 Task: nan
Action: Mouse moved to (444, 119)
Screenshot: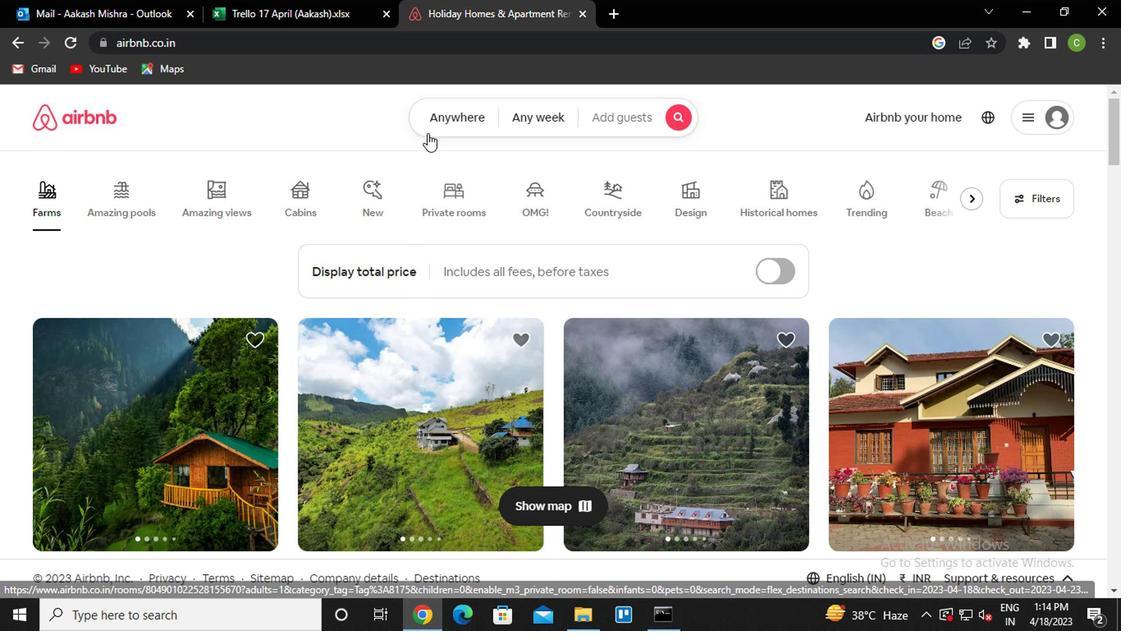 
Action: Mouse pressed left at (444, 119)
Screenshot: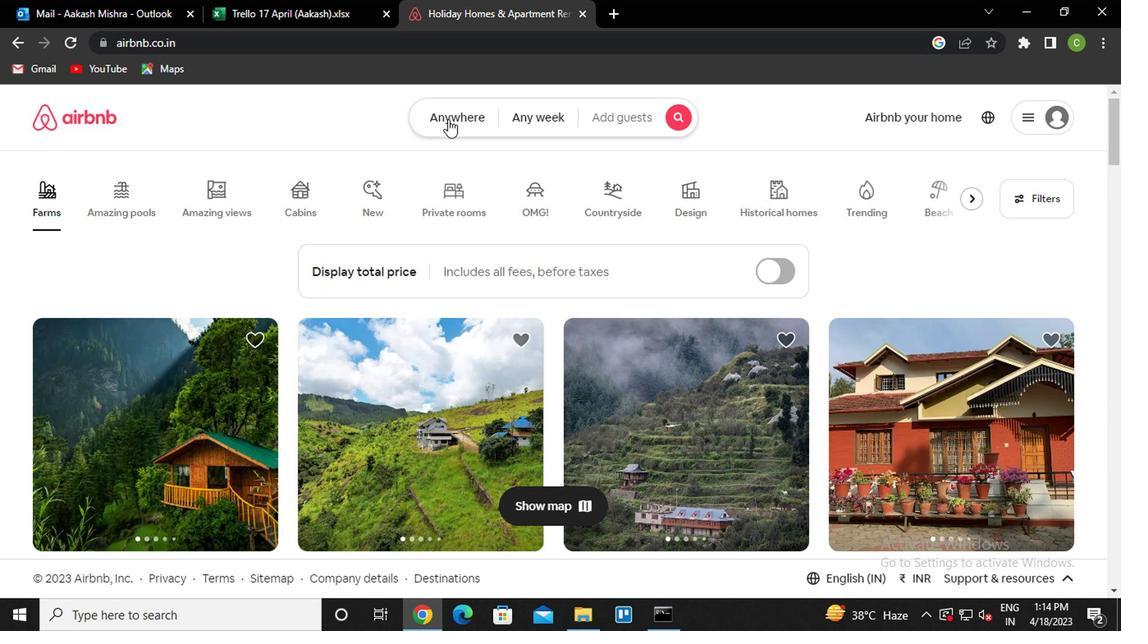 
Action: Mouse moved to (352, 186)
Screenshot: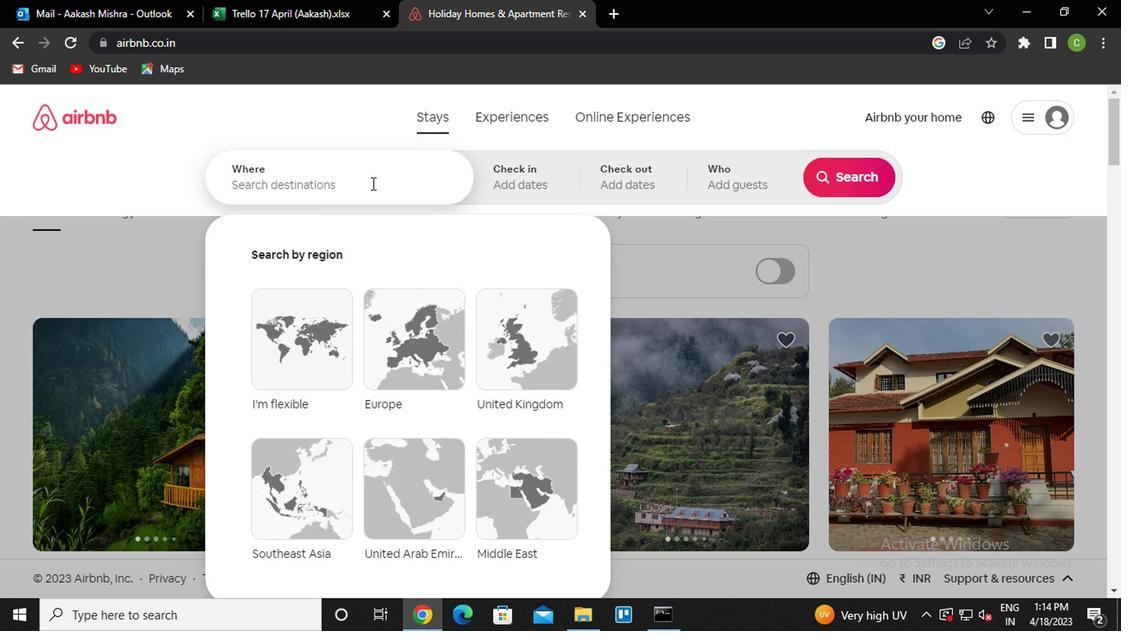 
Action: Mouse pressed left at (352, 186)
Screenshot: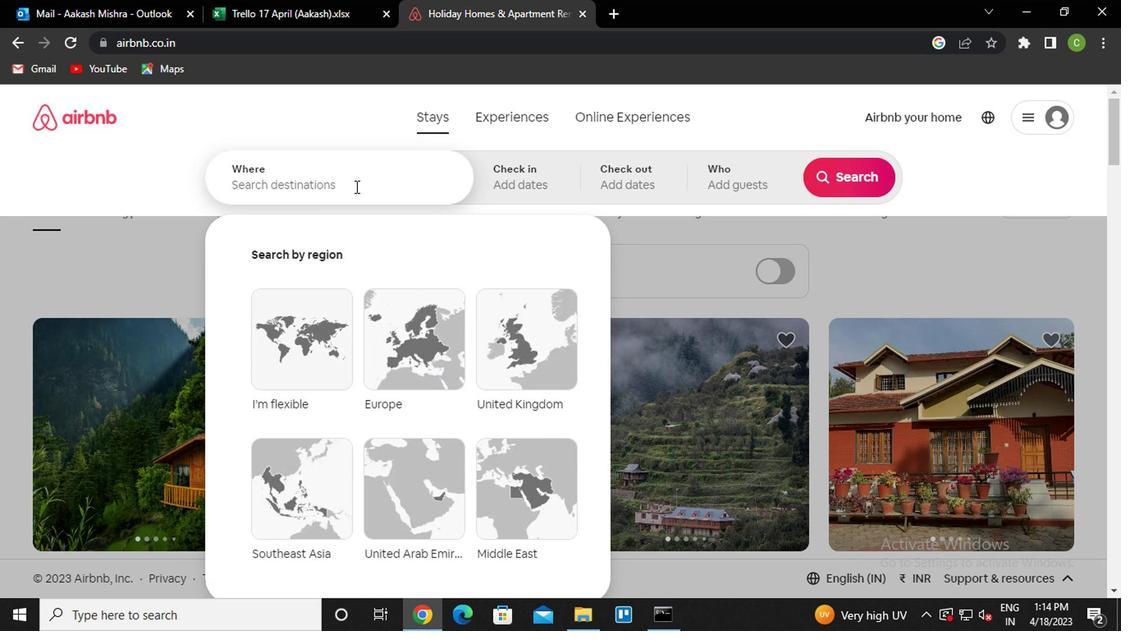 
Action: Key pressed <Key.caps_lock>o<Key.caps_lock>linda<Key.space>brazil
Screenshot: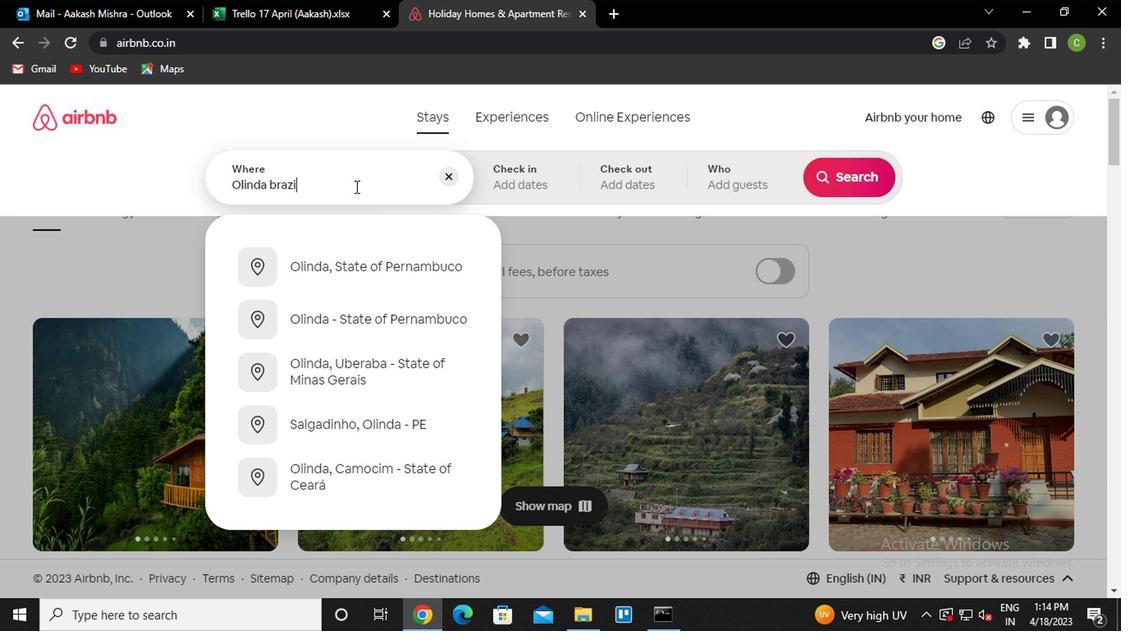 
Action: Mouse moved to (372, 277)
Screenshot: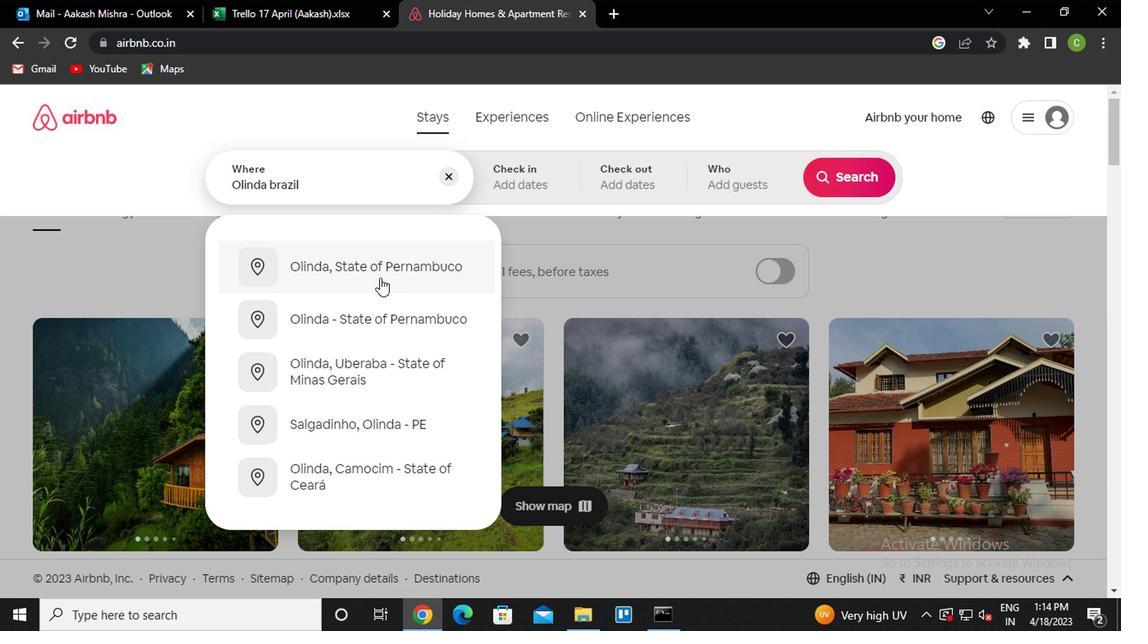 
Action: Mouse pressed left at (372, 277)
Screenshot: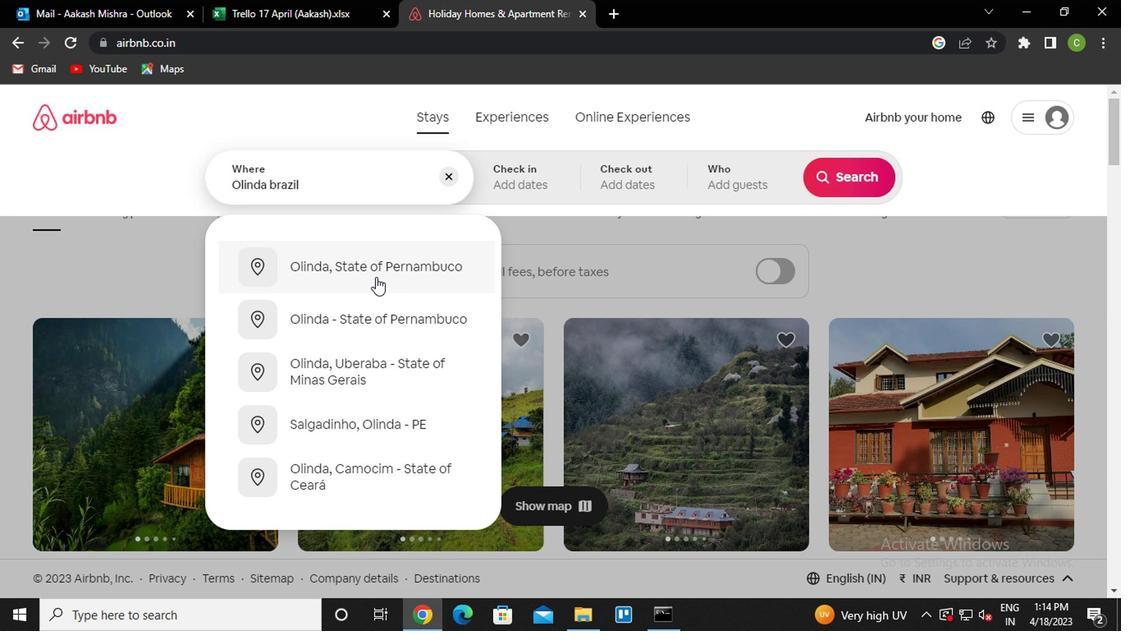 
Action: Mouse moved to (835, 309)
Screenshot: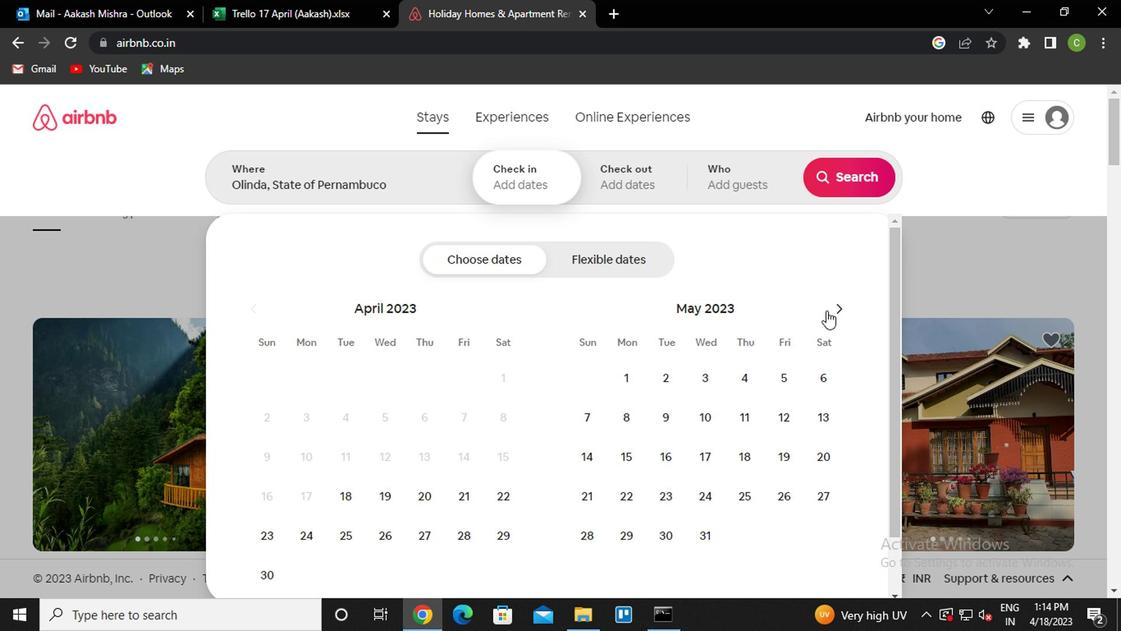 
Action: Mouse pressed left at (835, 309)
Screenshot: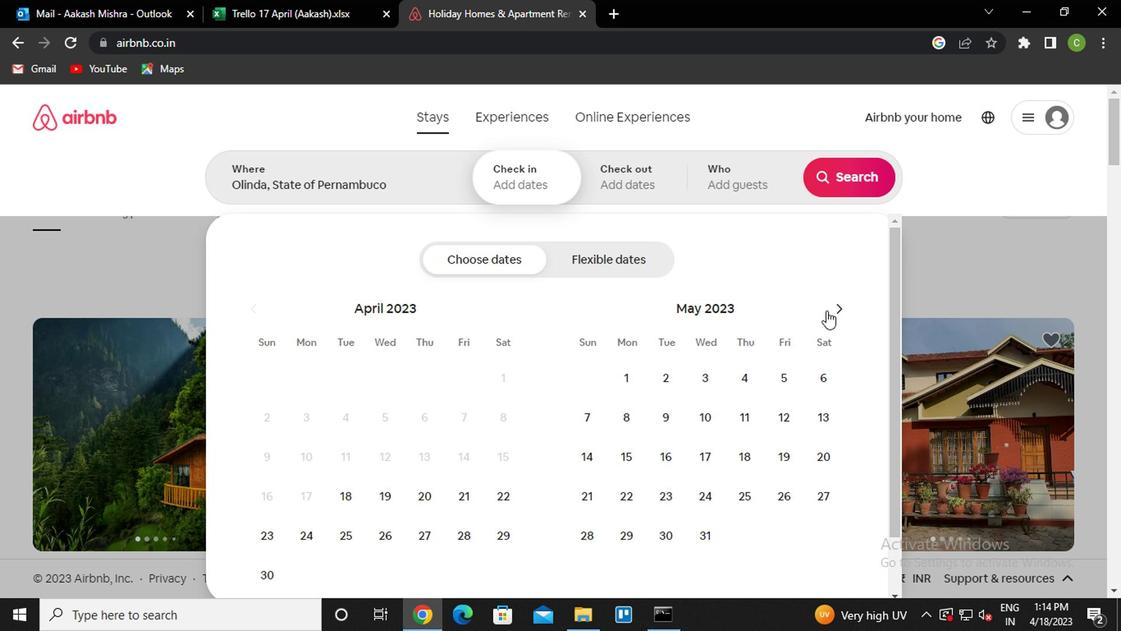 
Action: Mouse moved to (771, 463)
Screenshot: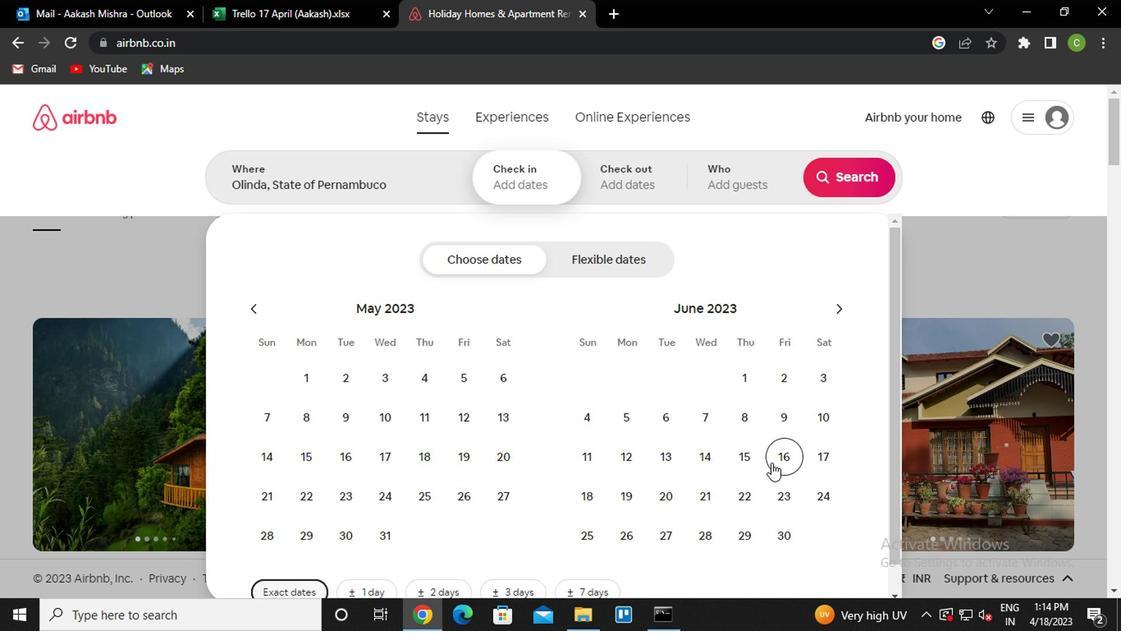 
Action: Mouse pressed left at (771, 463)
Screenshot: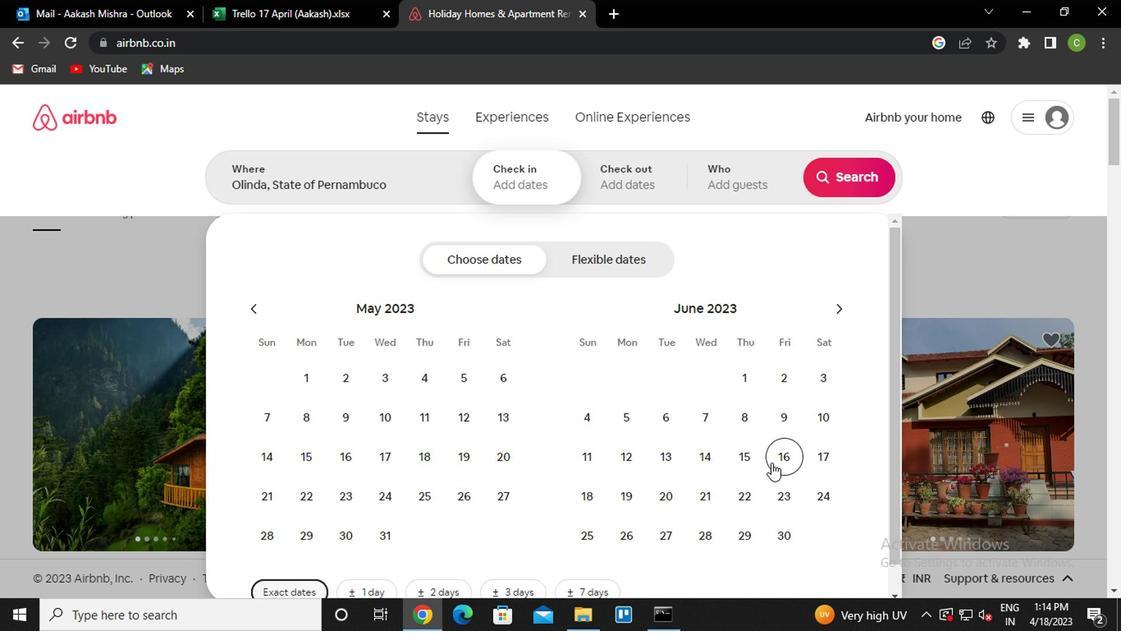 
Action: Mouse moved to (770, 462)
Screenshot: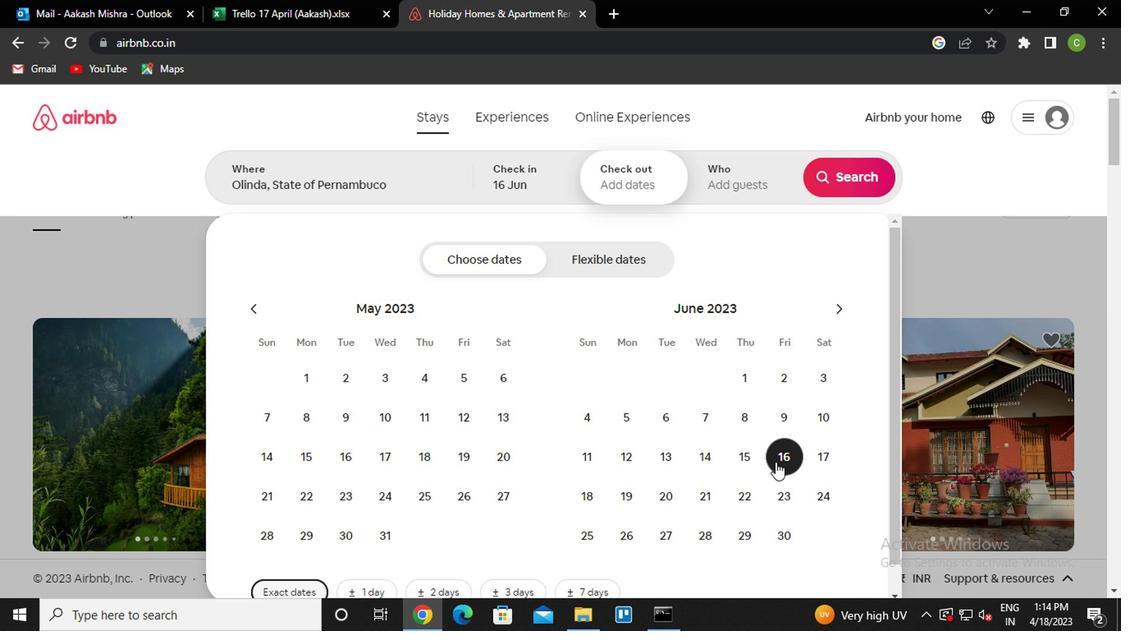 
Action: Mouse pressed left at (770, 462)
Screenshot: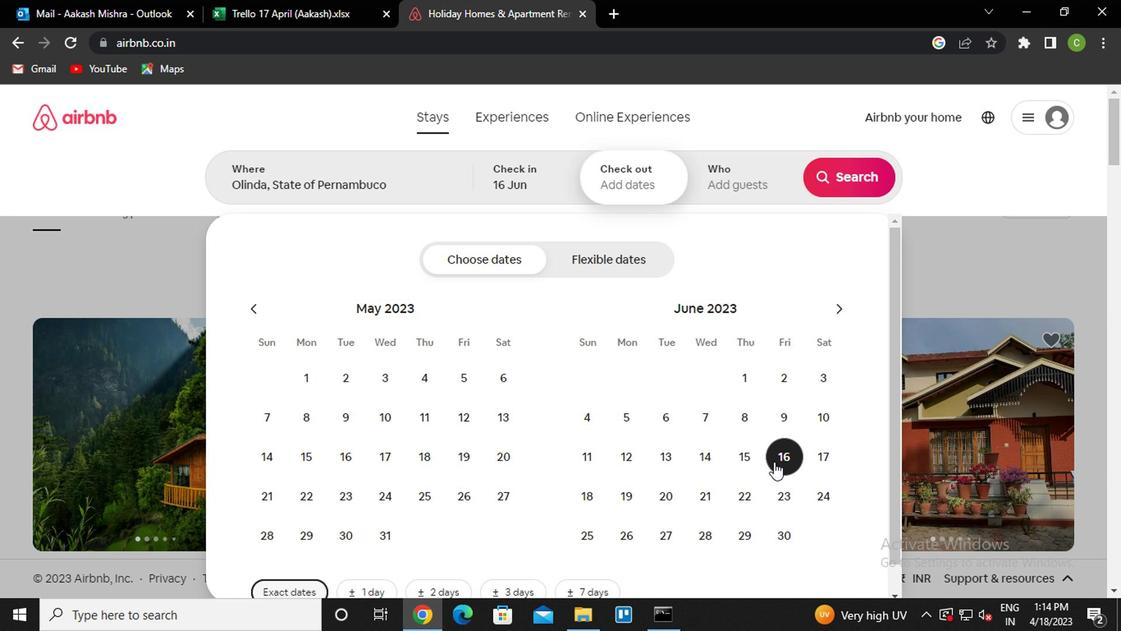 
Action: Mouse moved to (663, 184)
Screenshot: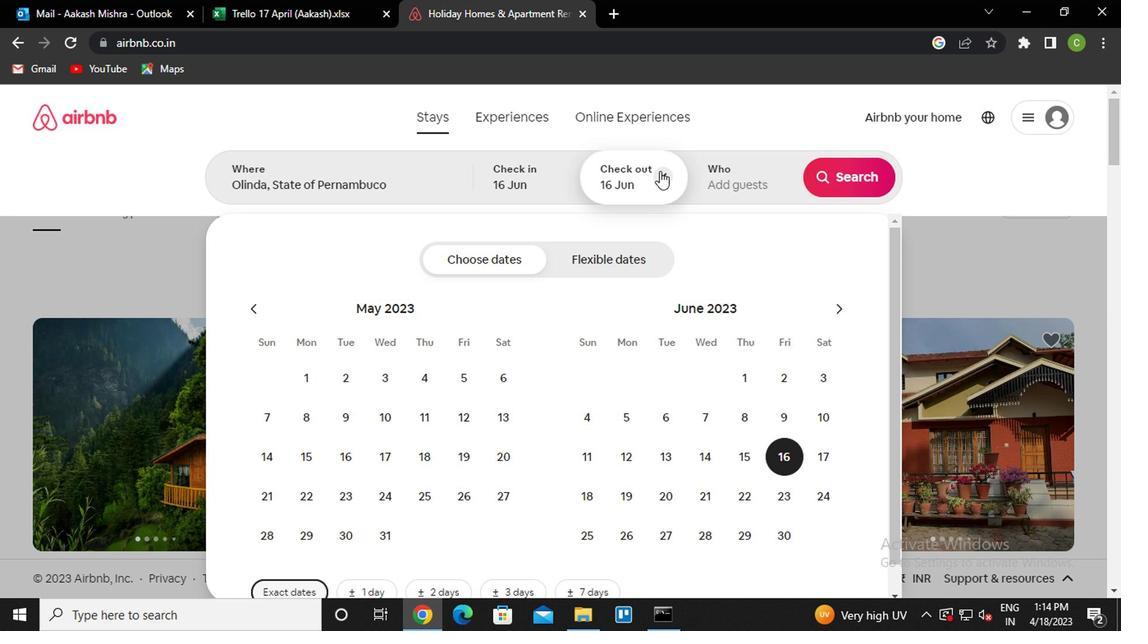 
Action: Mouse pressed left at (663, 184)
Screenshot: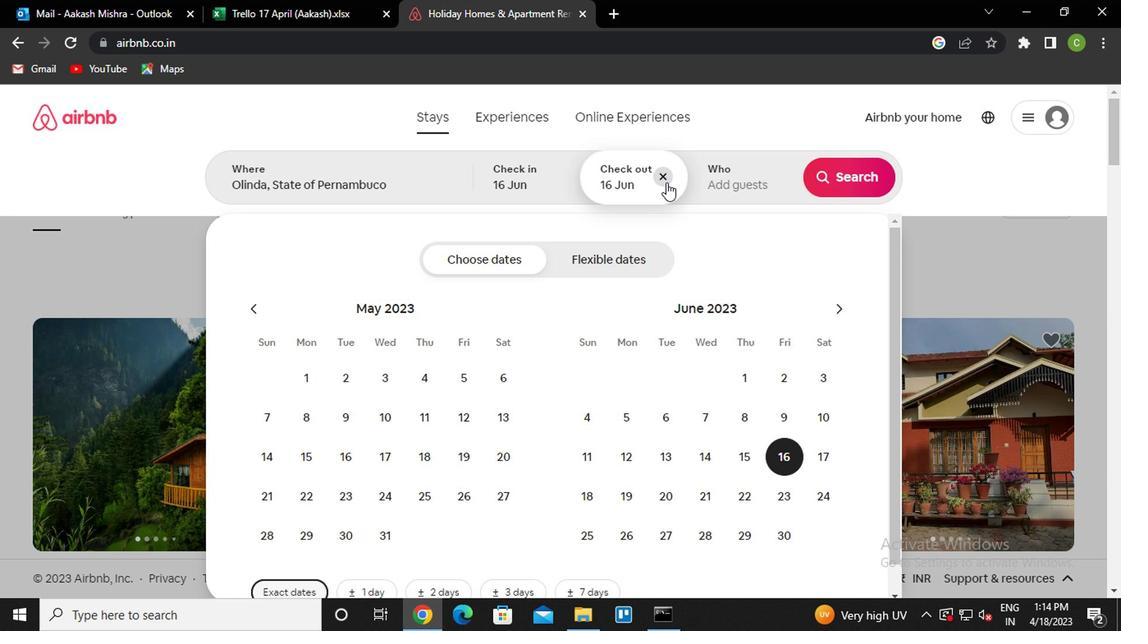 
Action: Mouse moved to (777, 424)
Screenshot: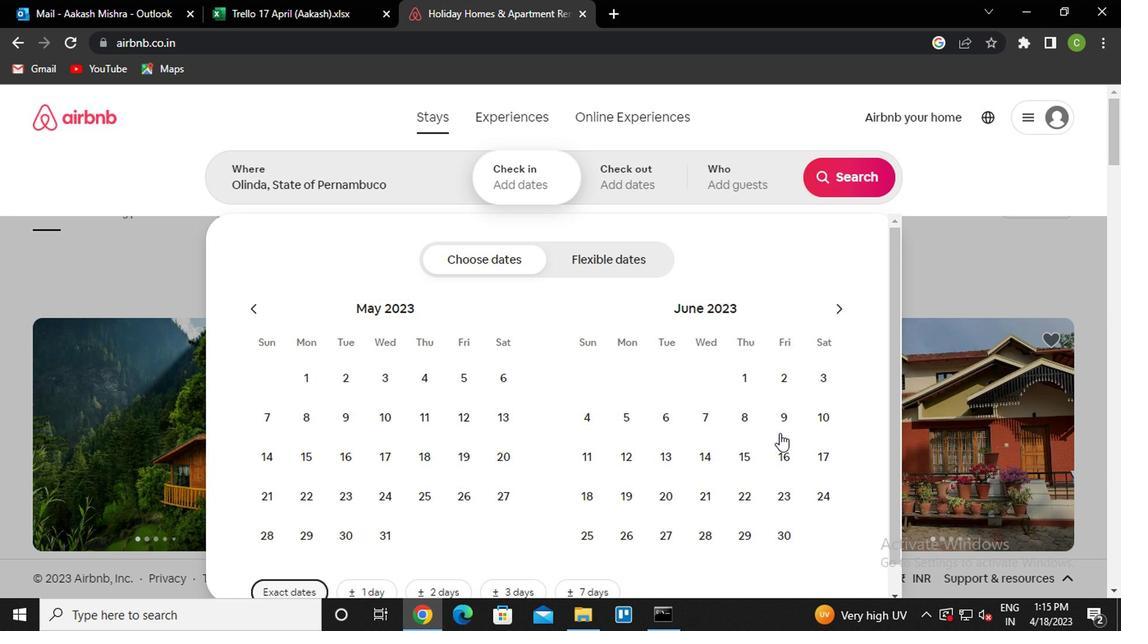 
Action: Mouse pressed left at (777, 424)
Screenshot: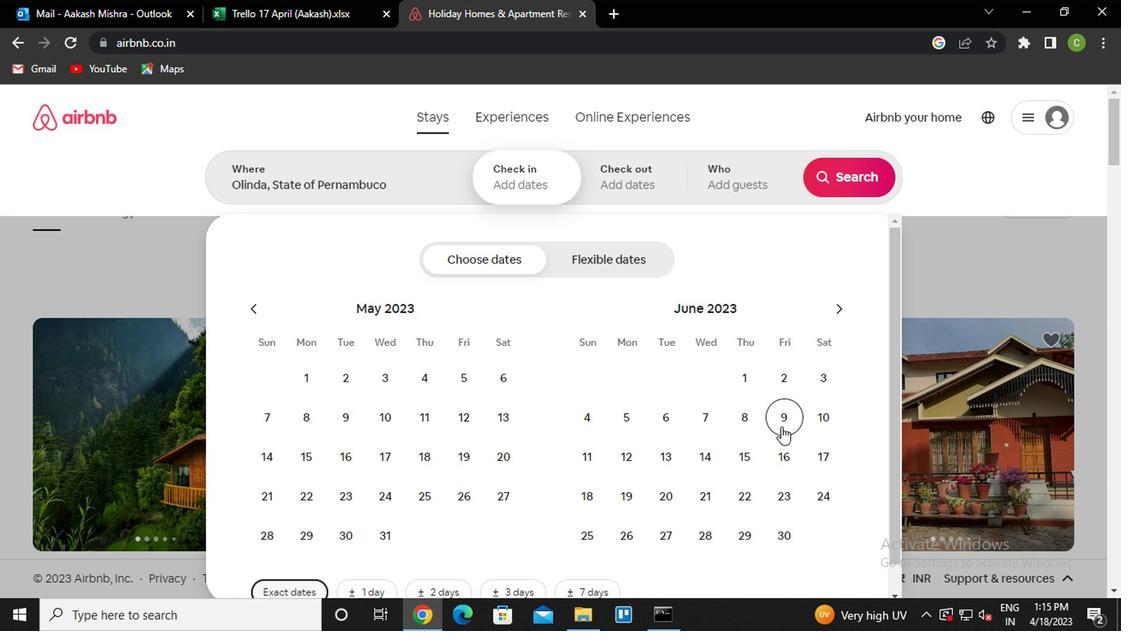 
Action: Mouse moved to (780, 451)
Screenshot: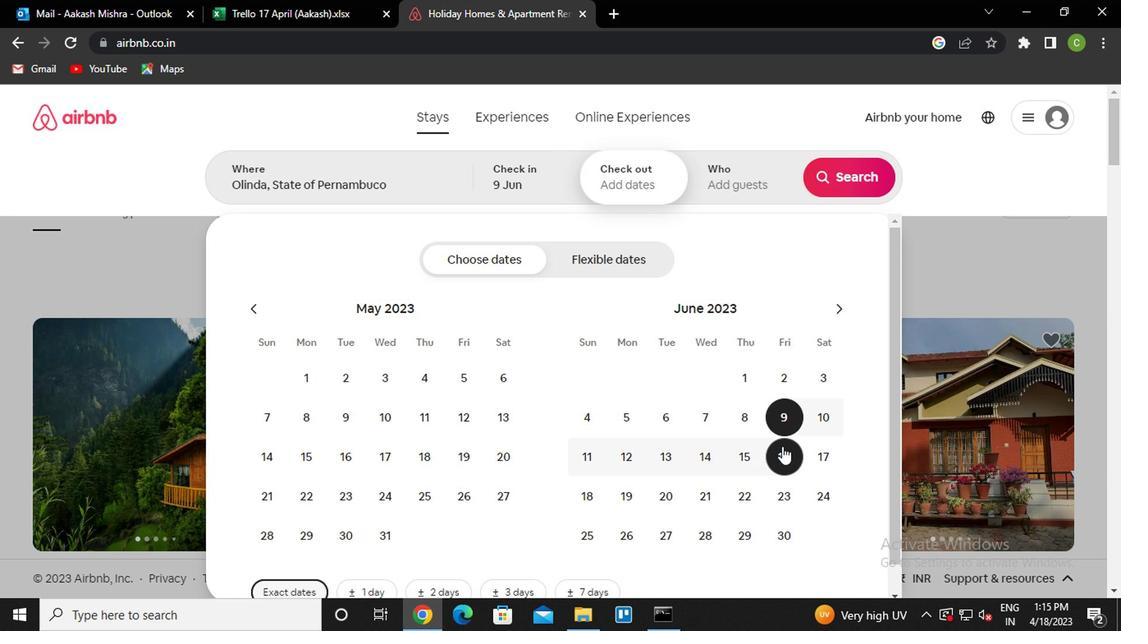 
Action: Mouse pressed left at (780, 451)
Screenshot: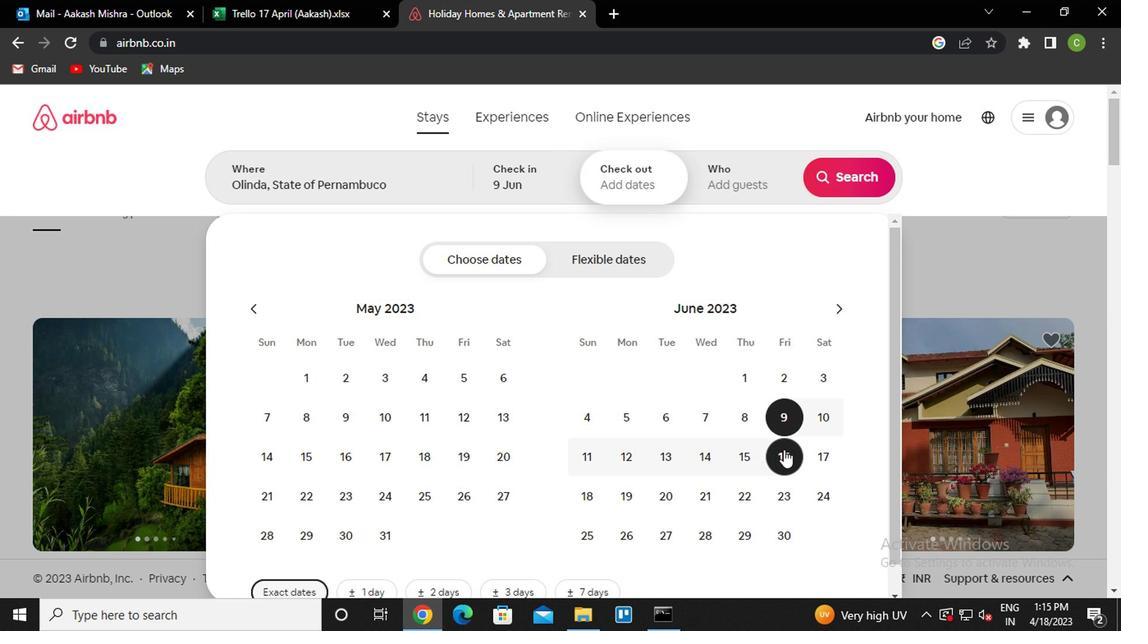 
Action: Mouse moved to (841, 174)
Screenshot: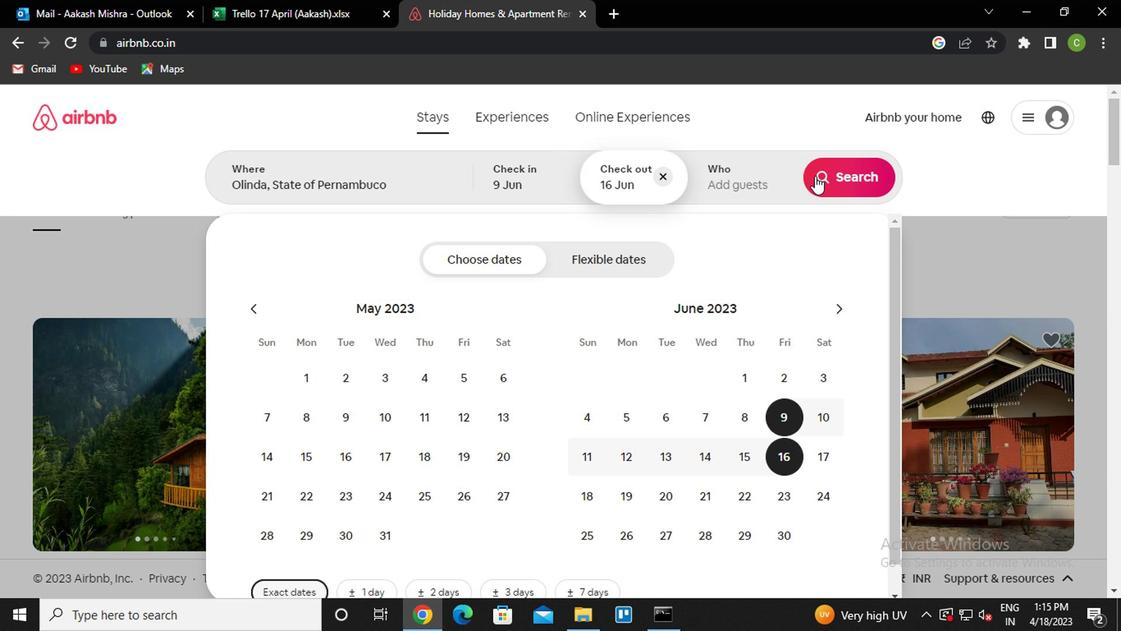 
Action: Mouse pressed left at (841, 174)
Screenshot: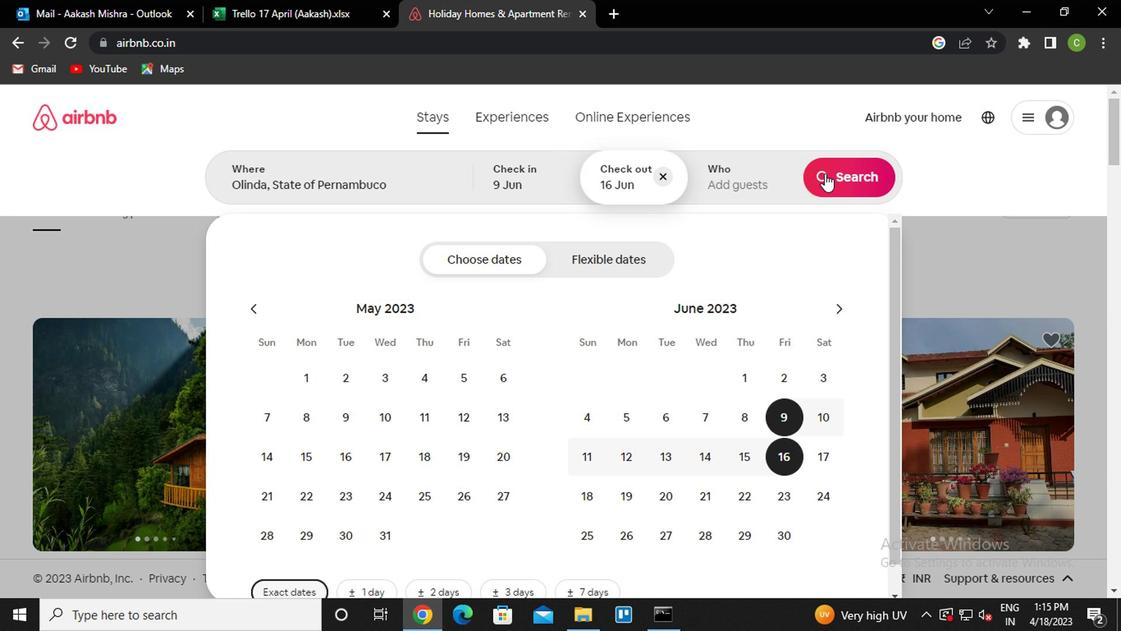 
Action: Mouse moved to (626, 119)
Screenshot: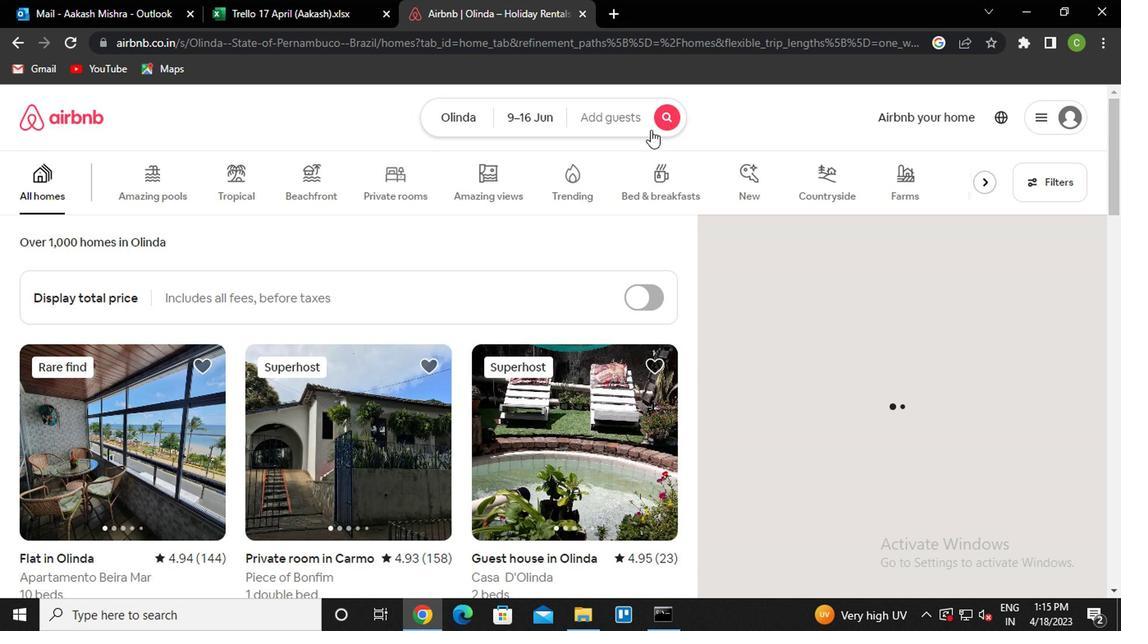 
Action: Mouse pressed left at (626, 119)
Screenshot: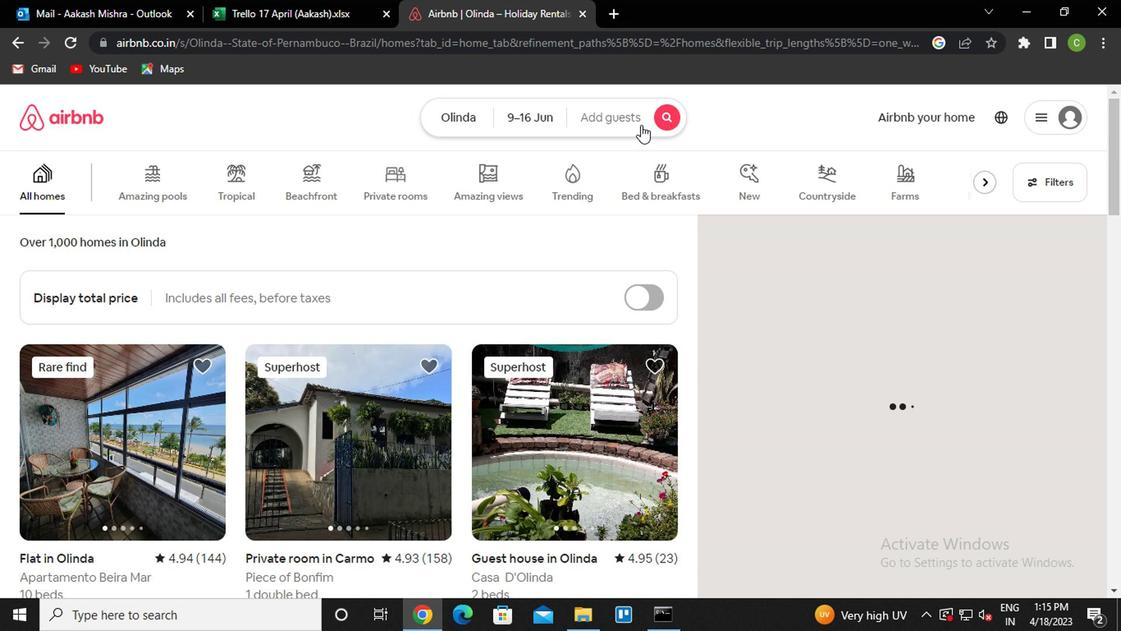 
Action: Mouse moved to (849, 267)
Screenshot: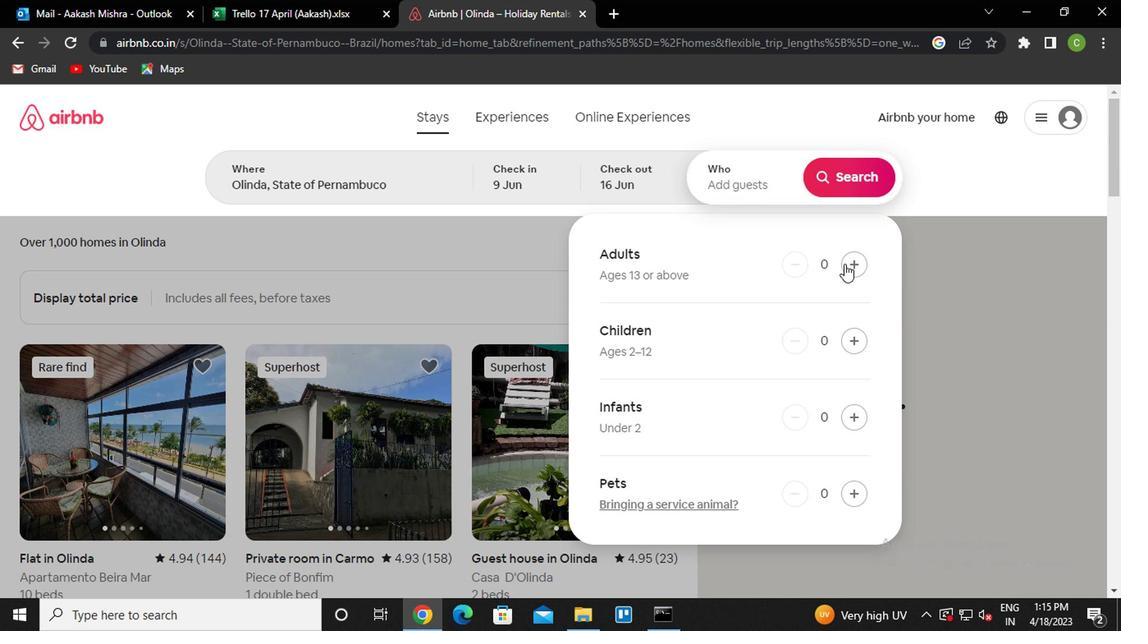 
Action: Mouse pressed left at (849, 267)
Screenshot: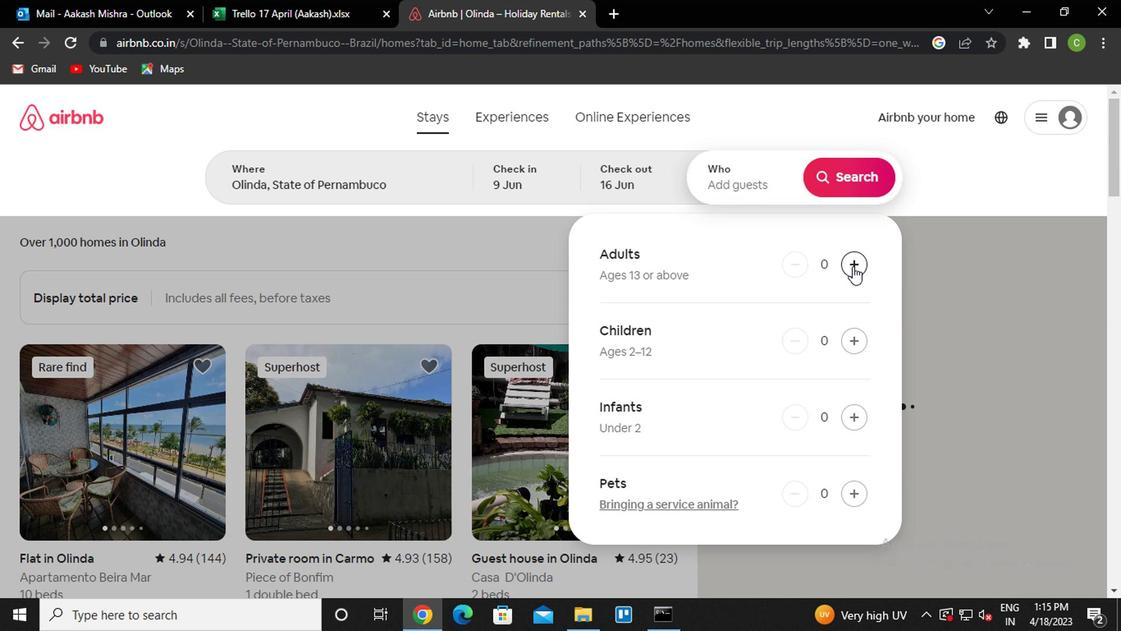 
Action: Mouse pressed left at (849, 267)
Screenshot: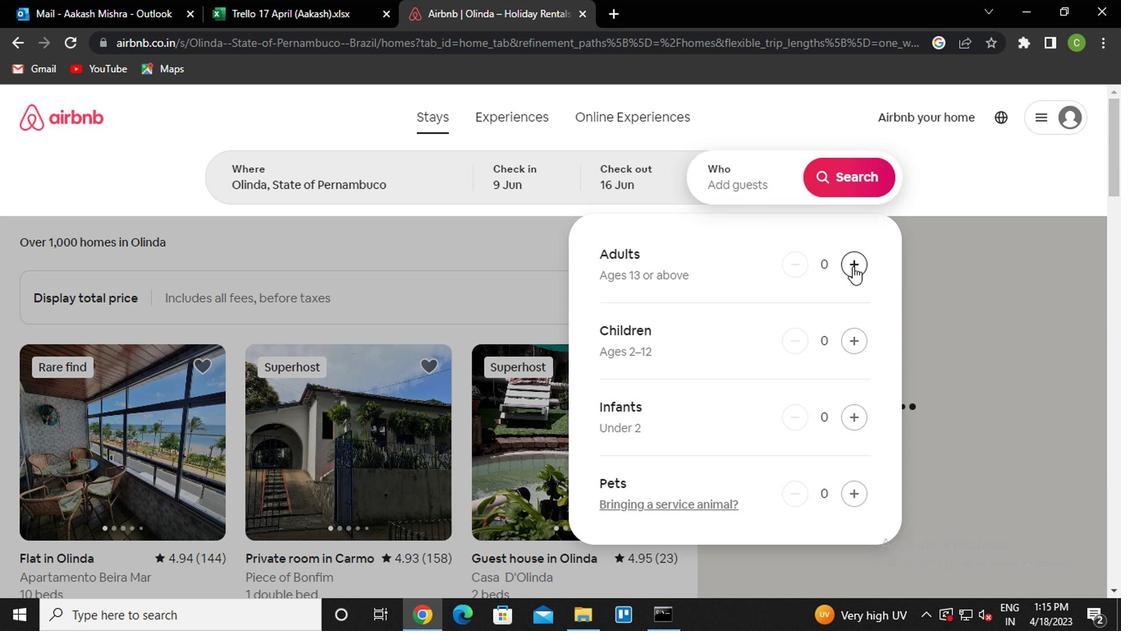 
Action: Mouse moved to (856, 188)
Screenshot: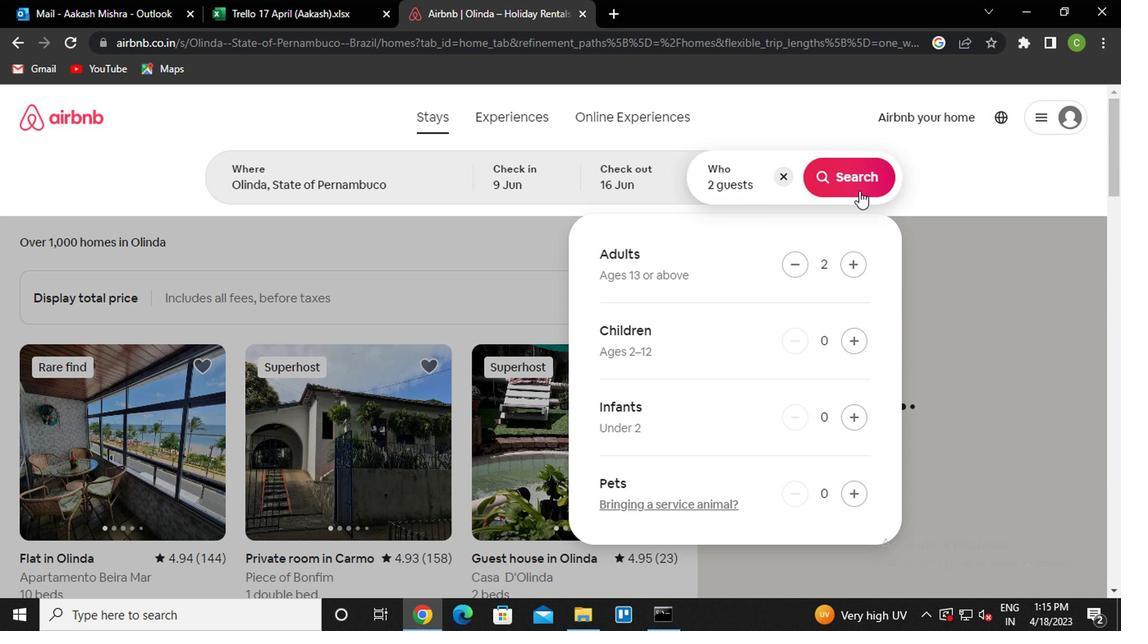 
Action: Mouse pressed left at (856, 188)
Screenshot: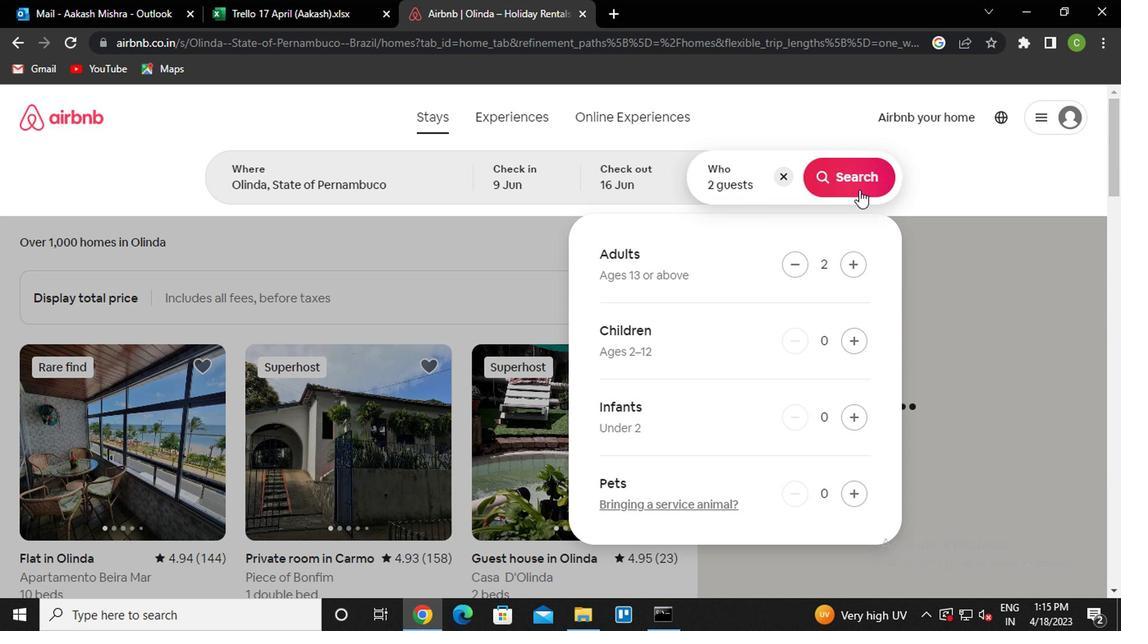 
Action: Mouse moved to (1071, 190)
Screenshot: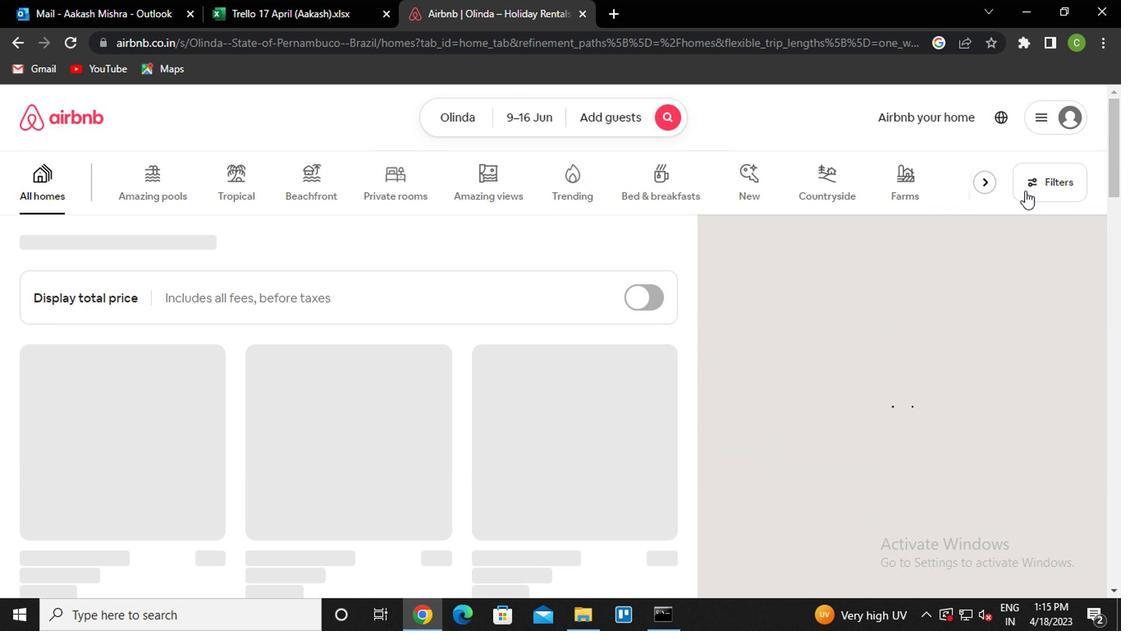 
Action: Mouse pressed left at (1071, 190)
Screenshot: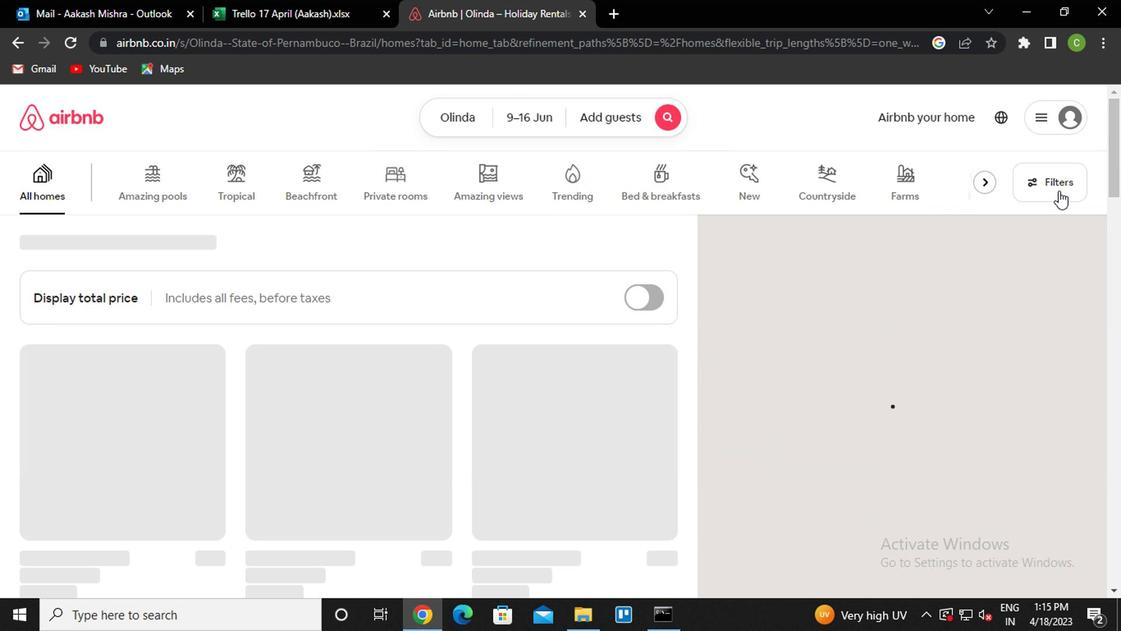 
Action: Mouse moved to (348, 390)
Screenshot: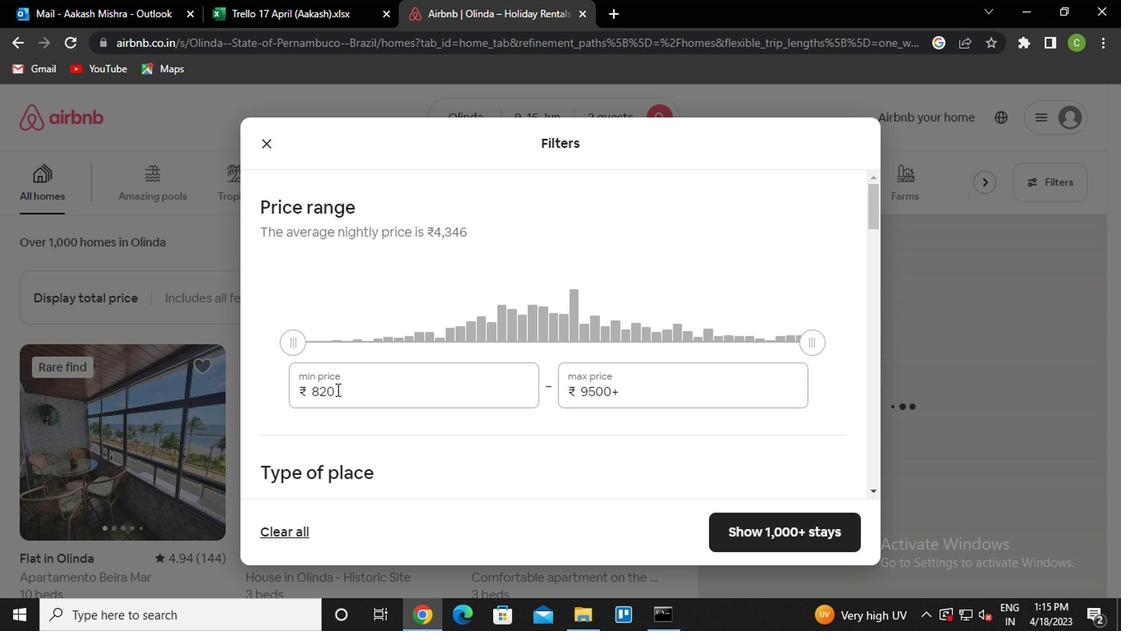 
Action: Mouse pressed left at (348, 390)
Screenshot: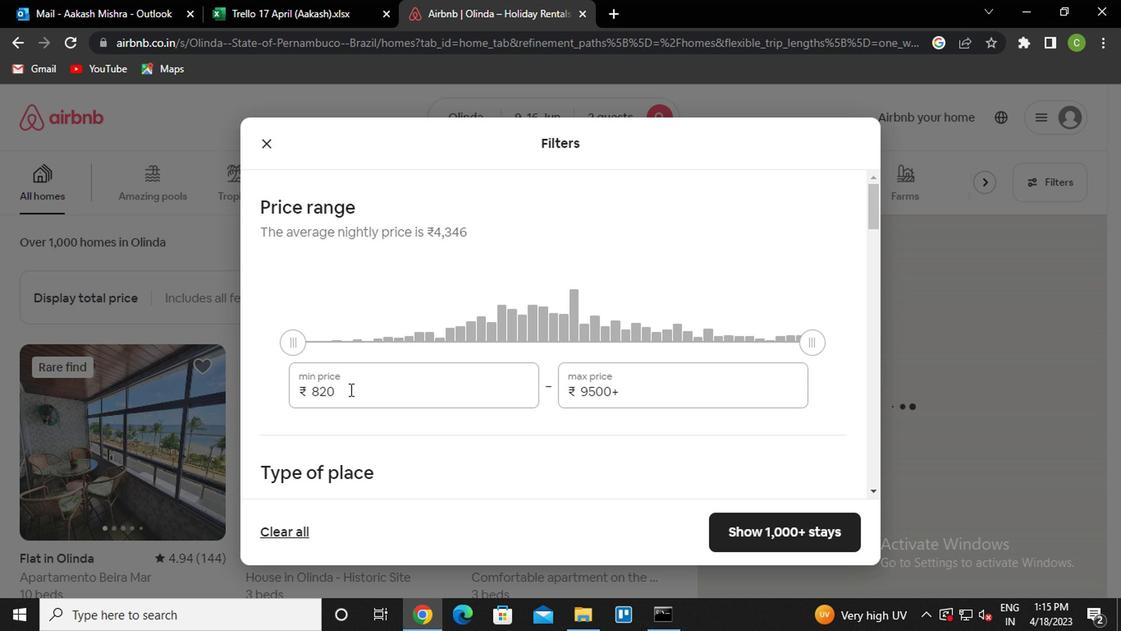 
Action: Mouse moved to (344, 388)
Screenshot: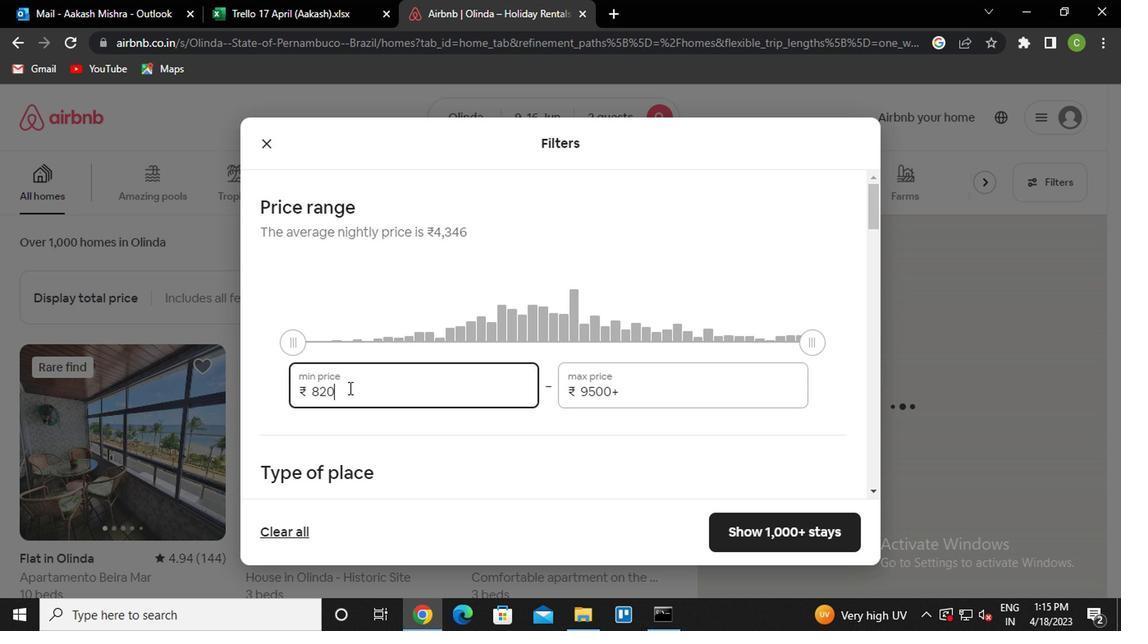 
Action: Key pressed <Key.backspace><Key.backspace>
Screenshot: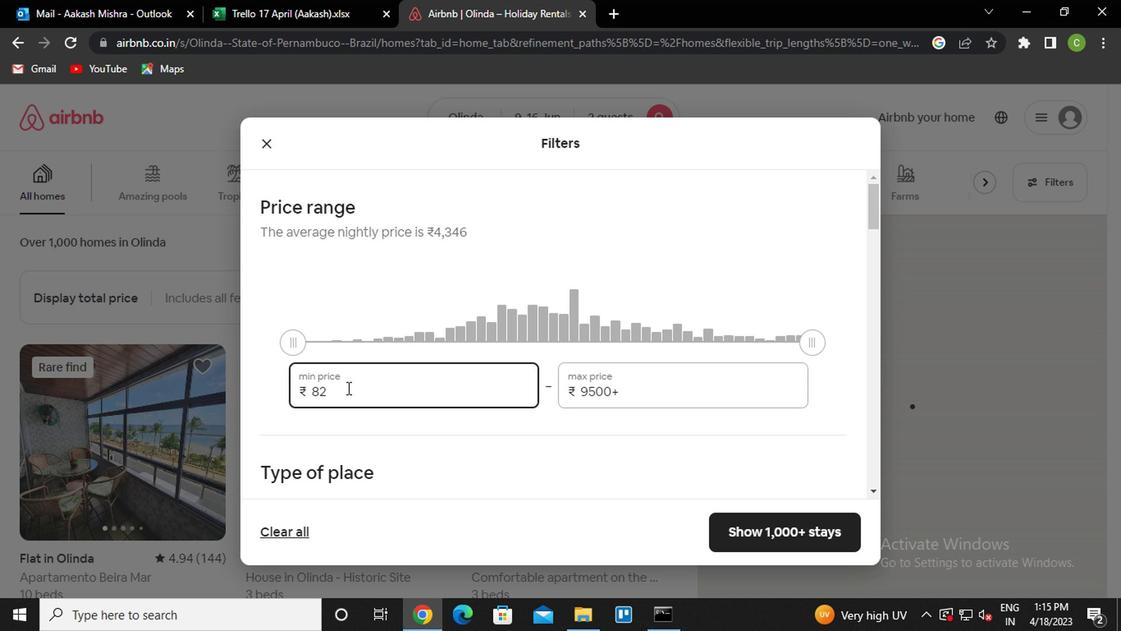 
Action: Mouse moved to (342, 388)
Screenshot: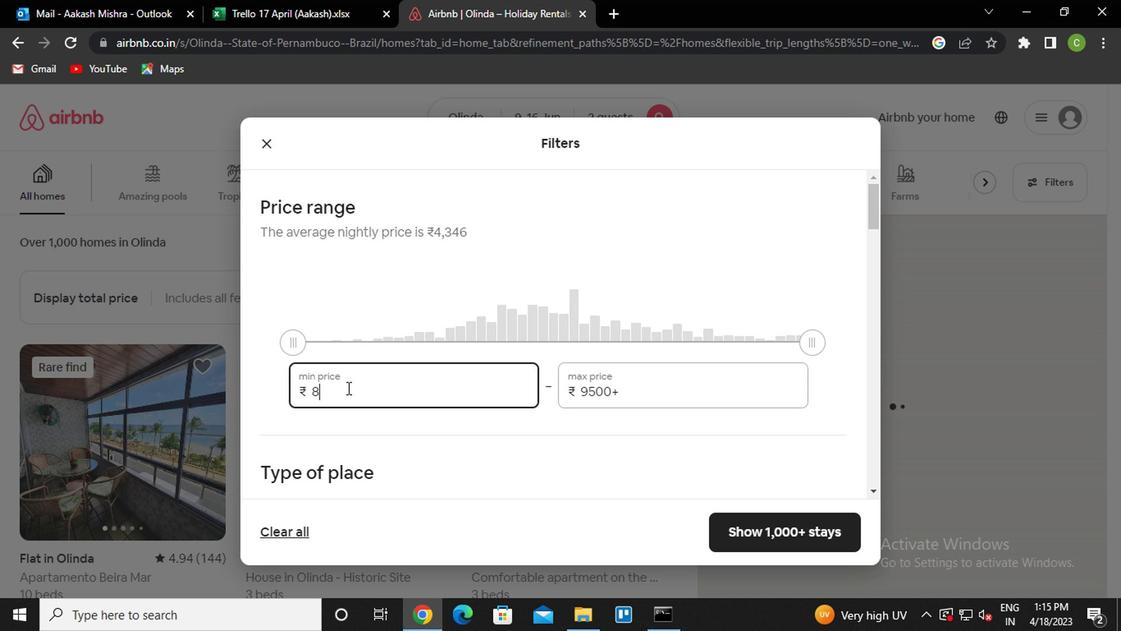 
Action: Key pressed 000
Screenshot: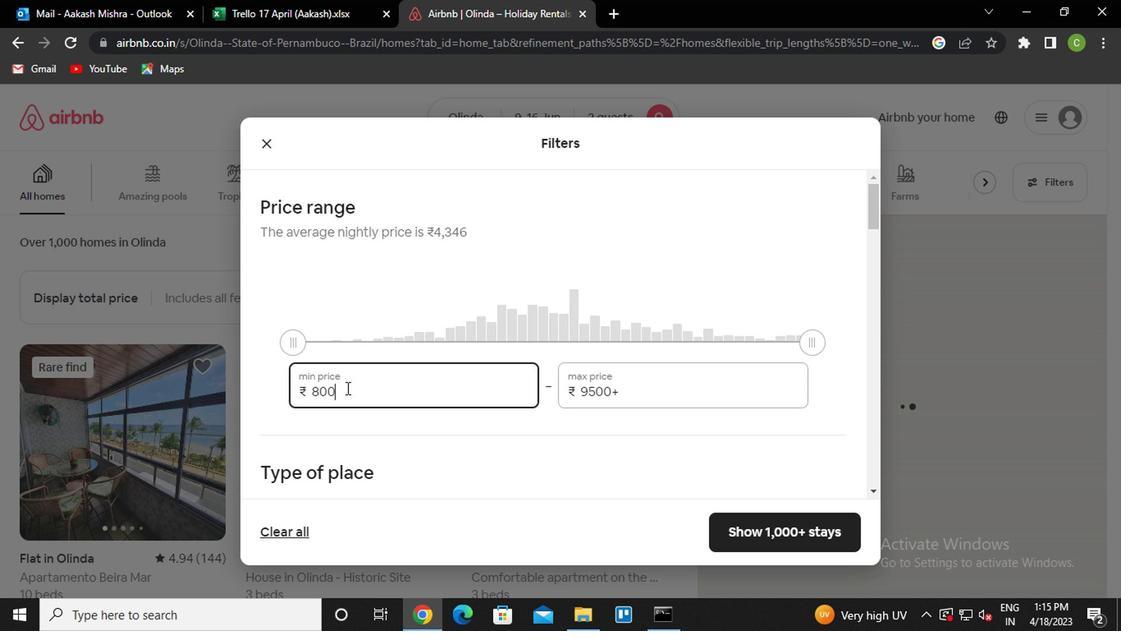 
Action: Mouse moved to (635, 393)
Screenshot: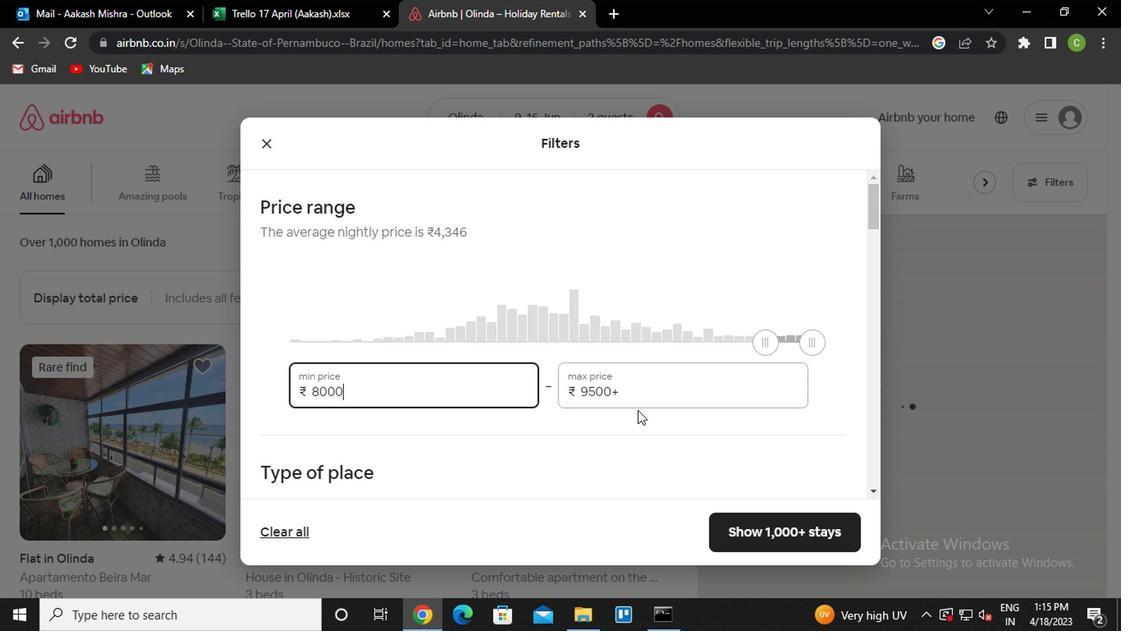 
Action: Mouse pressed left at (635, 393)
Screenshot: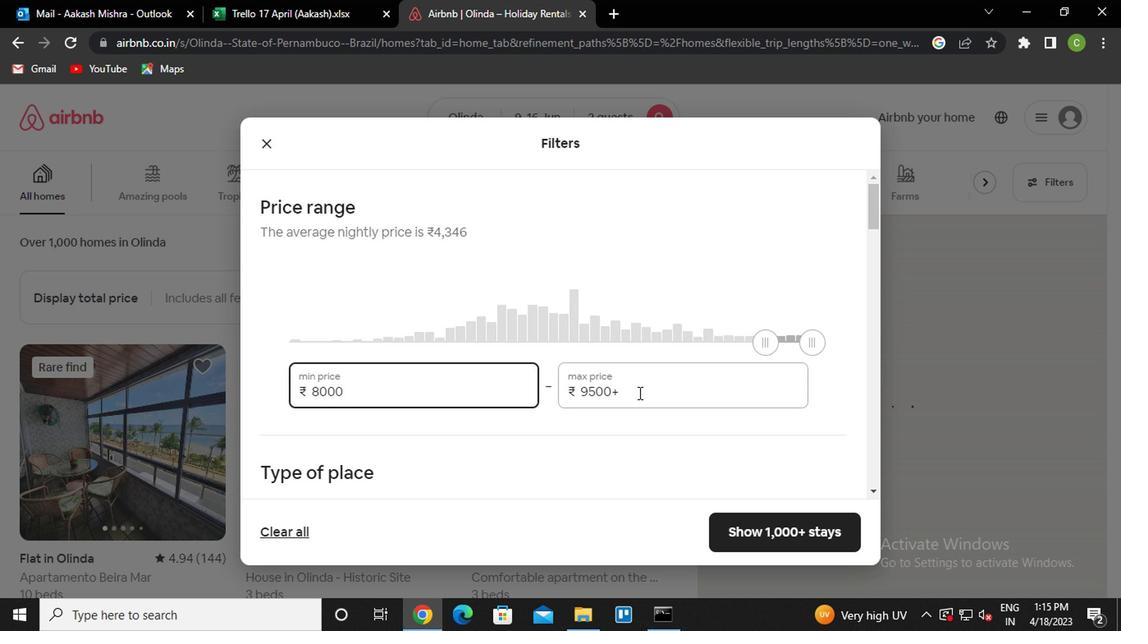 
Action: Key pressed <Key.backspace><Key.backspace><Key.backspace><Key.backspace><Key.backspace>16000
Screenshot: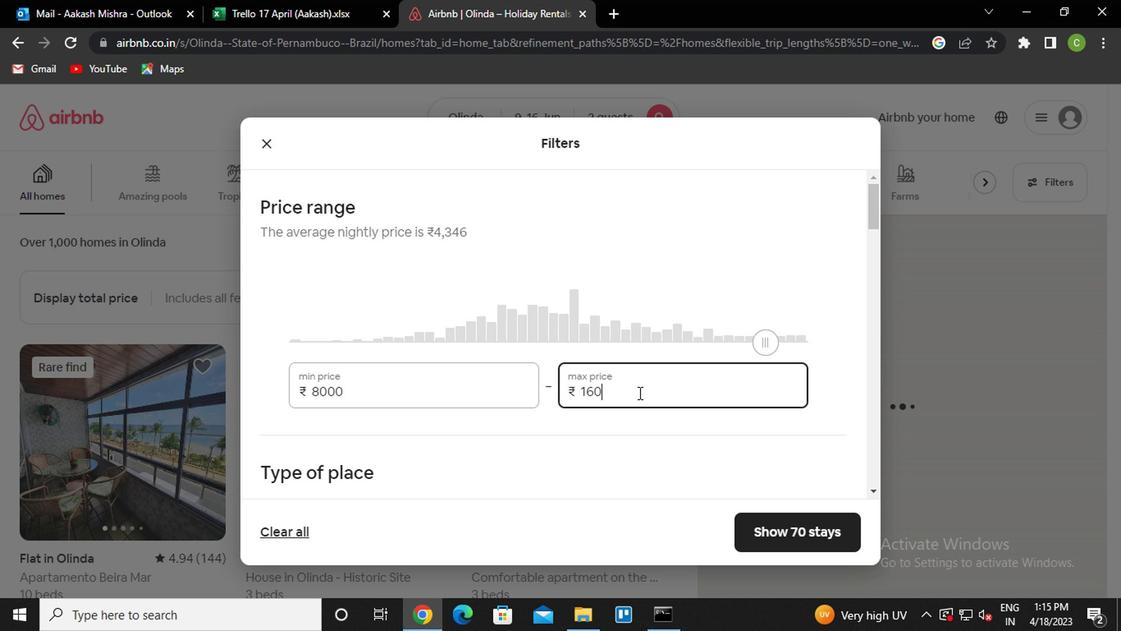 
Action: Mouse moved to (615, 368)
Screenshot: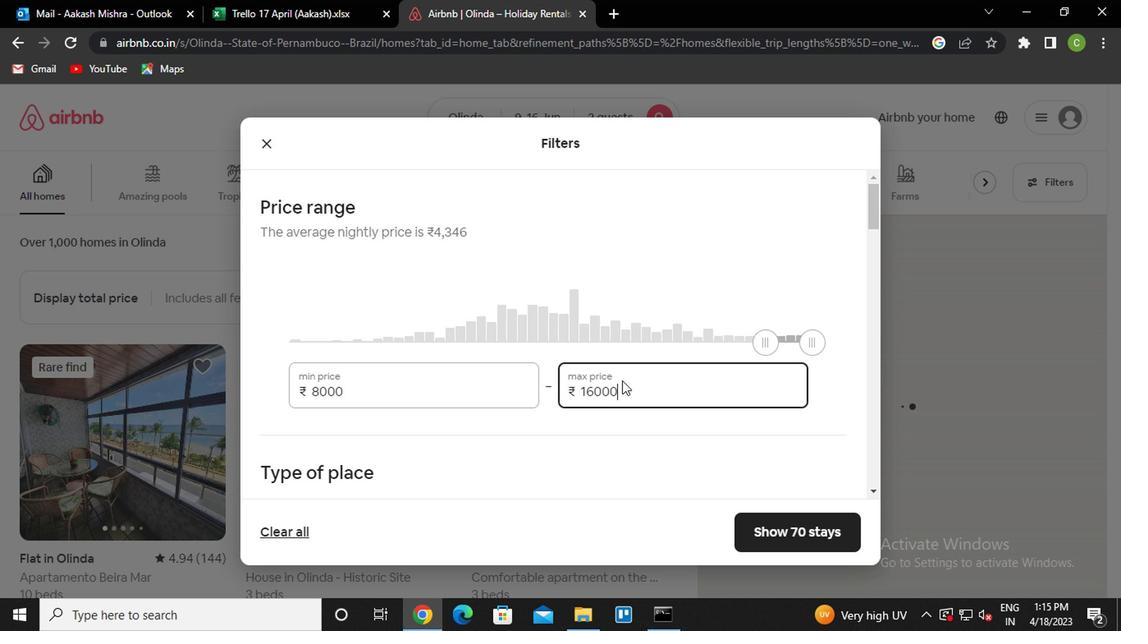 
Action: Mouse scrolled (615, 368) with delta (0, 0)
Screenshot: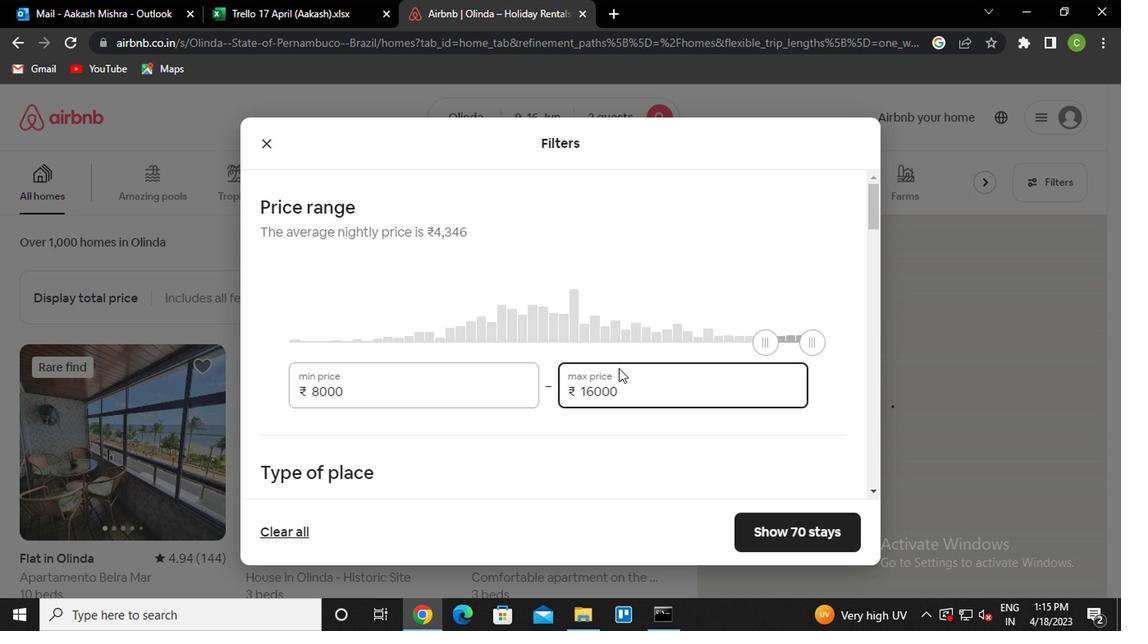 
Action: Mouse moved to (593, 404)
Screenshot: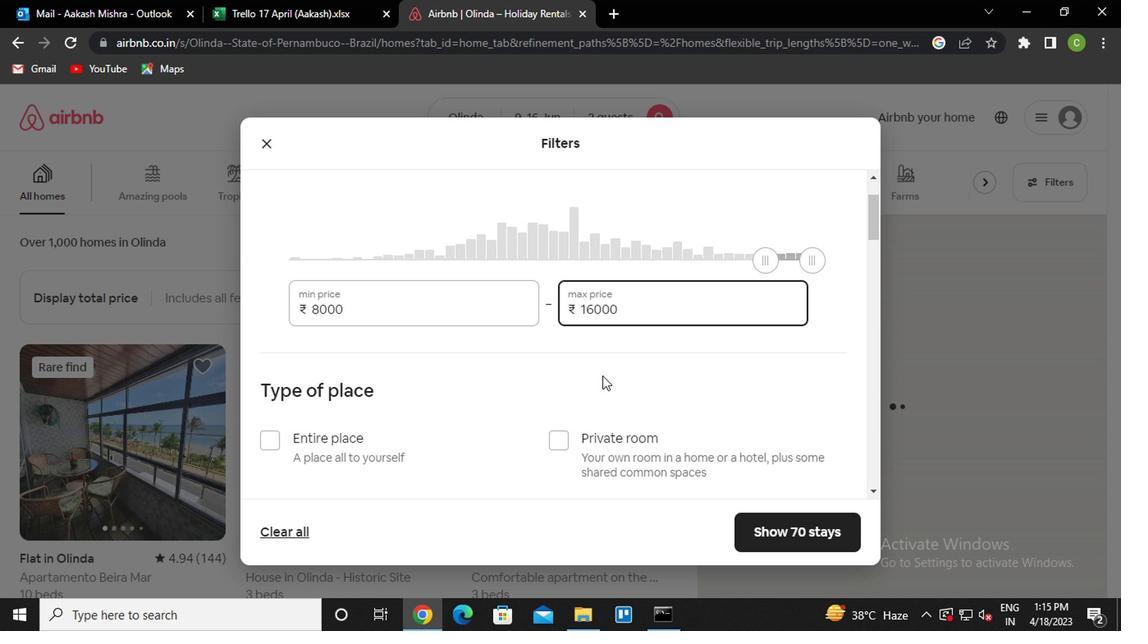 
Action: Mouse scrolled (593, 404) with delta (0, 0)
Screenshot: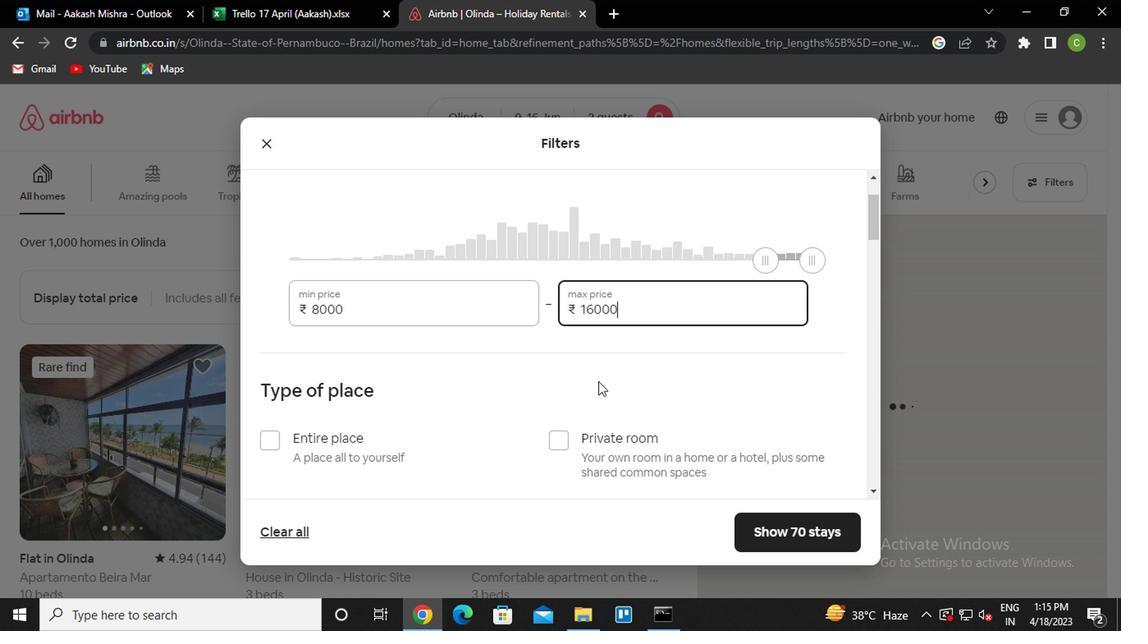 
Action: Mouse moved to (297, 359)
Screenshot: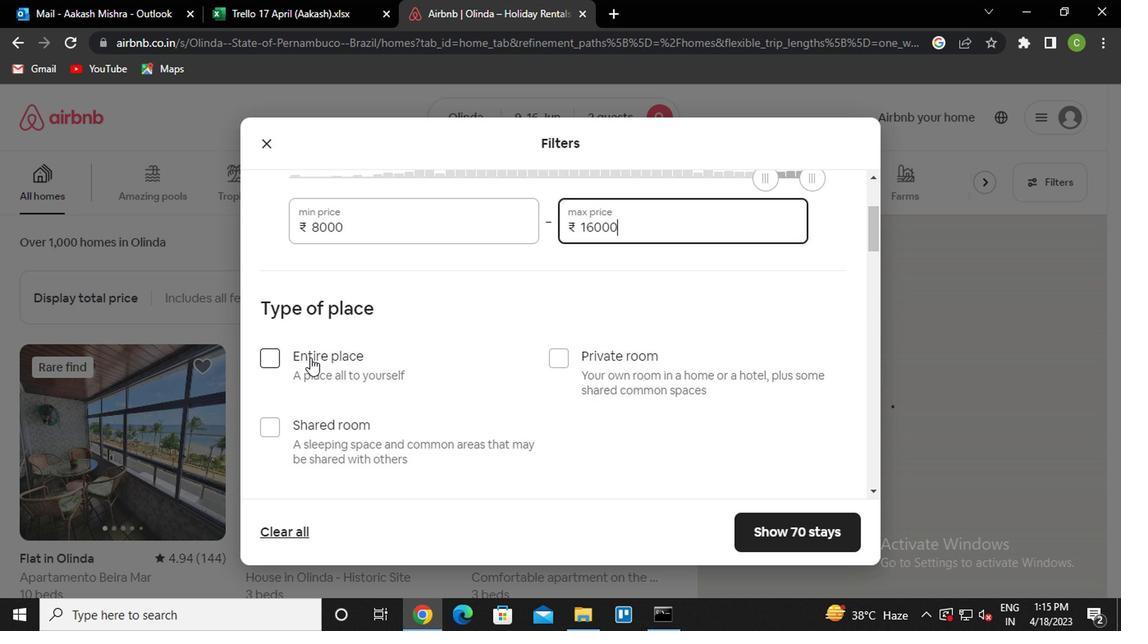 
Action: Mouse pressed left at (297, 359)
Screenshot: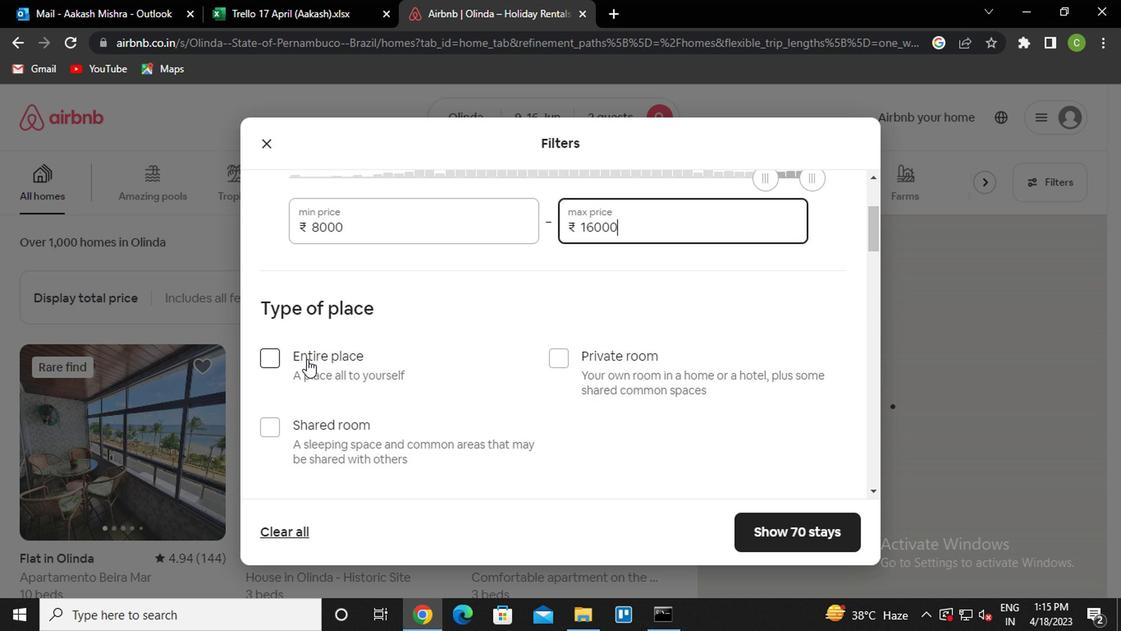 
Action: Mouse moved to (468, 374)
Screenshot: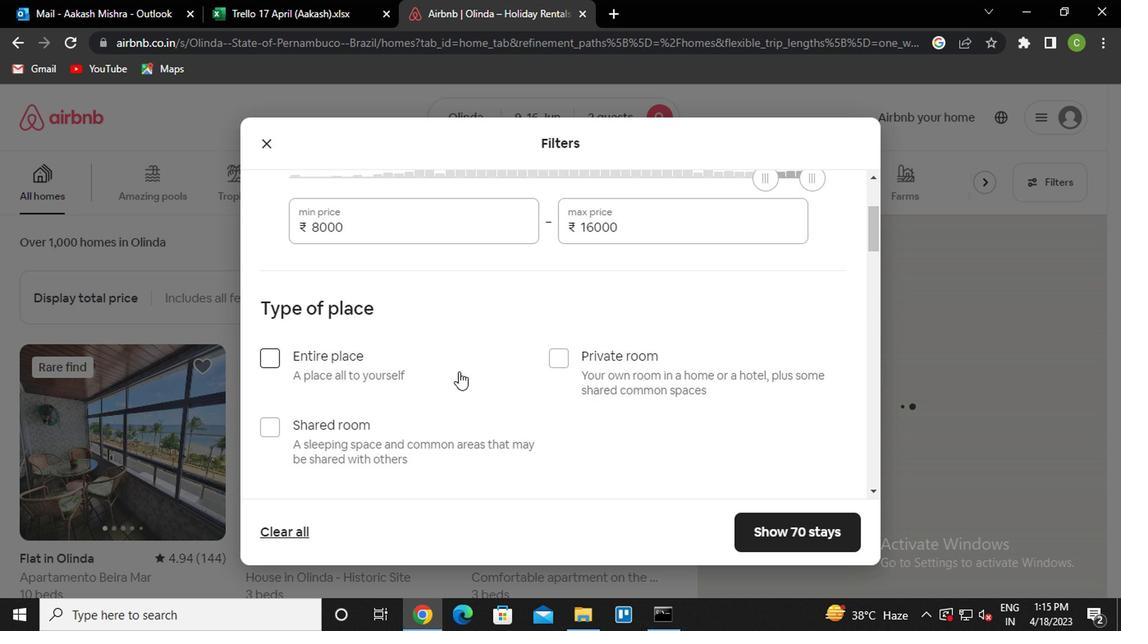 
Action: Mouse scrolled (468, 373) with delta (0, 0)
Screenshot: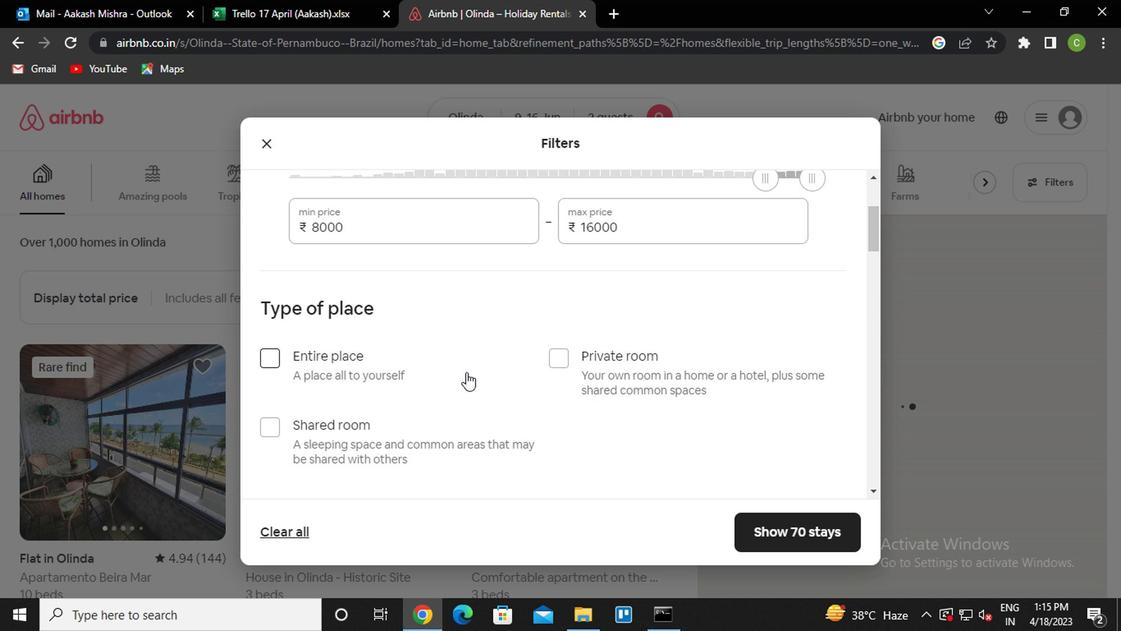 
Action: Mouse moved to (454, 378)
Screenshot: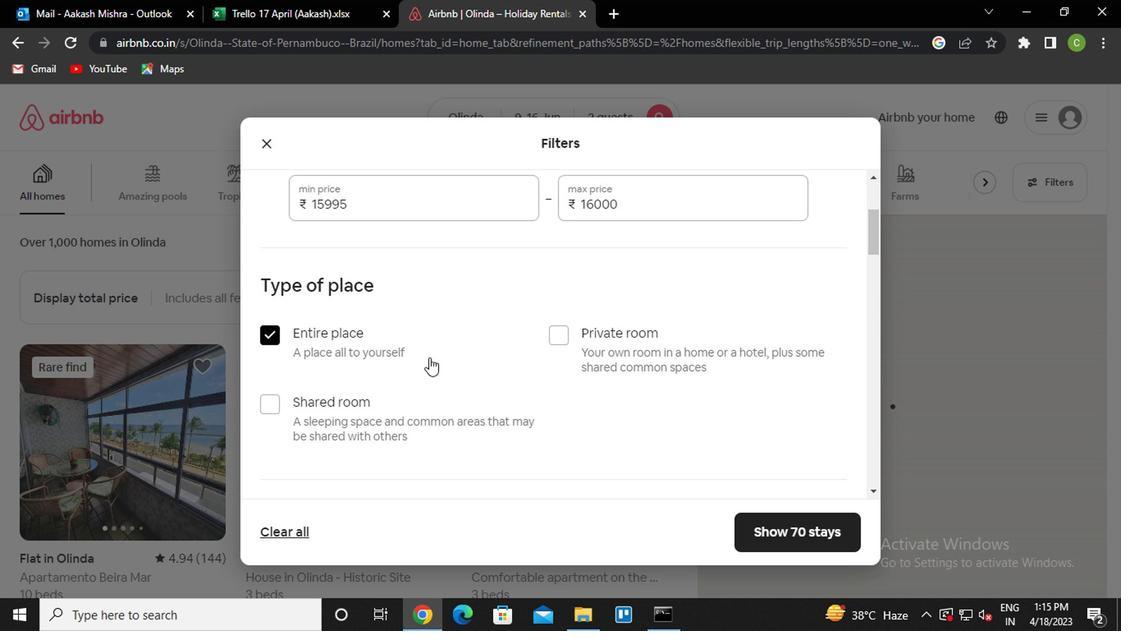 
Action: Mouse scrolled (454, 376) with delta (0, -1)
Screenshot: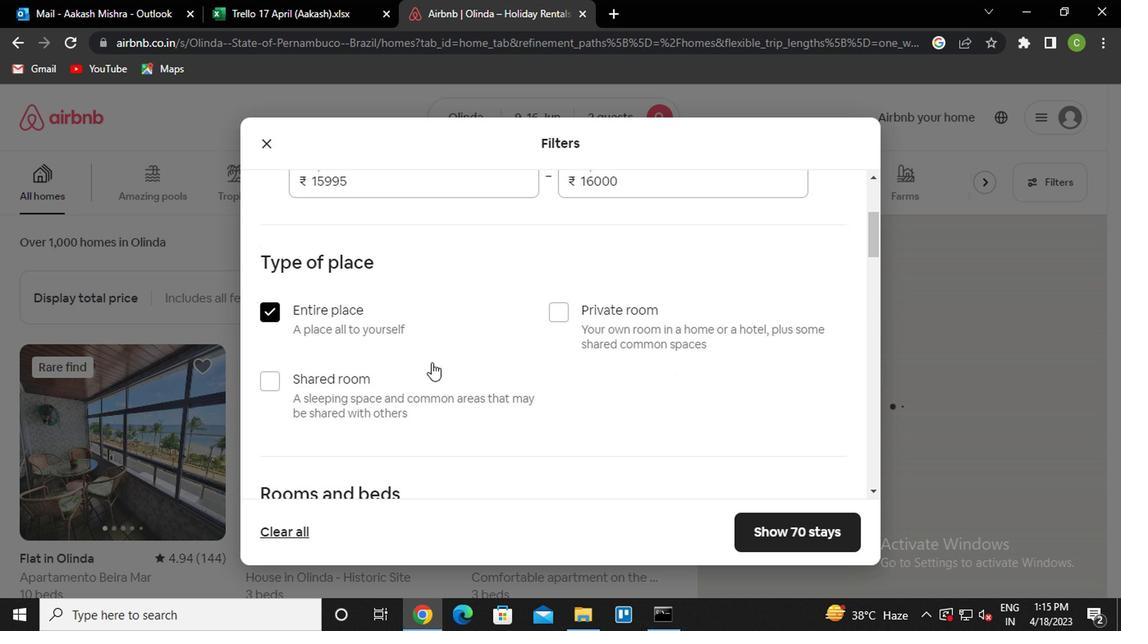 
Action: Mouse moved to (454, 378)
Screenshot: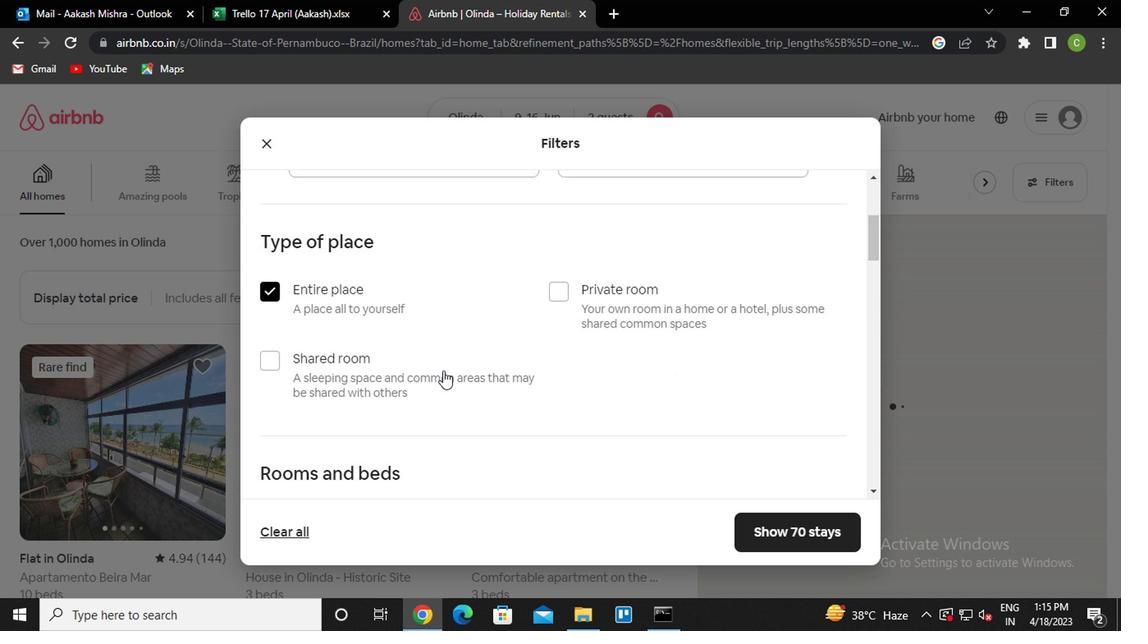 
Action: Mouse scrolled (454, 376) with delta (0, -1)
Screenshot: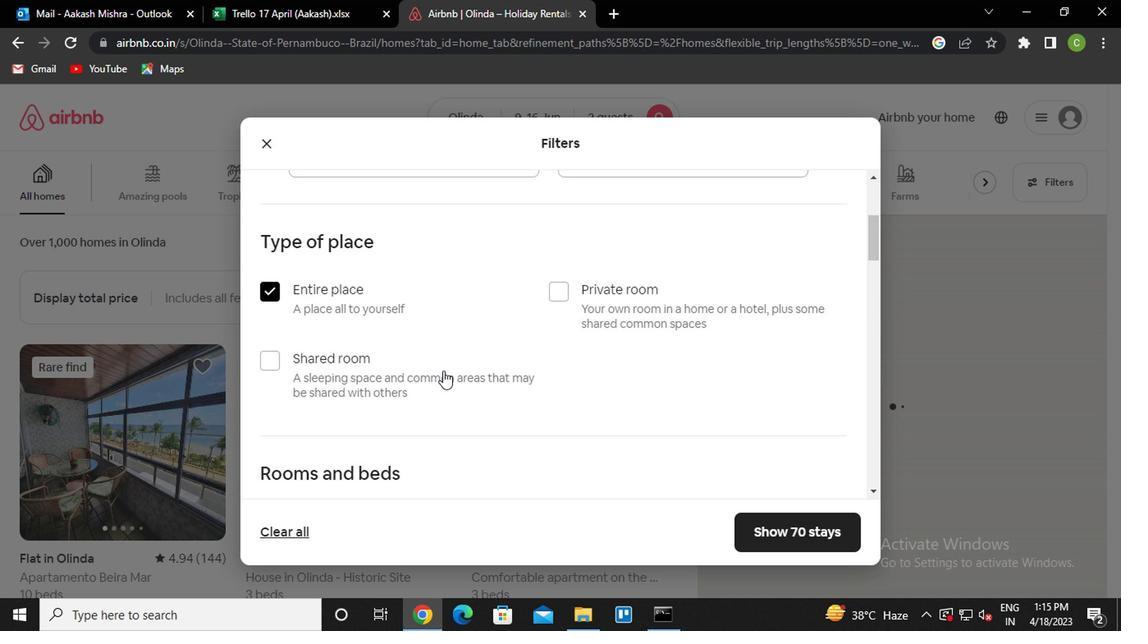 
Action: Mouse moved to (406, 385)
Screenshot: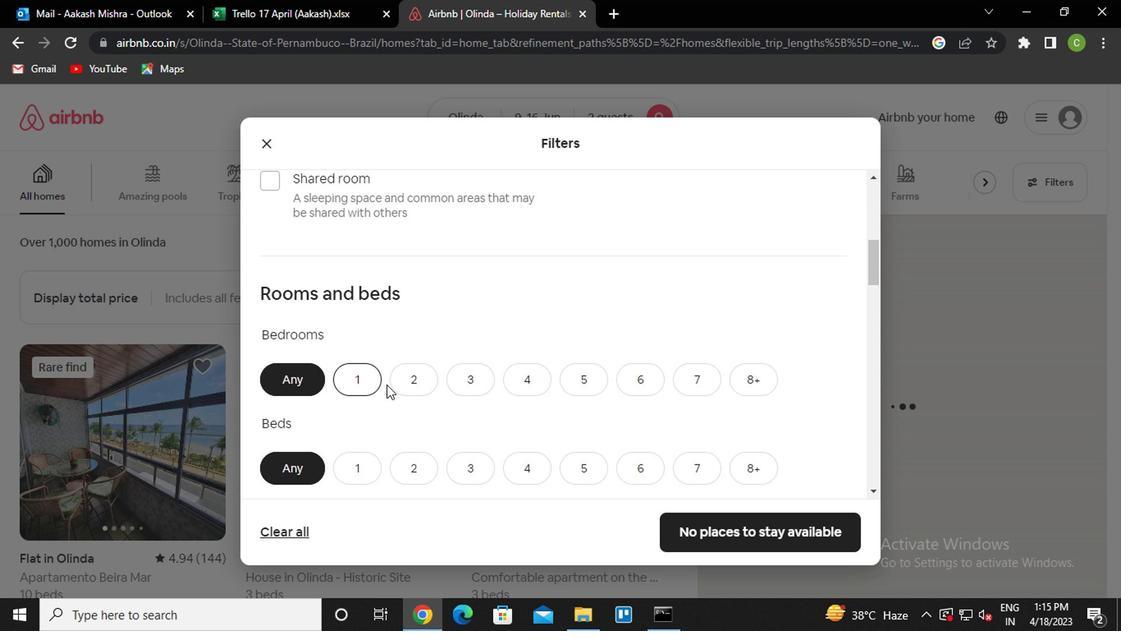 
Action: Mouse pressed left at (406, 385)
Screenshot: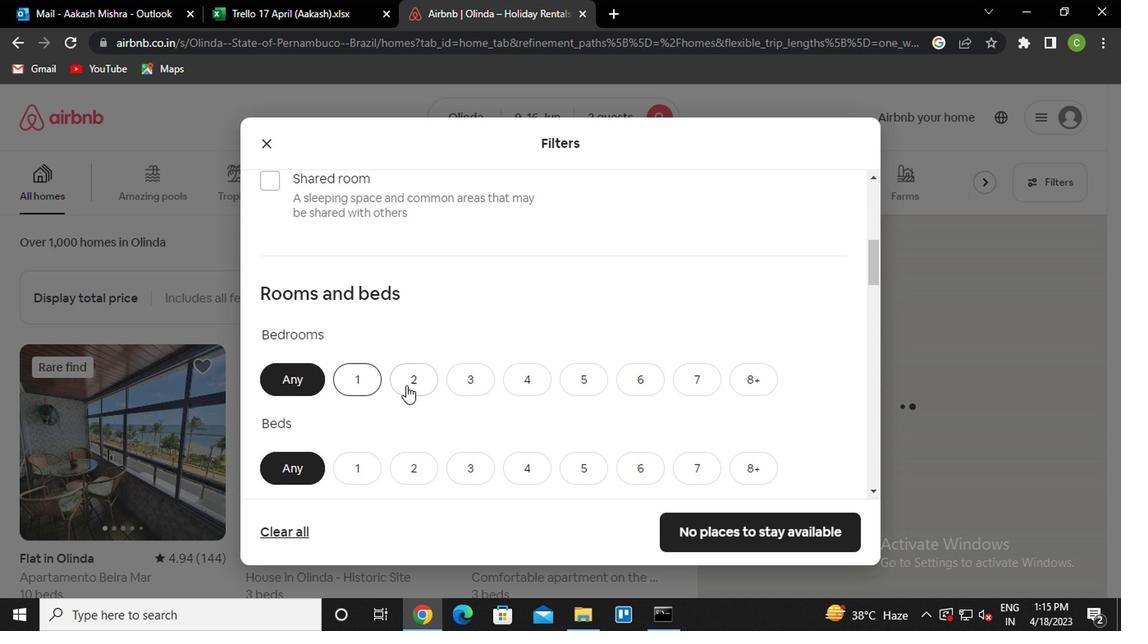 
Action: Mouse scrolled (406, 384) with delta (0, 0)
Screenshot: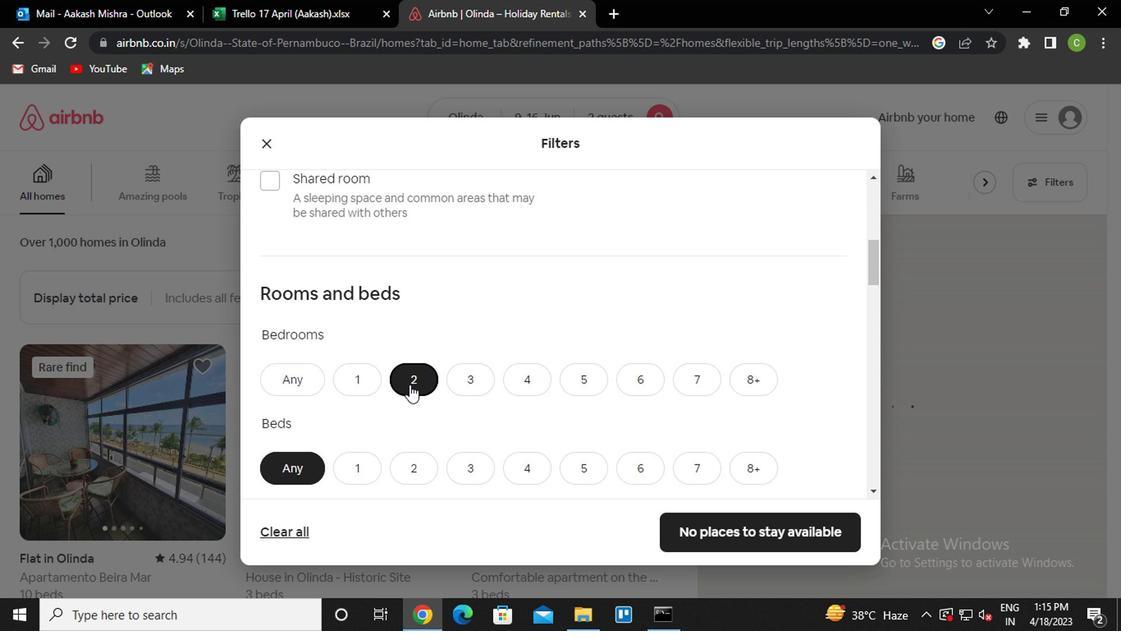 
Action: Mouse moved to (405, 386)
Screenshot: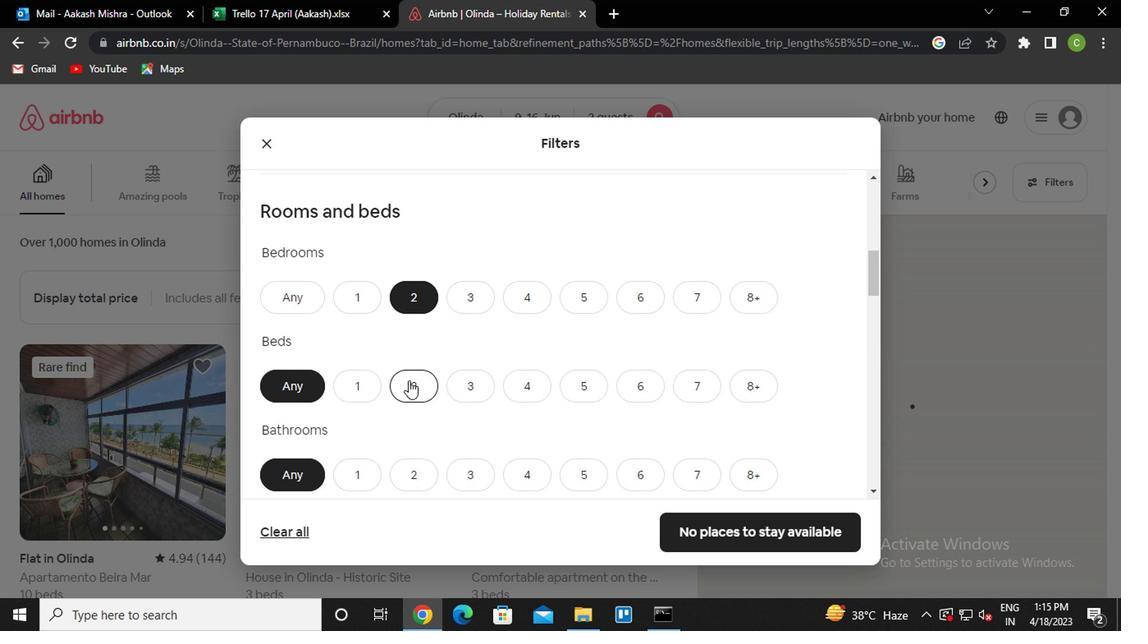 
Action: Mouse pressed left at (405, 386)
Screenshot: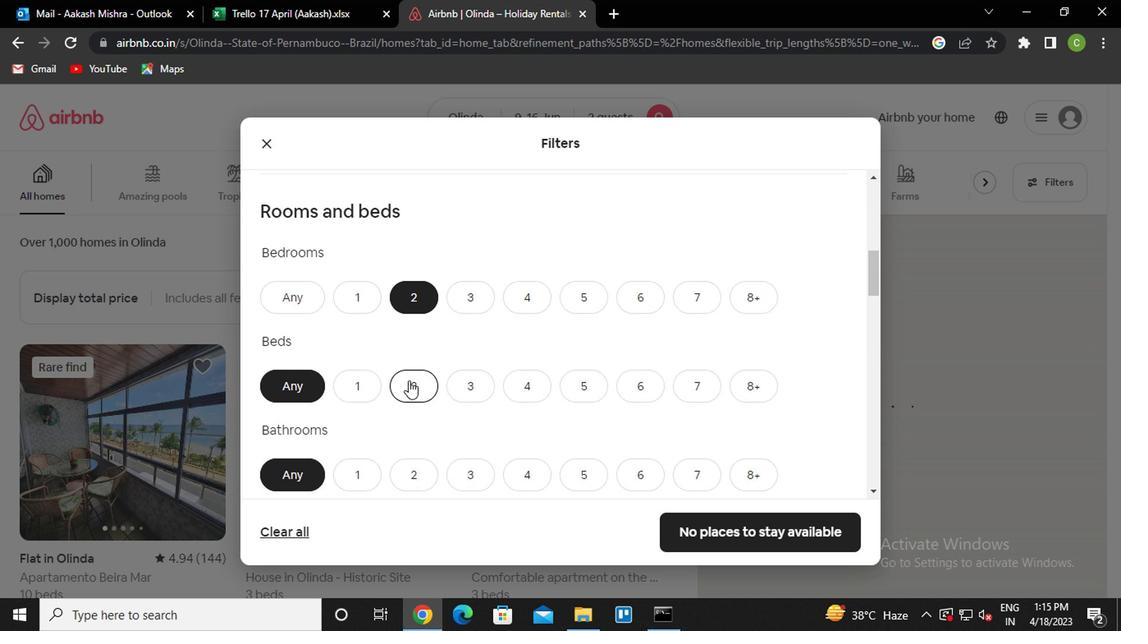 
Action: Mouse moved to (406, 388)
Screenshot: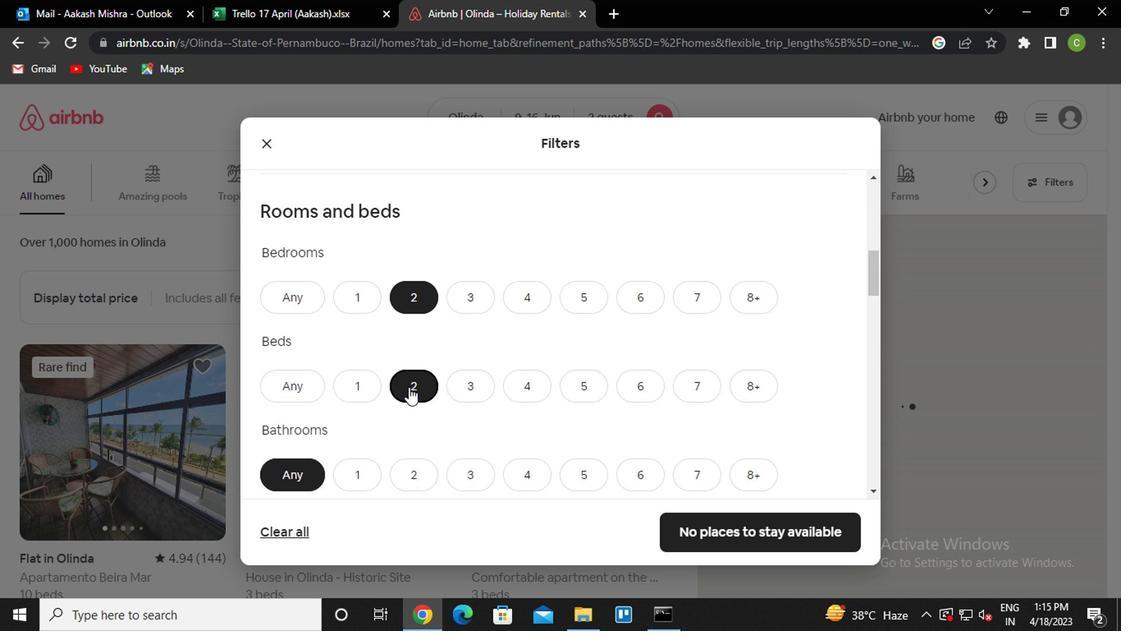 
Action: Mouse scrolled (406, 387) with delta (0, -1)
Screenshot: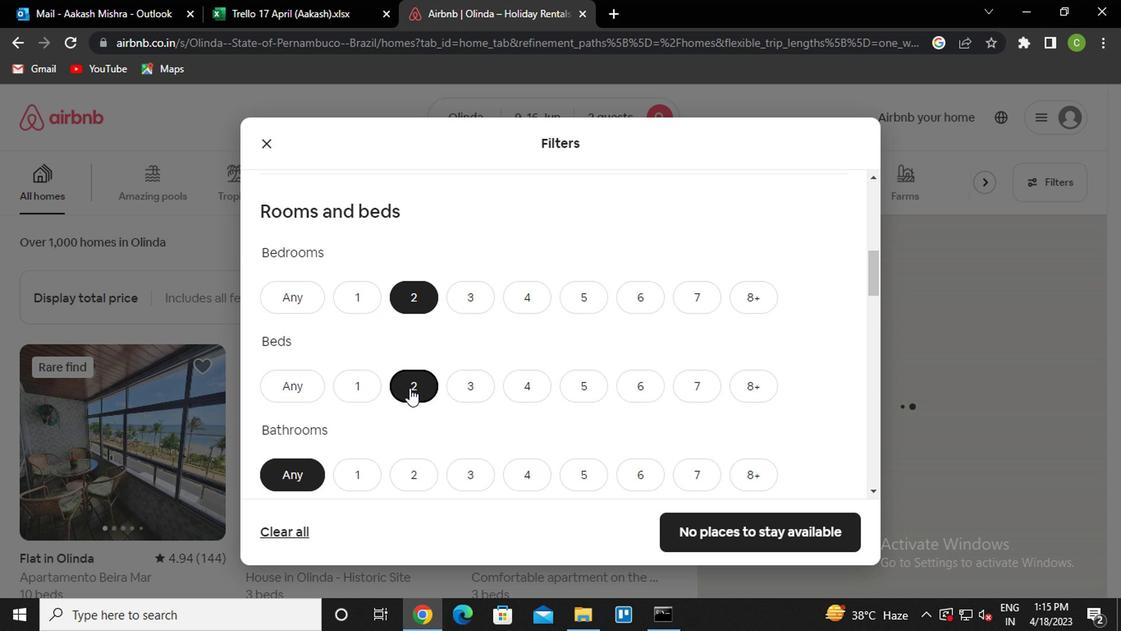 
Action: Mouse moved to (370, 390)
Screenshot: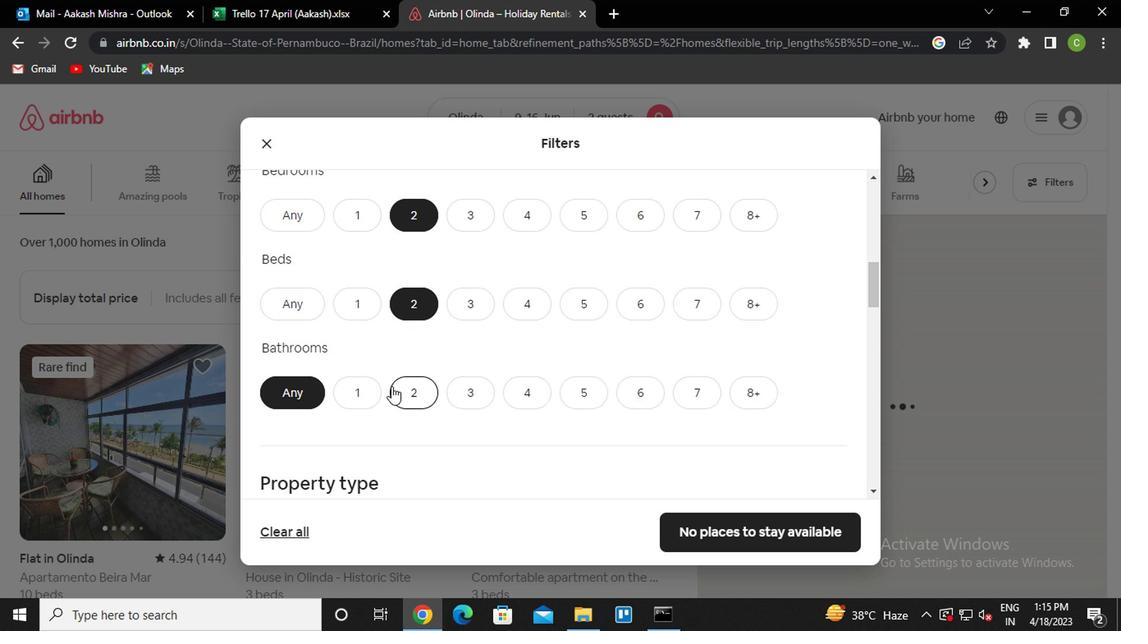 
Action: Mouse pressed left at (370, 390)
Screenshot: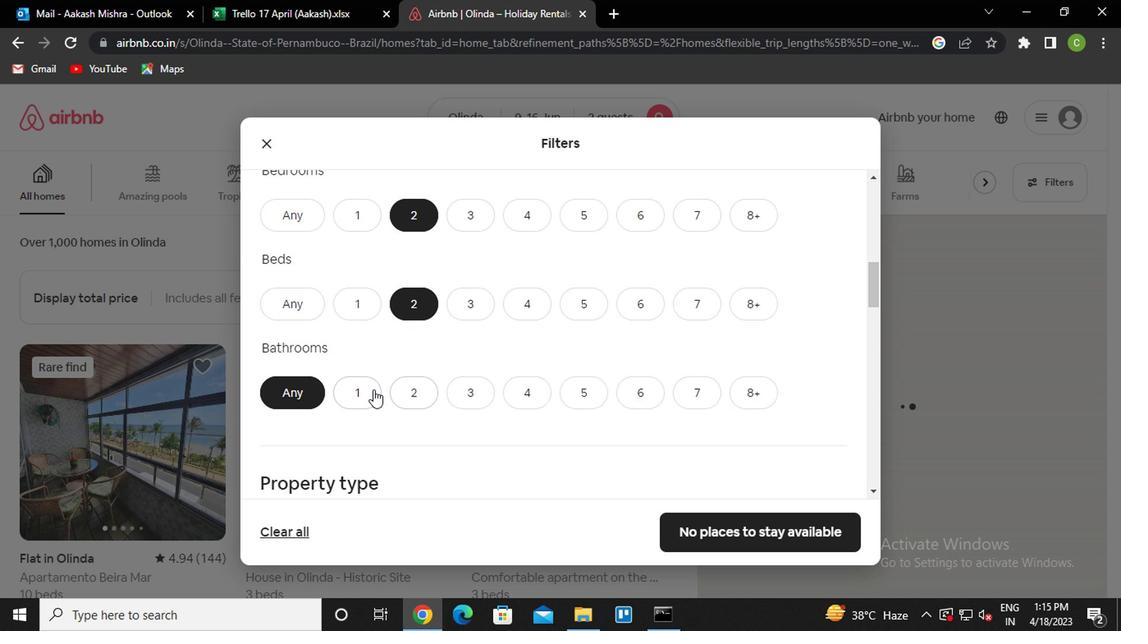 
Action: Mouse moved to (492, 372)
Screenshot: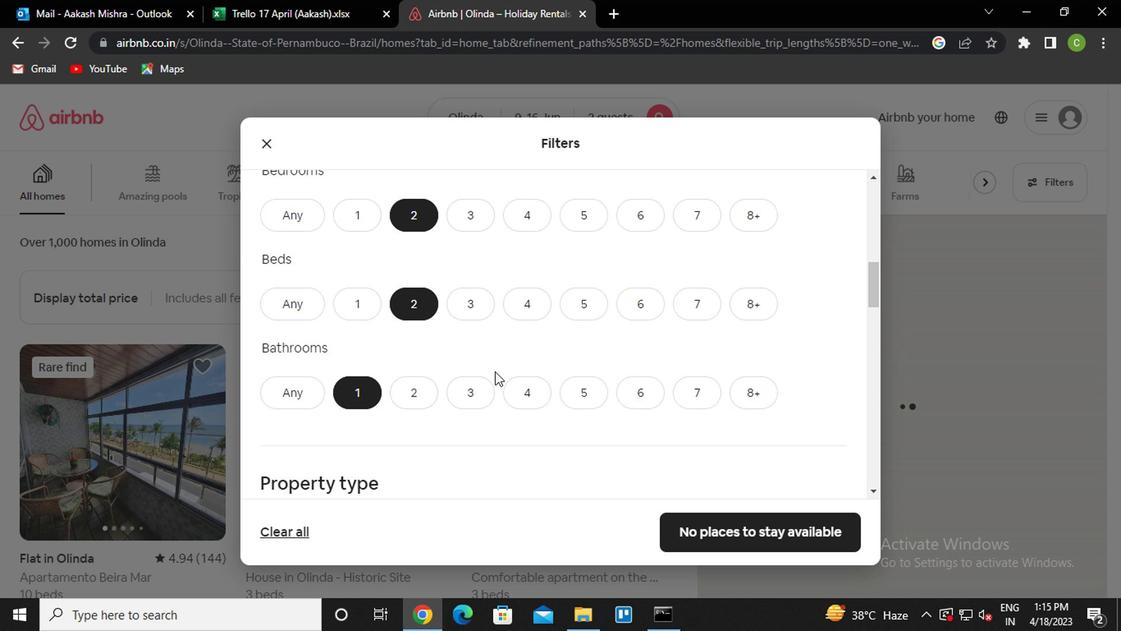 
Action: Mouse scrolled (492, 371) with delta (0, -1)
Screenshot: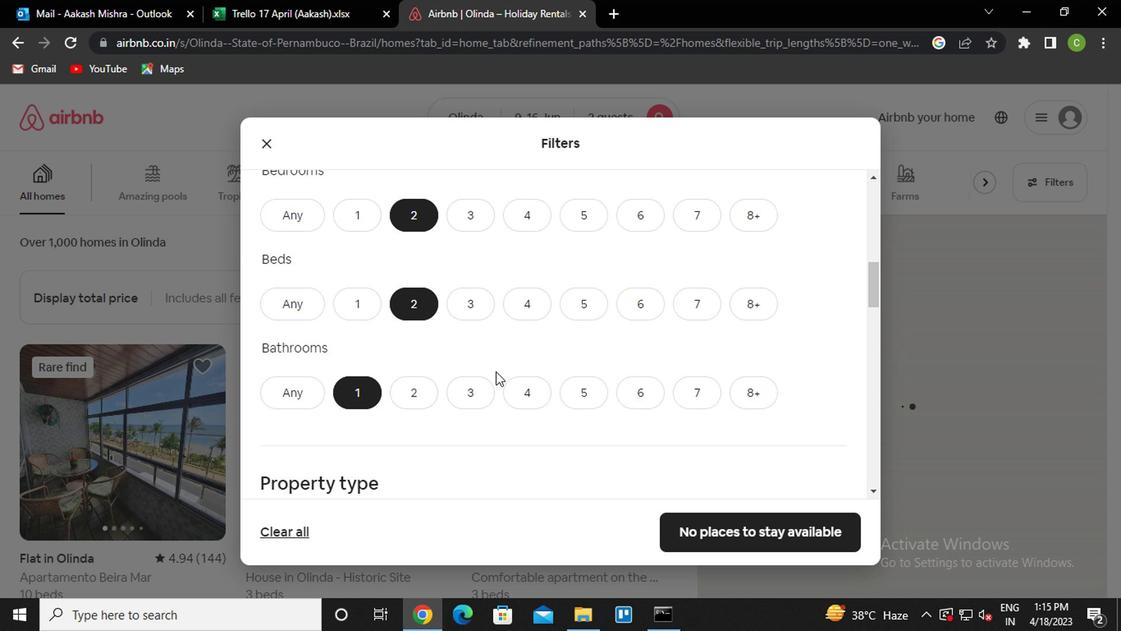 
Action: Mouse moved to (608, 420)
Screenshot: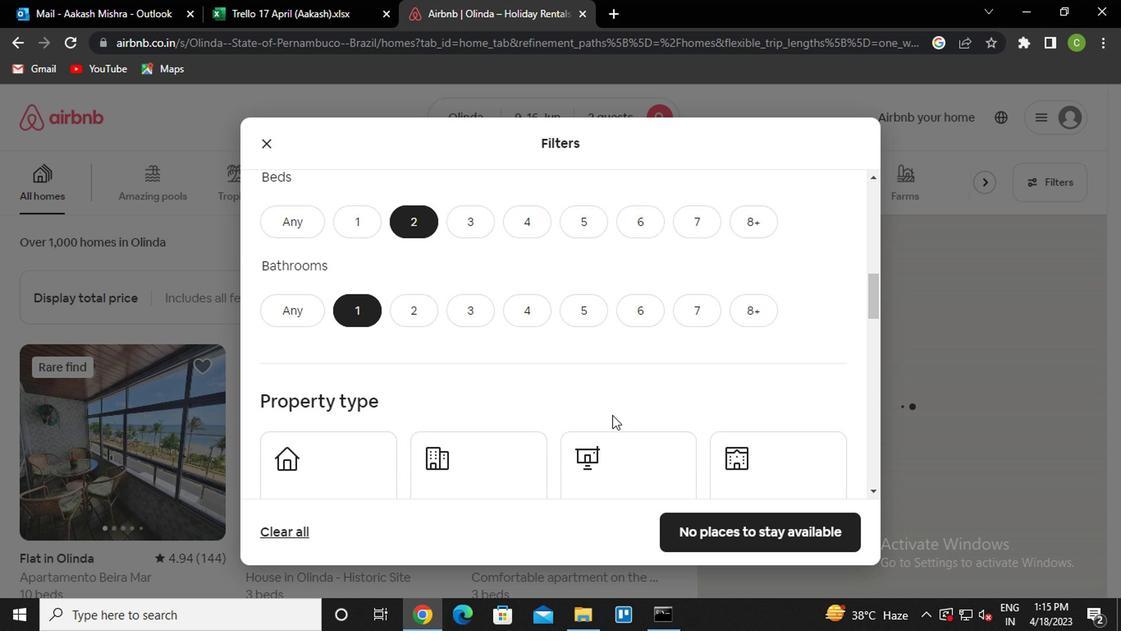 
Action: Mouse scrolled (608, 419) with delta (0, -1)
Screenshot: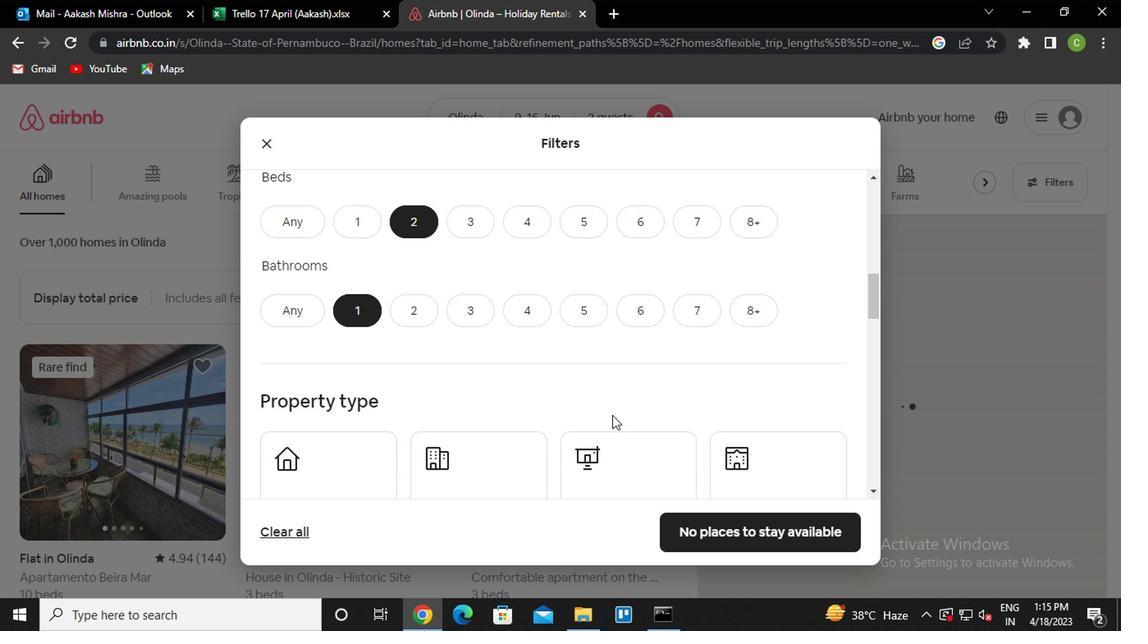 
Action: Mouse moved to (608, 420)
Screenshot: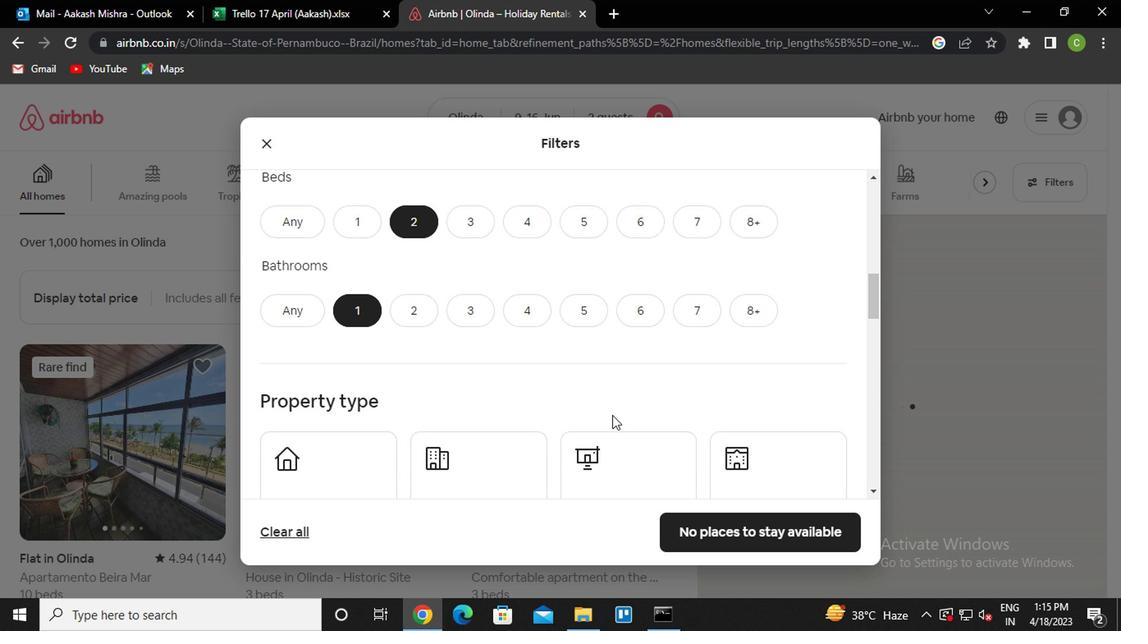 
Action: Mouse scrolled (608, 419) with delta (0, -1)
Screenshot: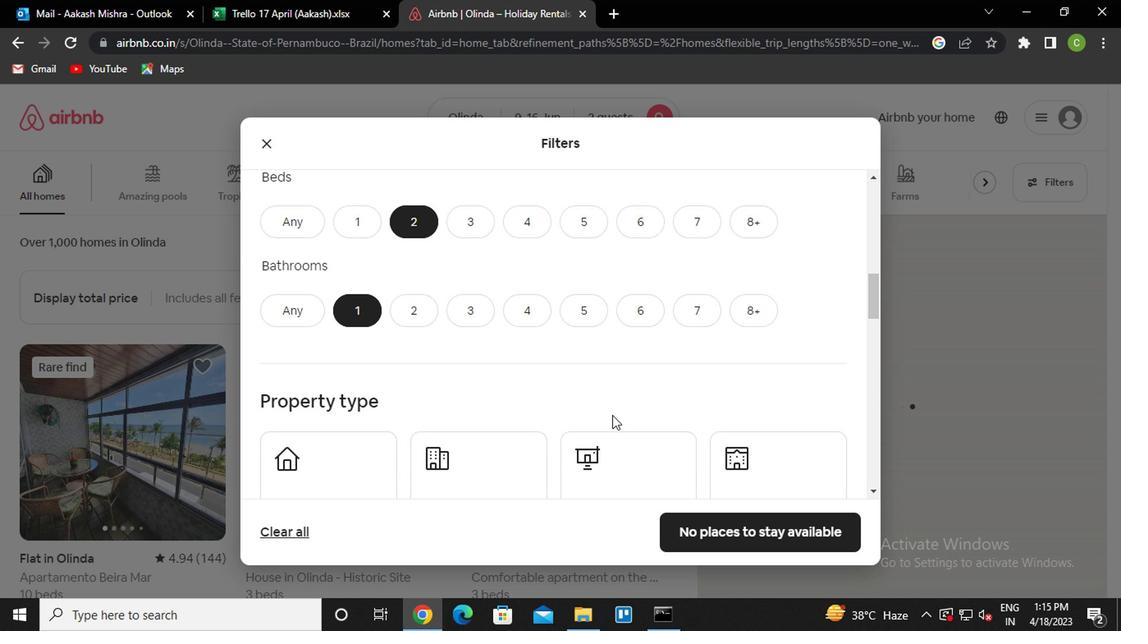 
Action: Mouse moved to (608, 420)
Screenshot: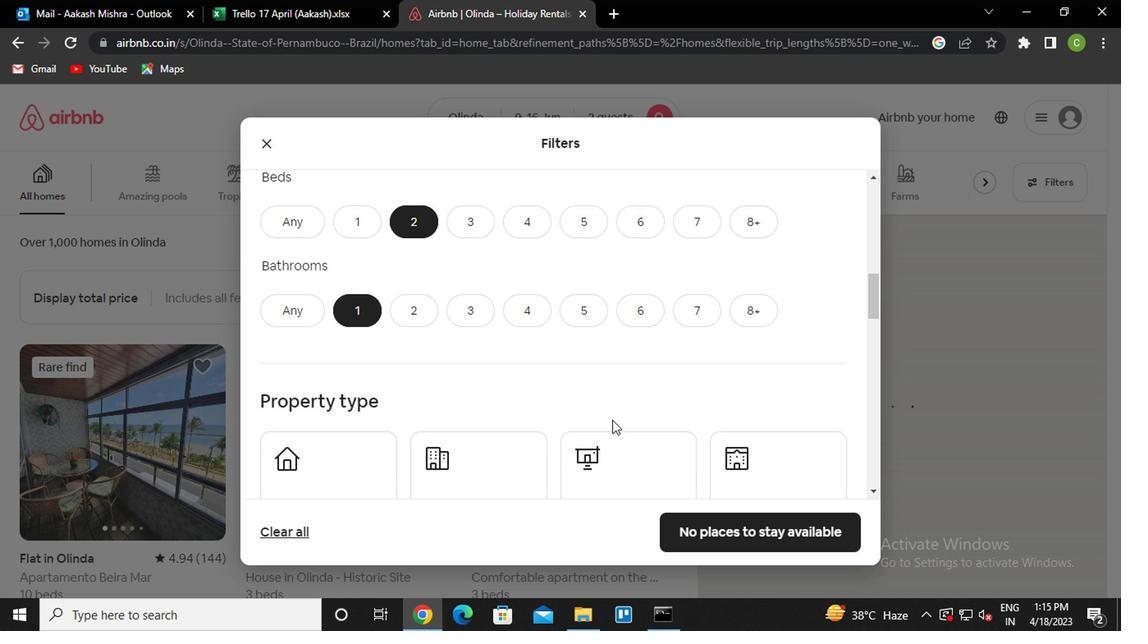
Action: Mouse scrolled (608, 419) with delta (0, -1)
Screenshot: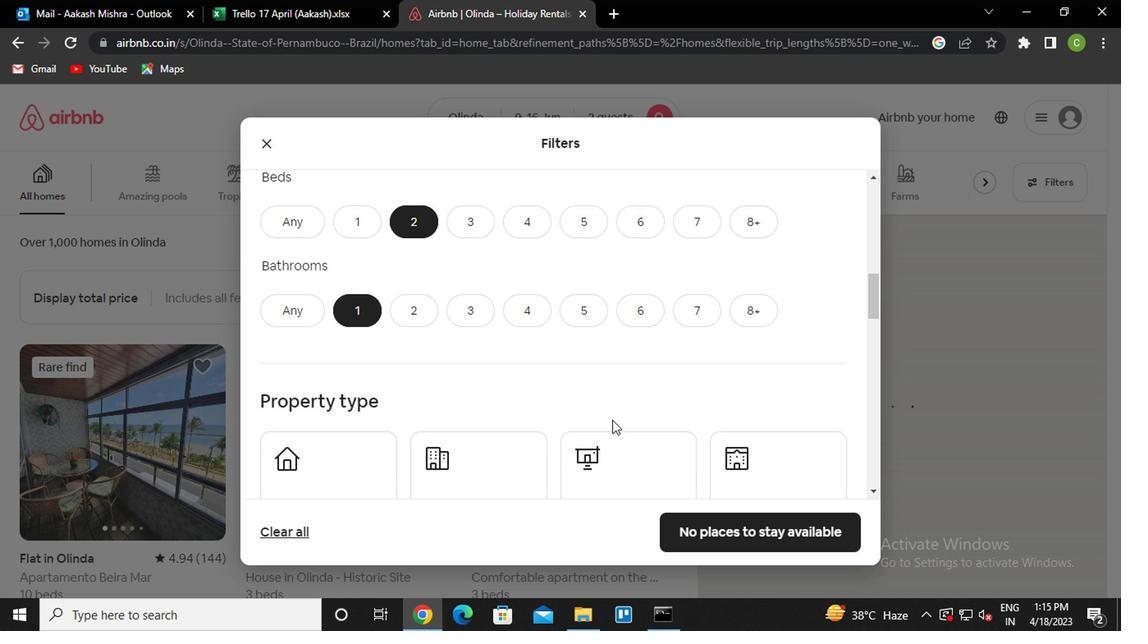 
Action: Mouse moved to (491, 229)
Screenshot: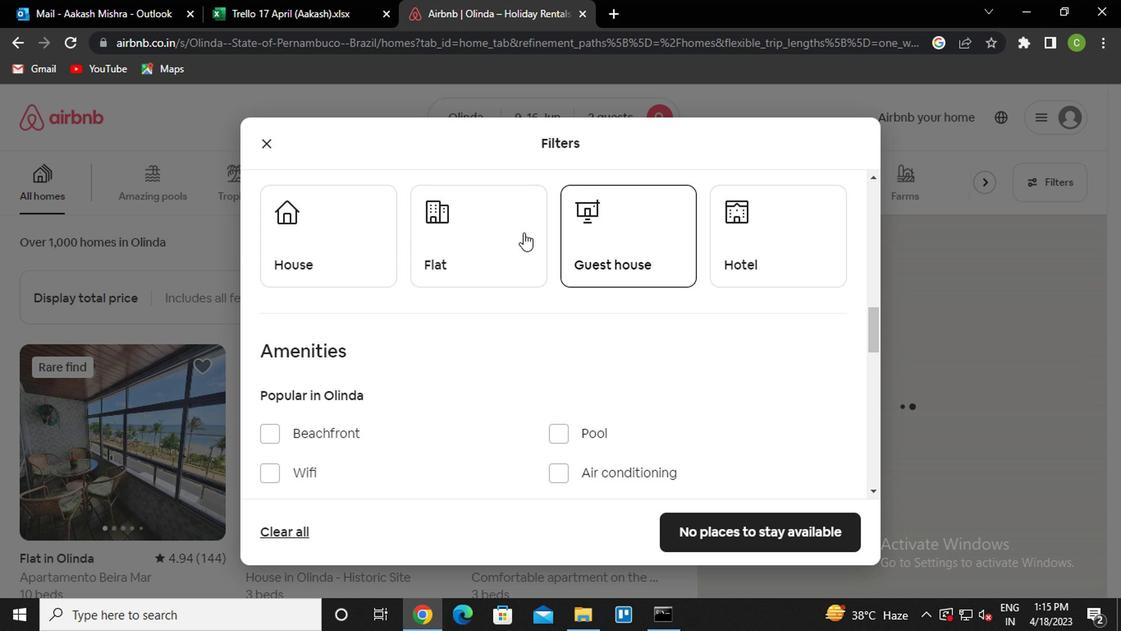 
Action: Mouse pressed left at (491, 229)
Screenshot: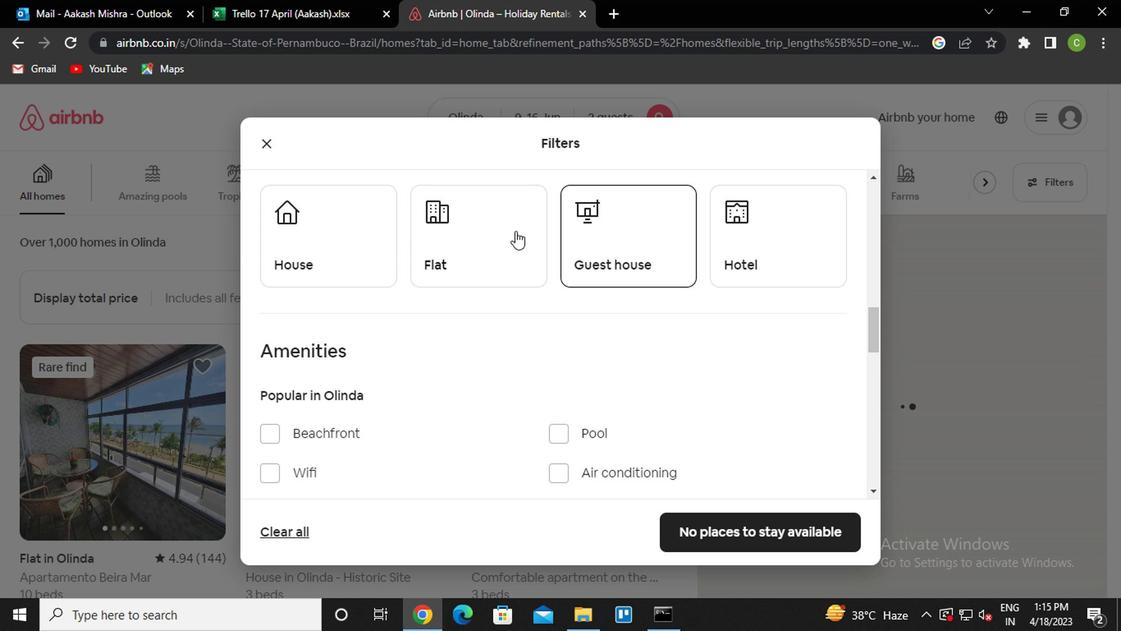 
Action: Mouse moved to (500, 283)
Screenshot: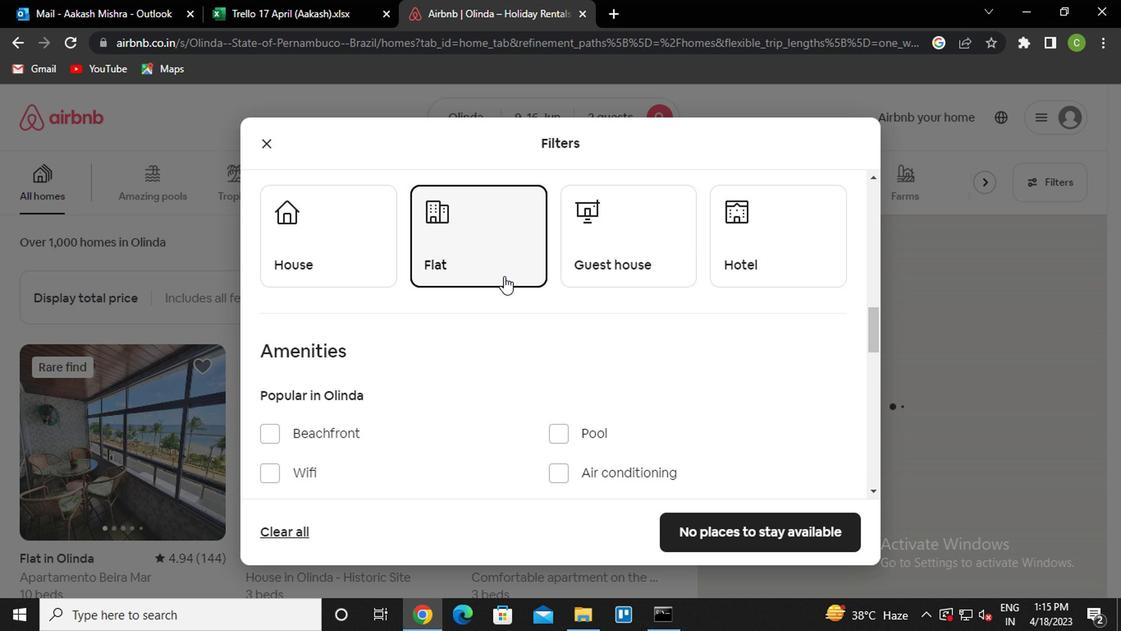 
Action: Mouse scrolled (500, 283) with delta (0, 0)
Screenshot: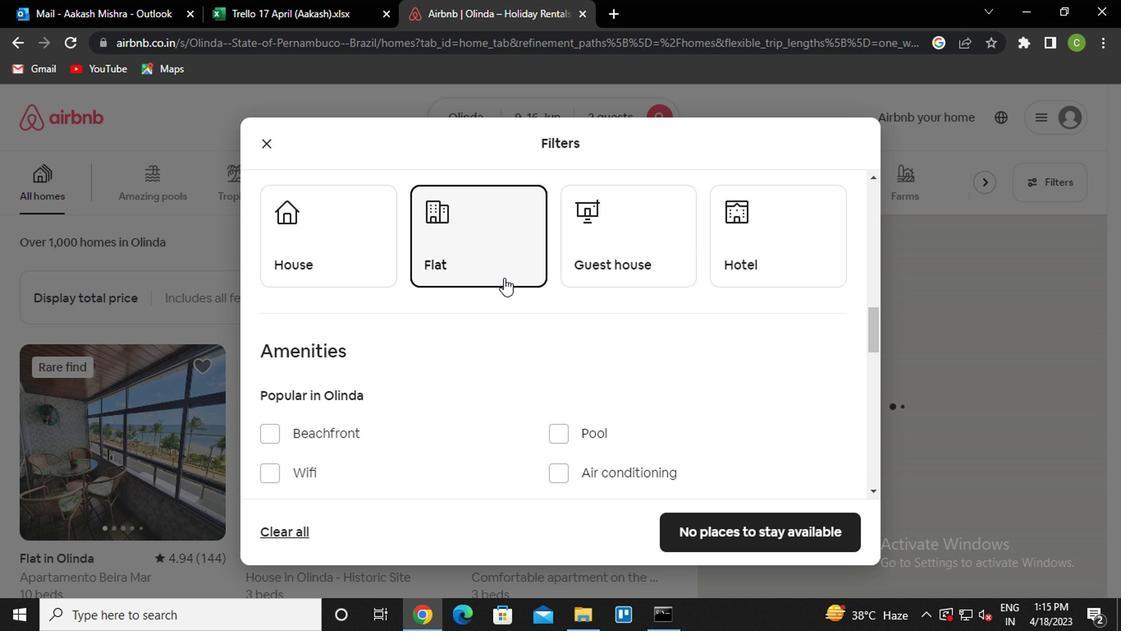 
Action: Mouse moved to (502, 296)
Screenshot: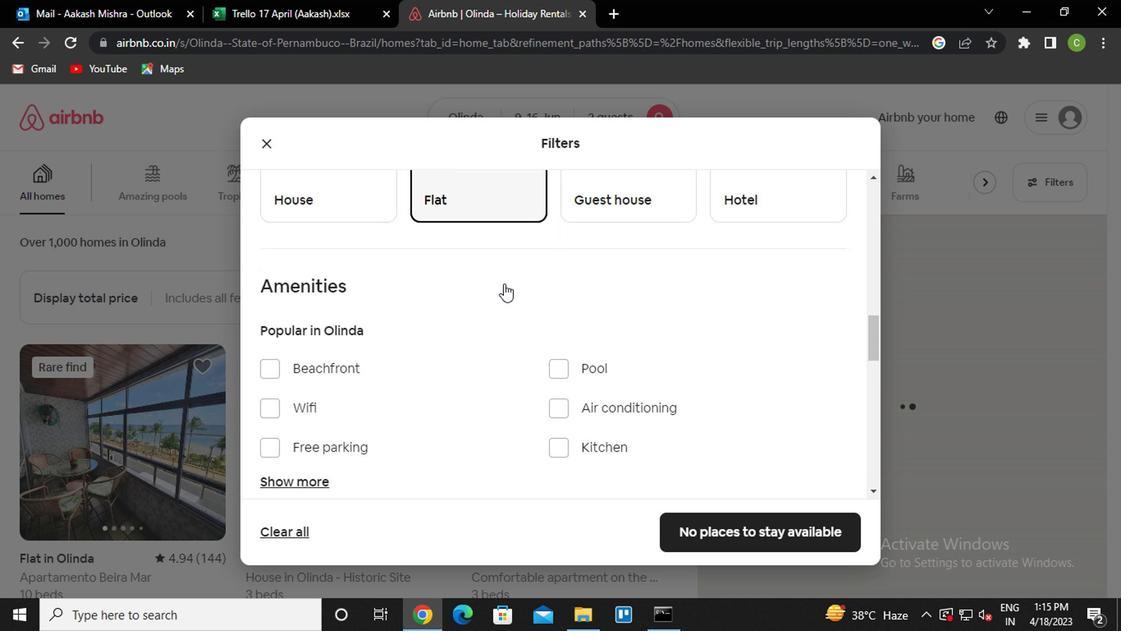 
Action: Mouse scrolled (502, 295) with delta (0, 0)
Screenshot: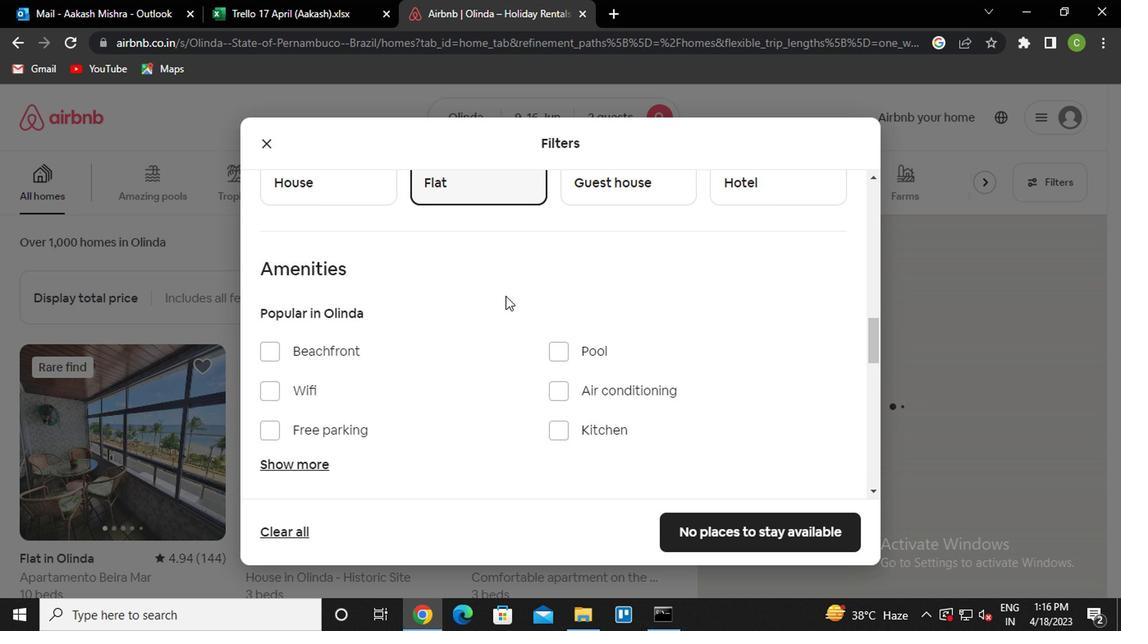 
Action: Mouse scrolled (502, 295) with delta (0, 0)
Screenshot: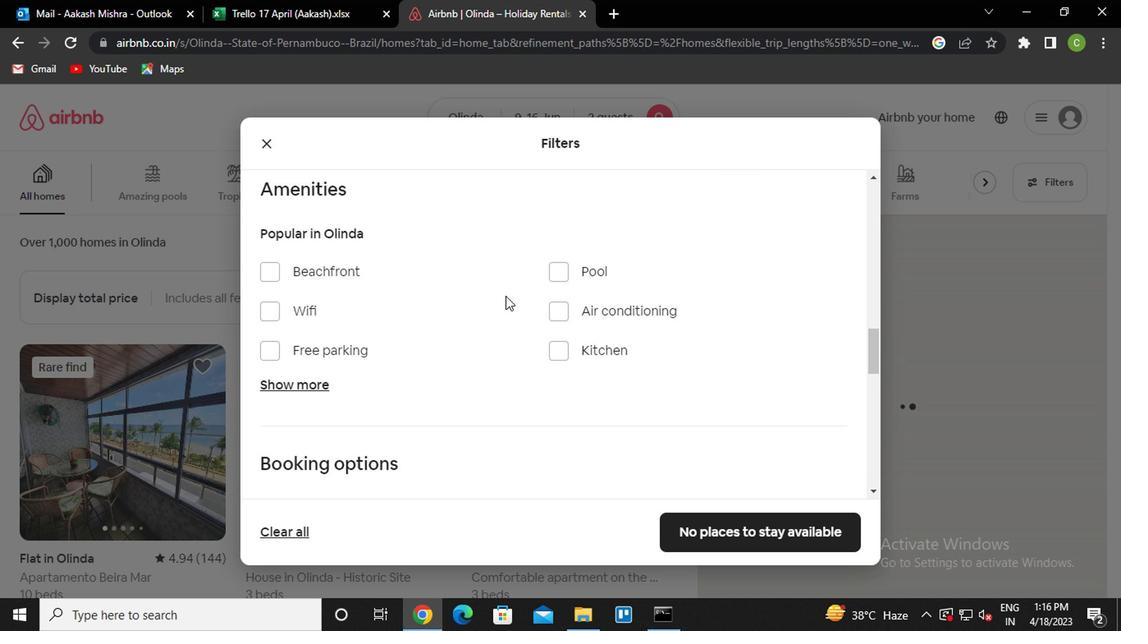 
Action: Mouse scrolled (502, 295) with delta (0, 0)
Screenshot: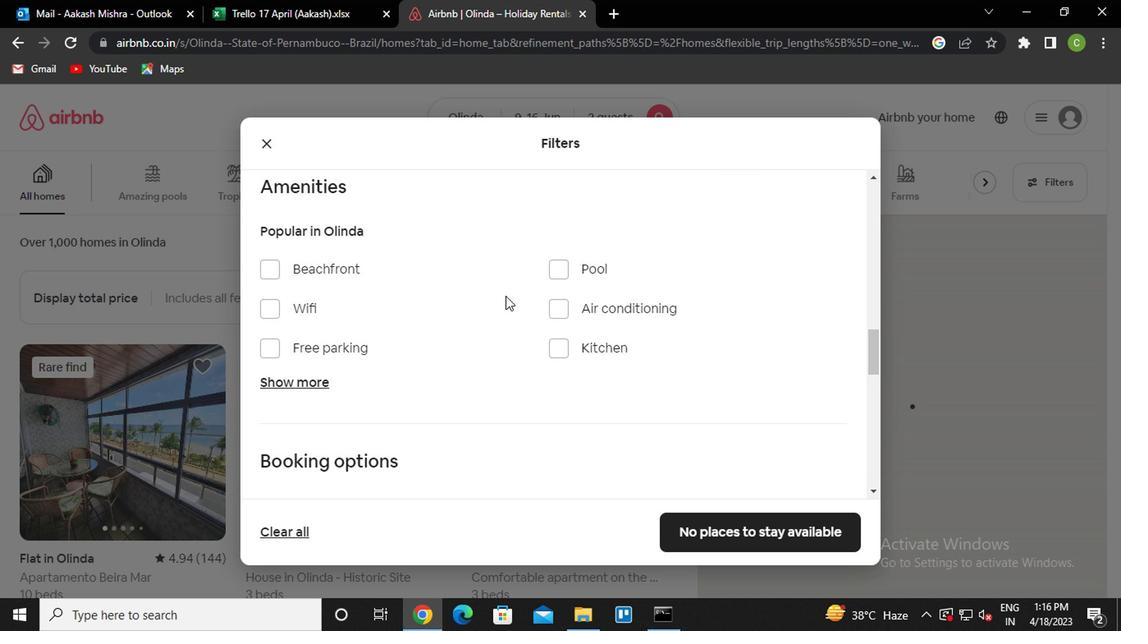 
Action: Mouse scrolled (502, 295) with delta (0, 0)
Screenshot: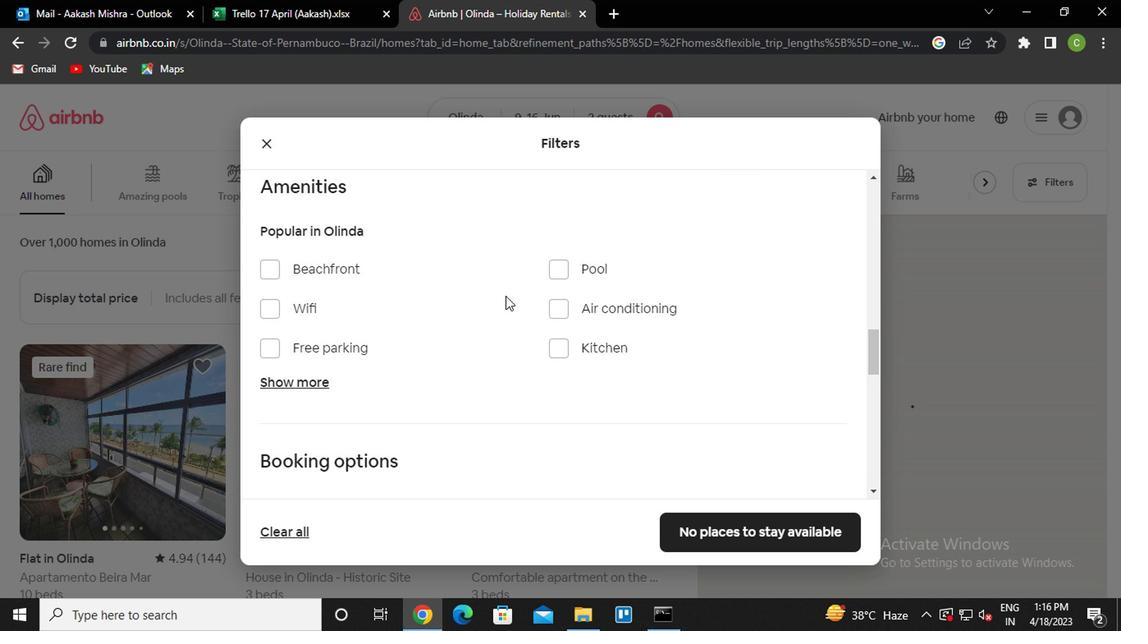
Action: Mouse moved to (794, 326)
Screenshot: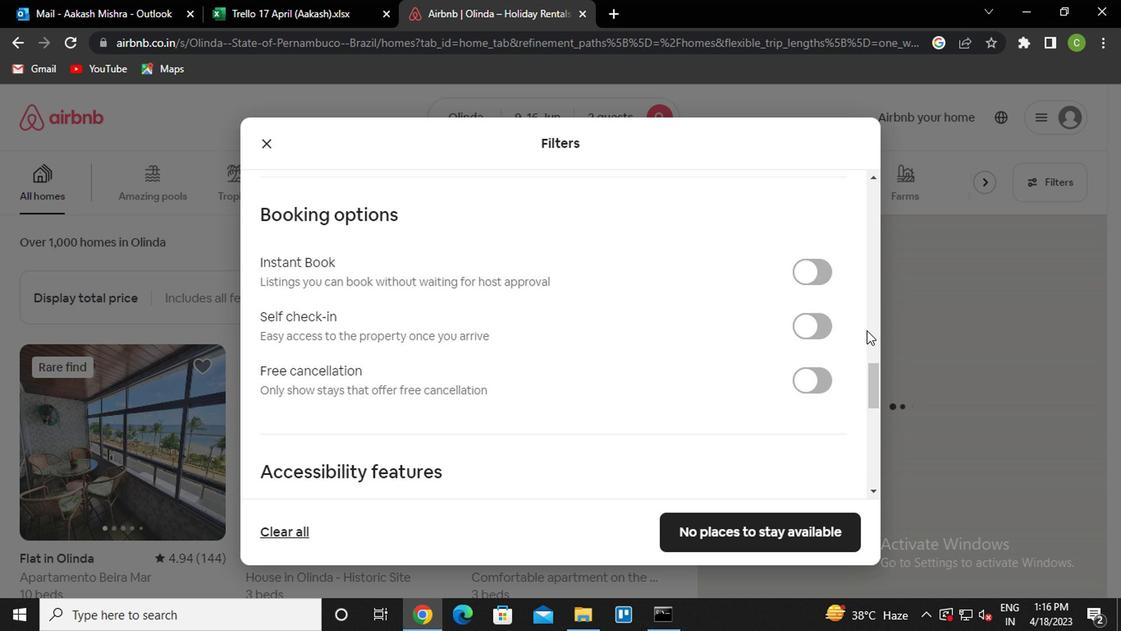 
Action: Mouse pressed left at (794, 326)
Screenshot: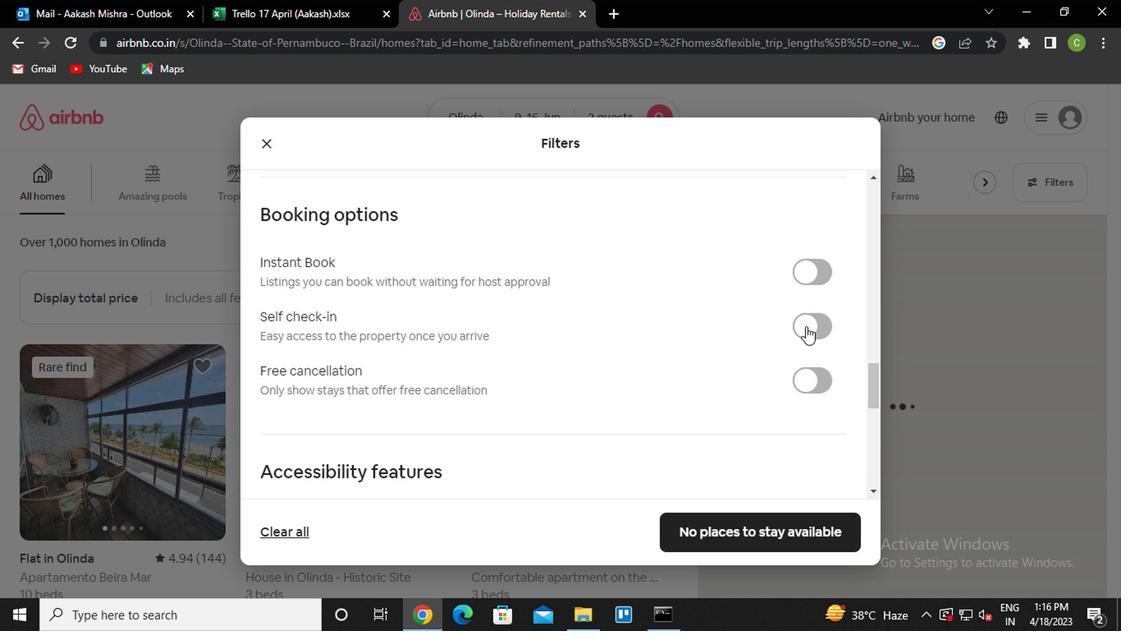 
Action: Mouse moved to (758, 342)
Screenshot: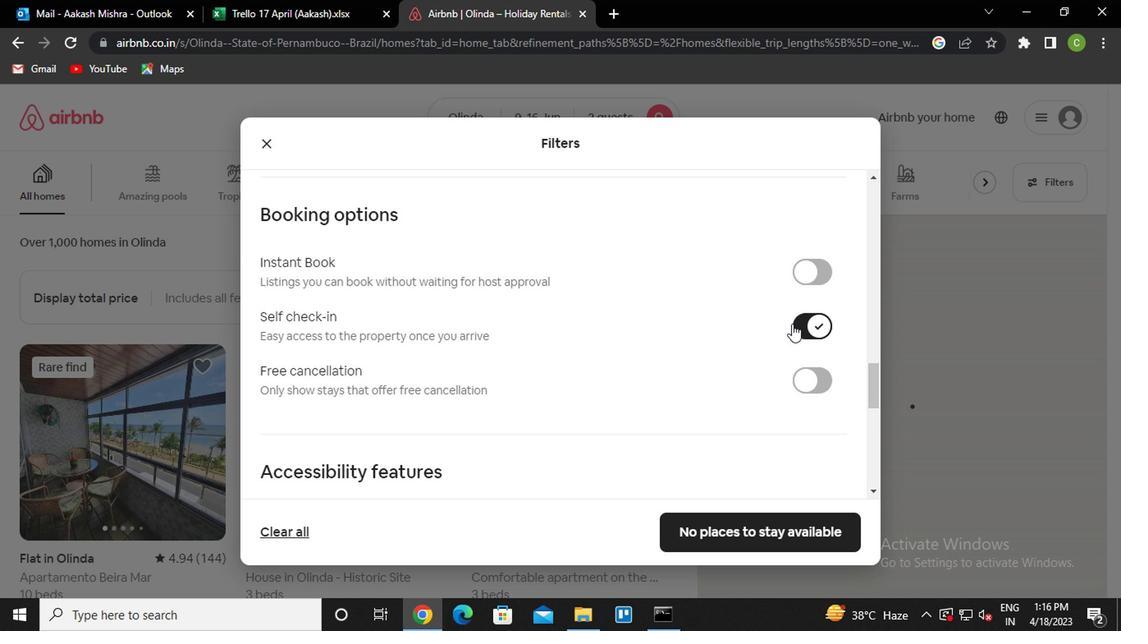 
Action: Mouse scrolled (758, 341) with delta (0, 0)
Screenshot: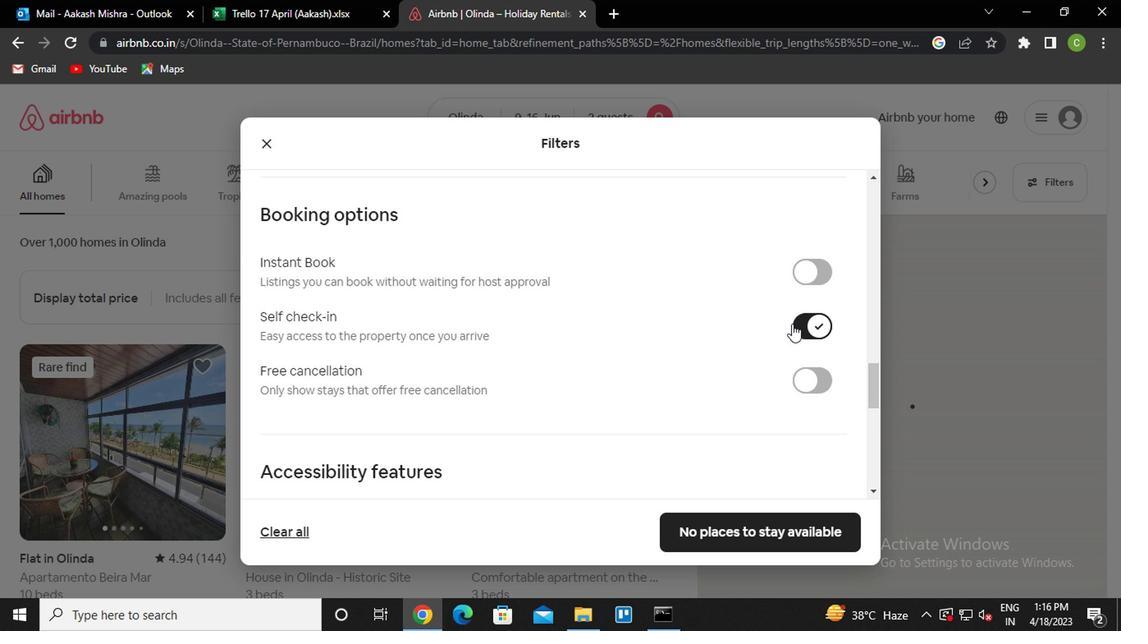 
Action: Mouse moved to (730, 352)
Screenshot: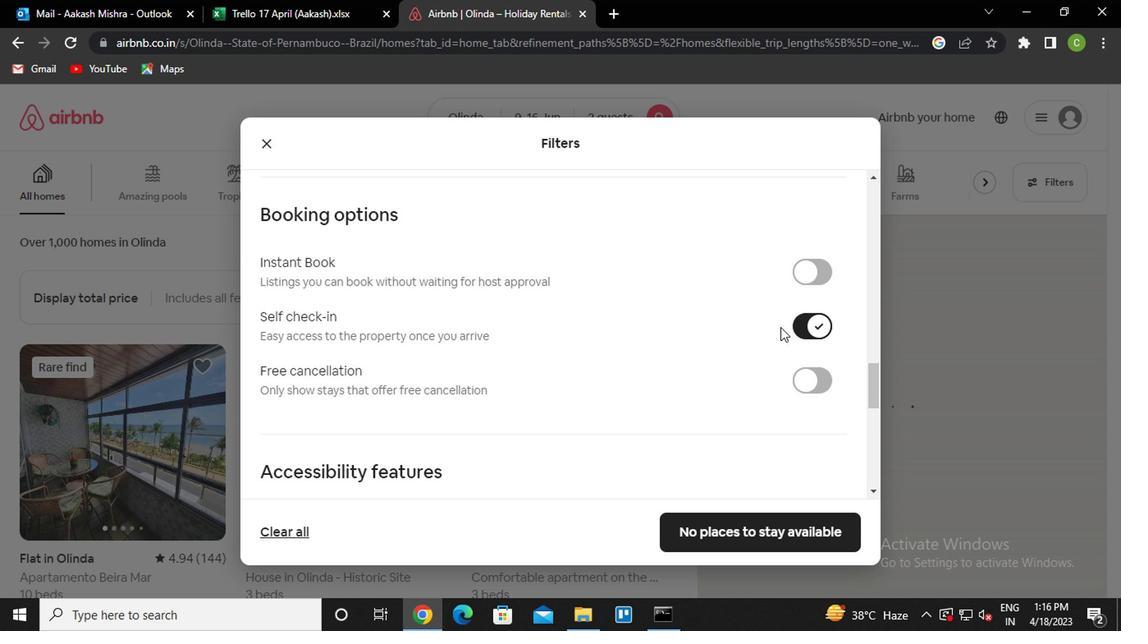 
Action: Mouse scrolled (730, 351) with delta (0, 0)
Screenshot: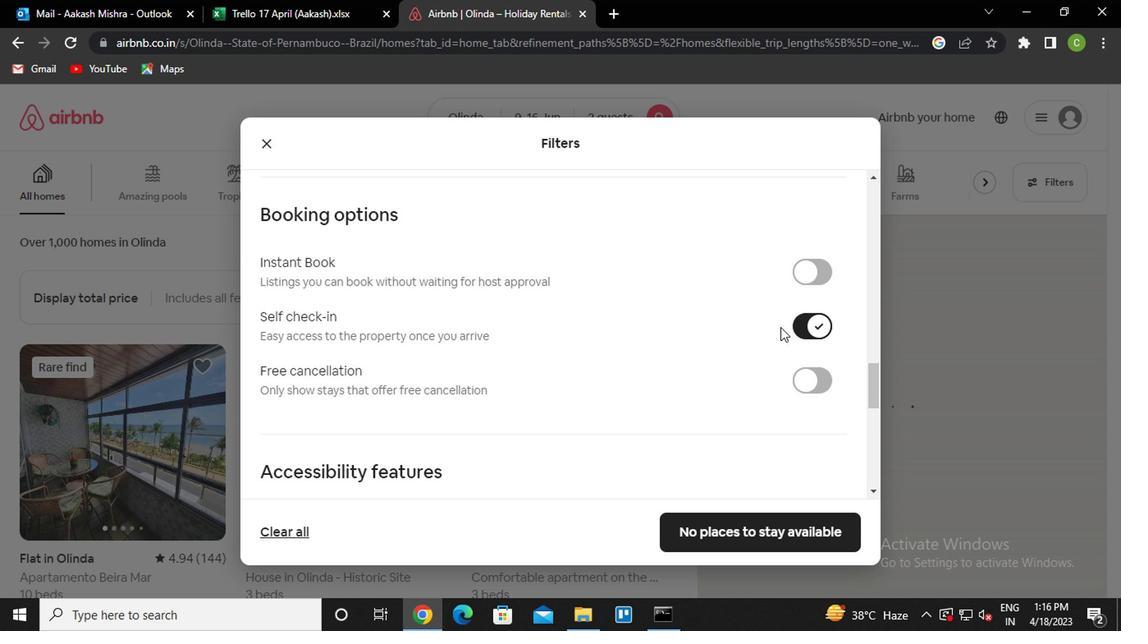 
Action: Mouse moved to (722, 352)
Screenshot: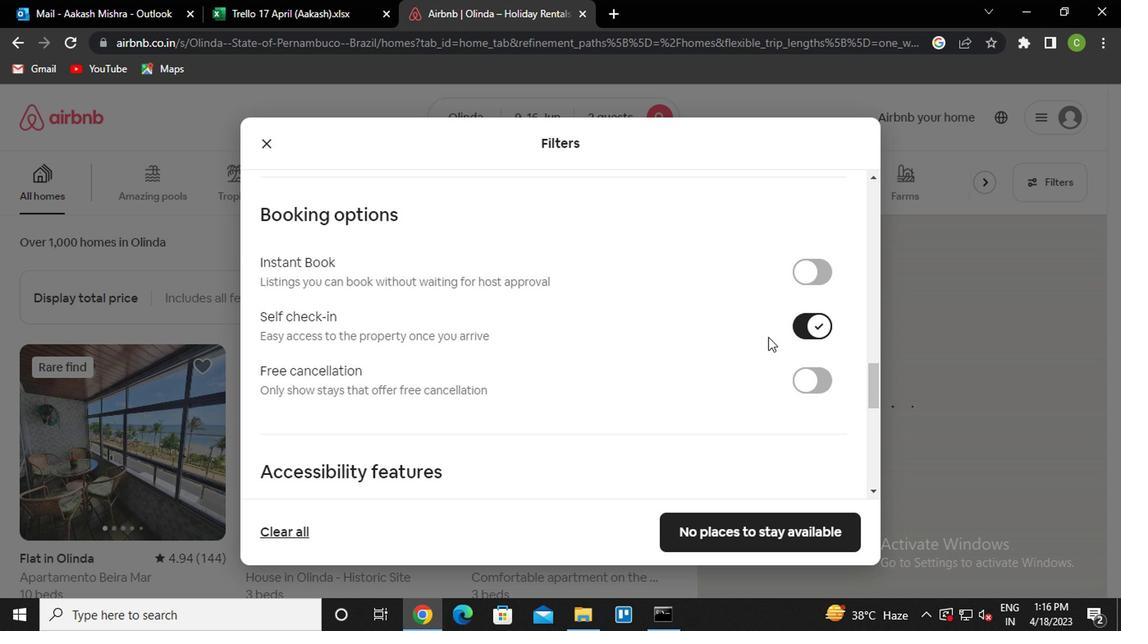 
Action: Mouse scrolled (722, 352) with delta (0, 0)
Screenshot: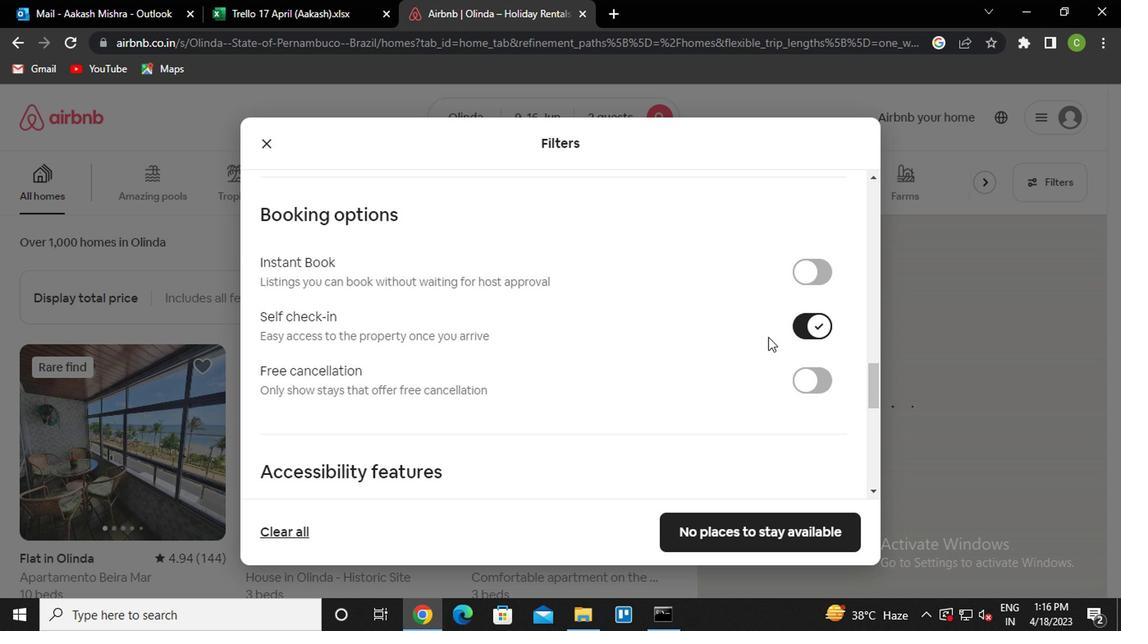 
Action: Mouse moved to (721, 352)
Screenshot: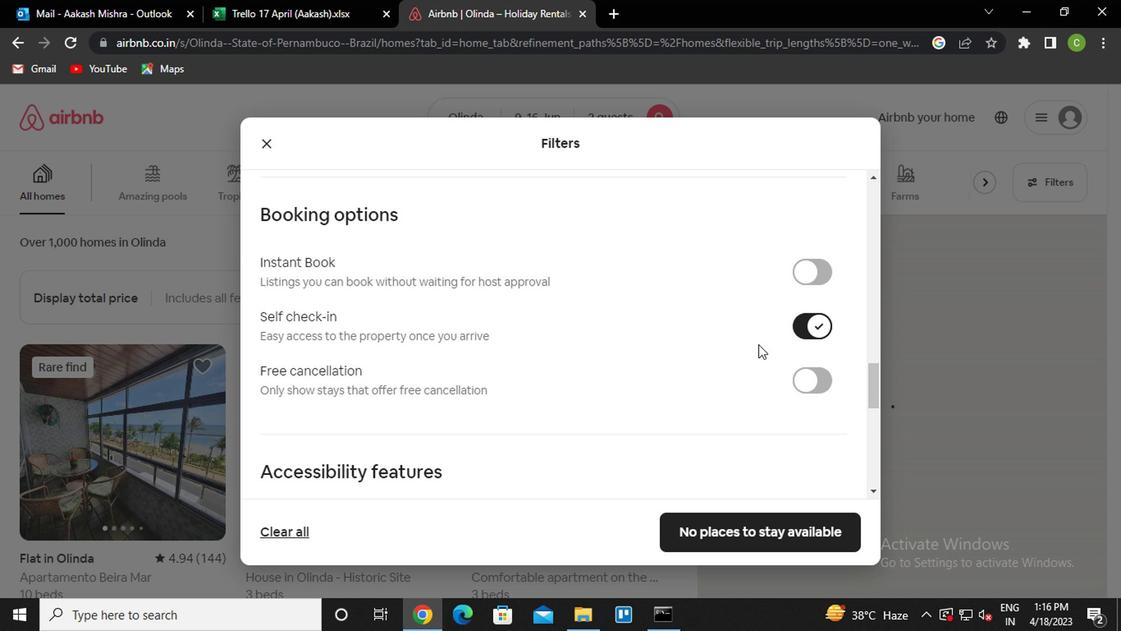 
Action: Mouse scrolled (721, 352) with delta (0, 0)
Screenshot: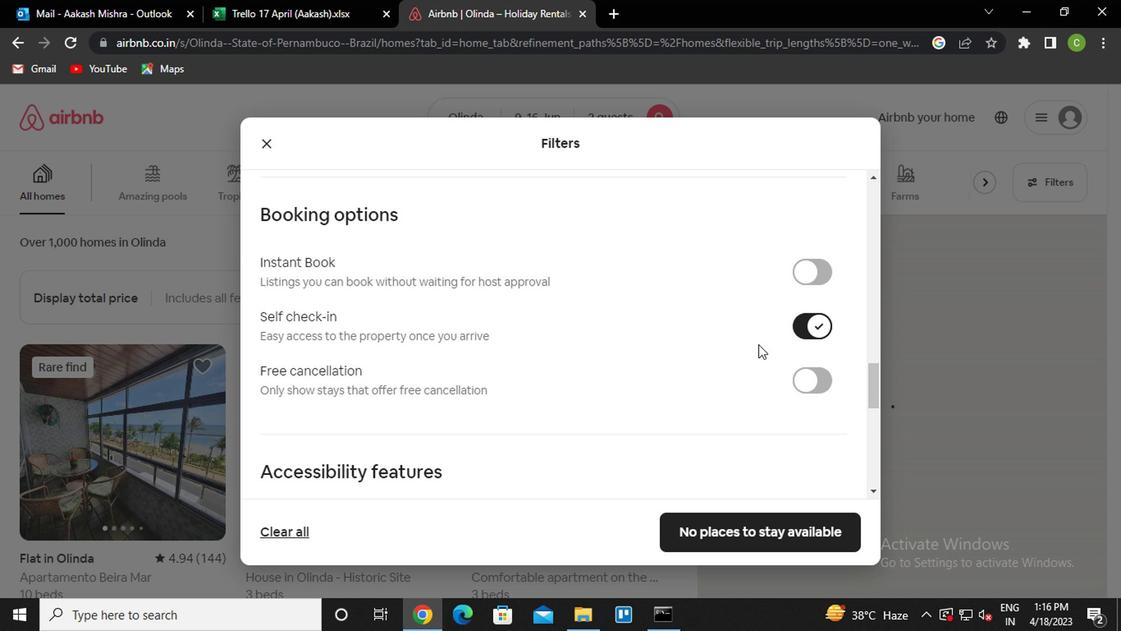 
Action: Mouse moved to (721, 352)
Screenshot: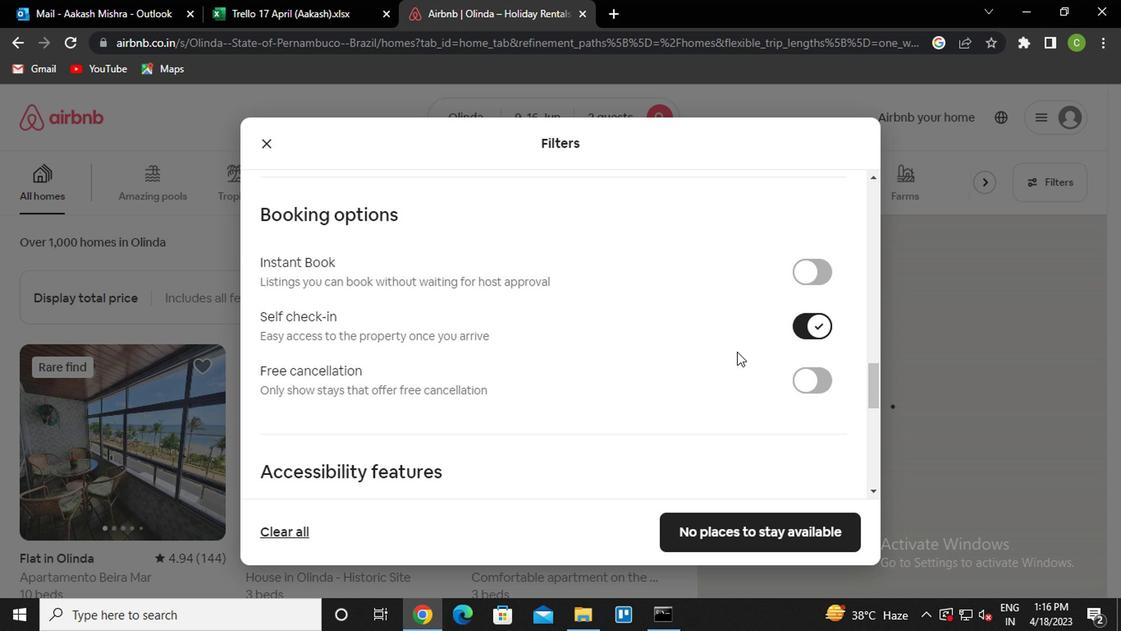 
Action: Mouse scrolled (721, 352) with delta (0, 0)
Screenshot: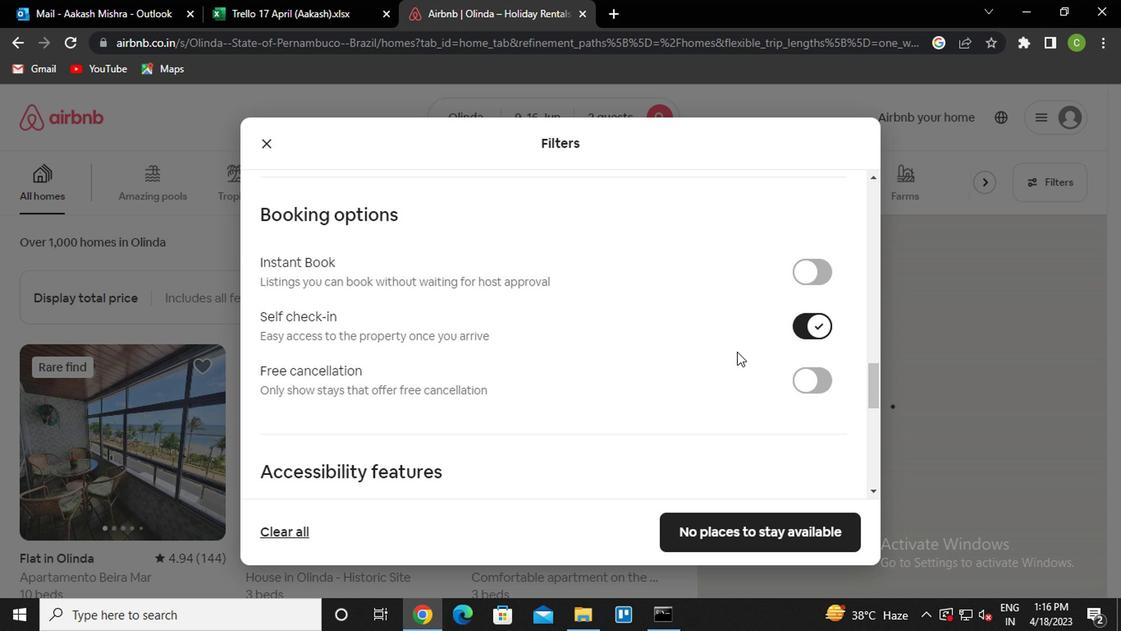
Action: Mouse scrolled (721, 352) with delta (0, 0)
Screenshot: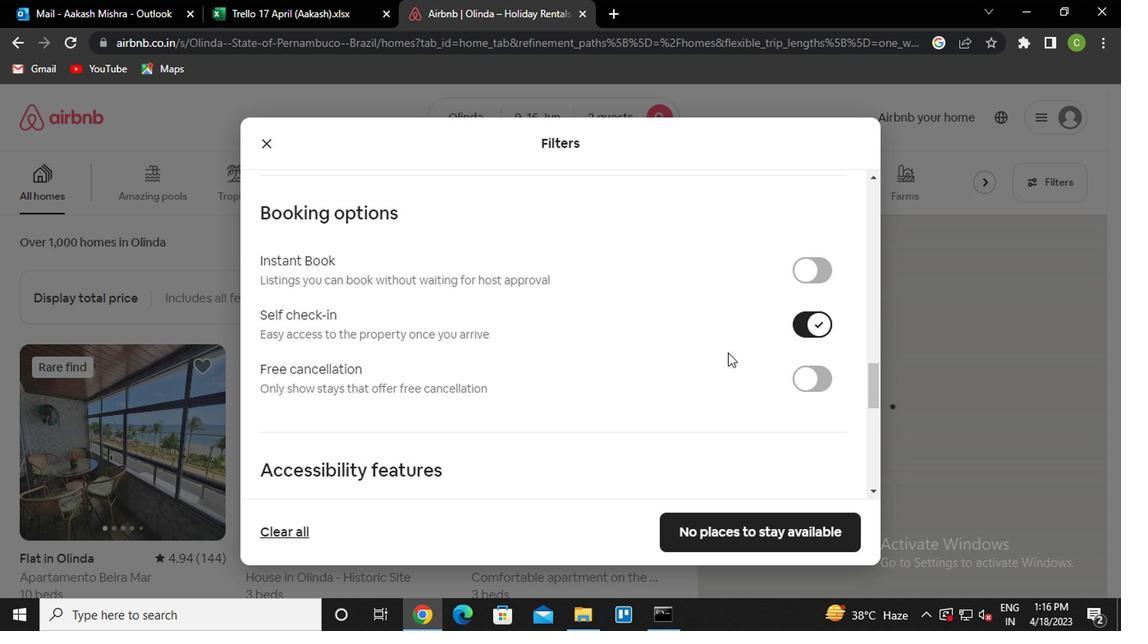 
Action: Mouse moved to (535, 368)
Screenshot: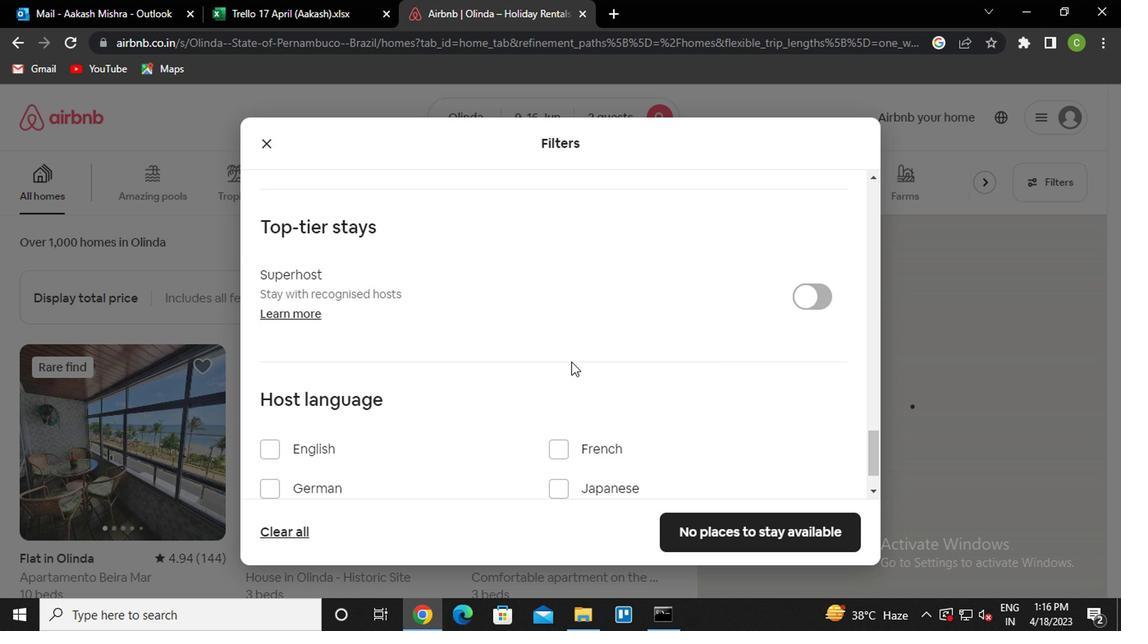 
Action: Mouse scrolled (535, 368) with delta (0, 0)
Screenshot: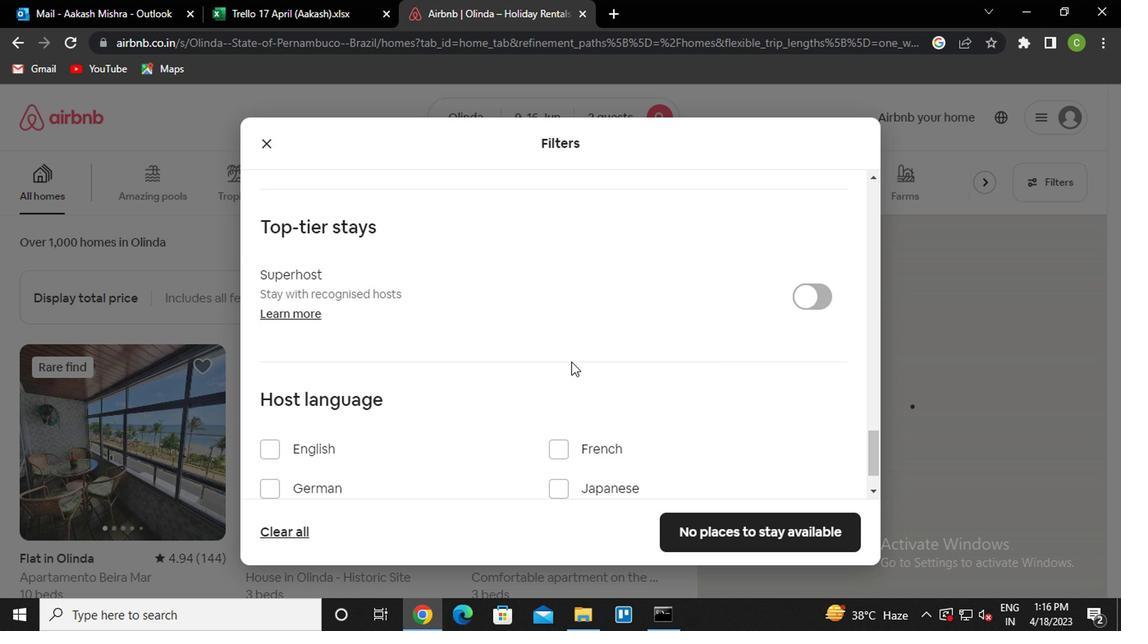 
Action: Mouse moved to (525, 369)
Screenshot: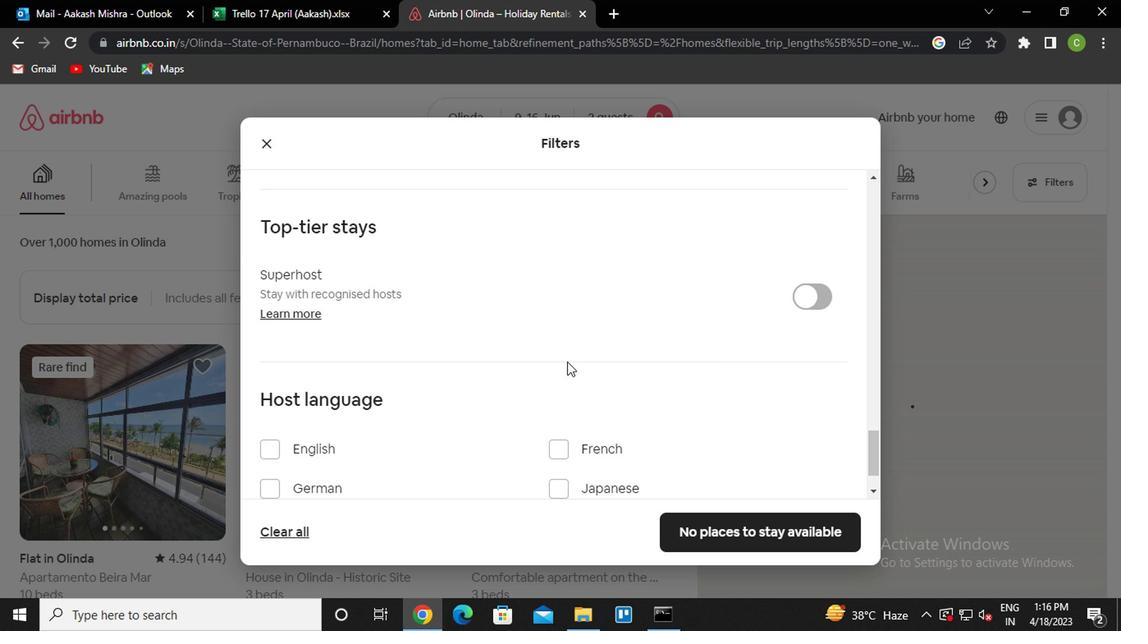 
Action: Mouse scrolled (525, 368) with delta (0, 0)
Screenshot: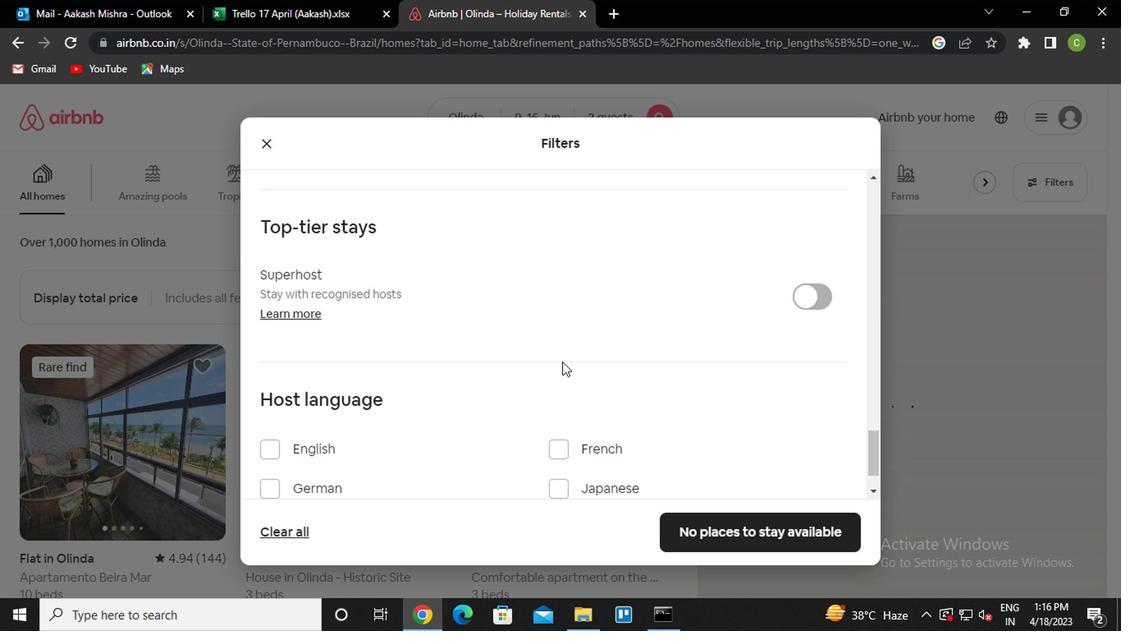 
Action: Mouse moved to (306, 454)
Screenshot: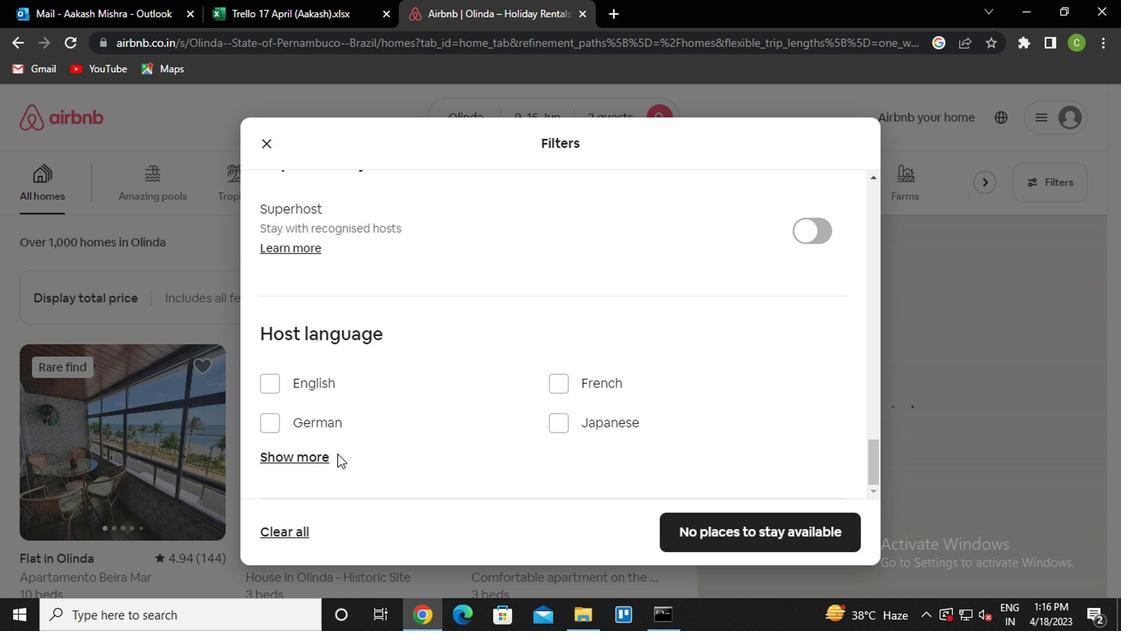 
Action: Mouse pressed left at (306, 454)
Screenshot: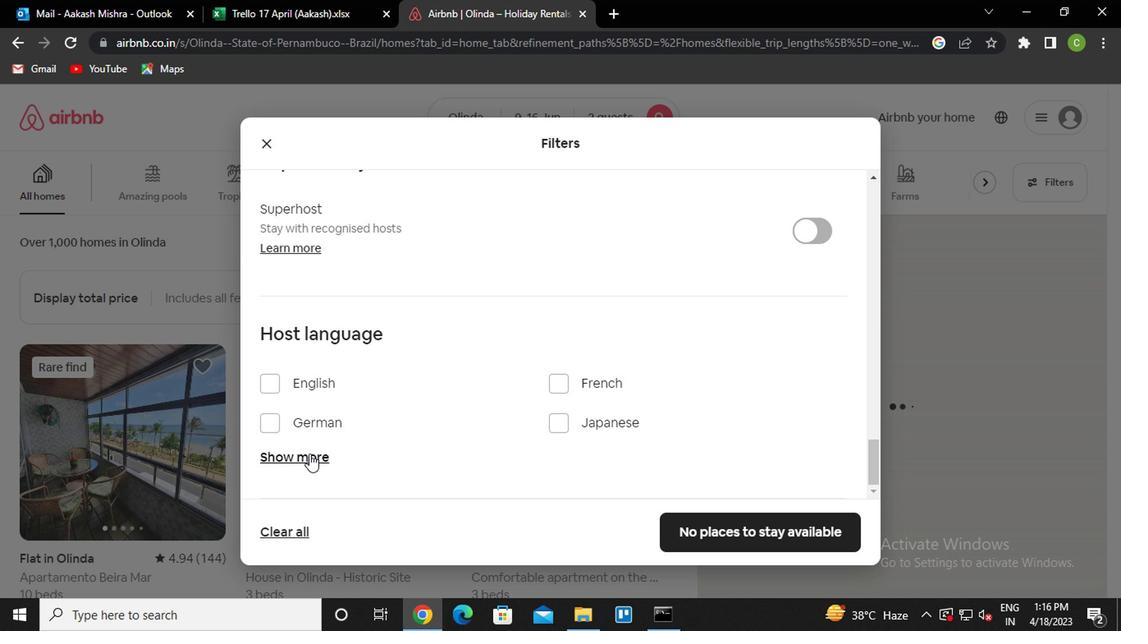 
Action: Mouse moved to (415, 409)
Screenshot: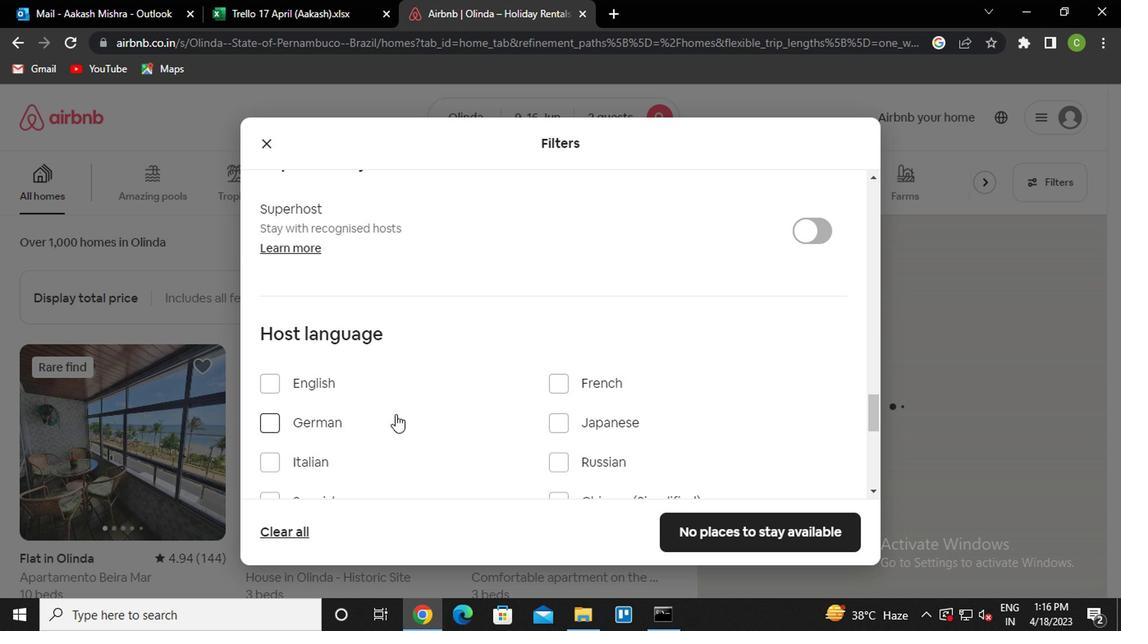 
Action: Mouse scrolled (415, 409) with delta (0, 0)
Screenshot: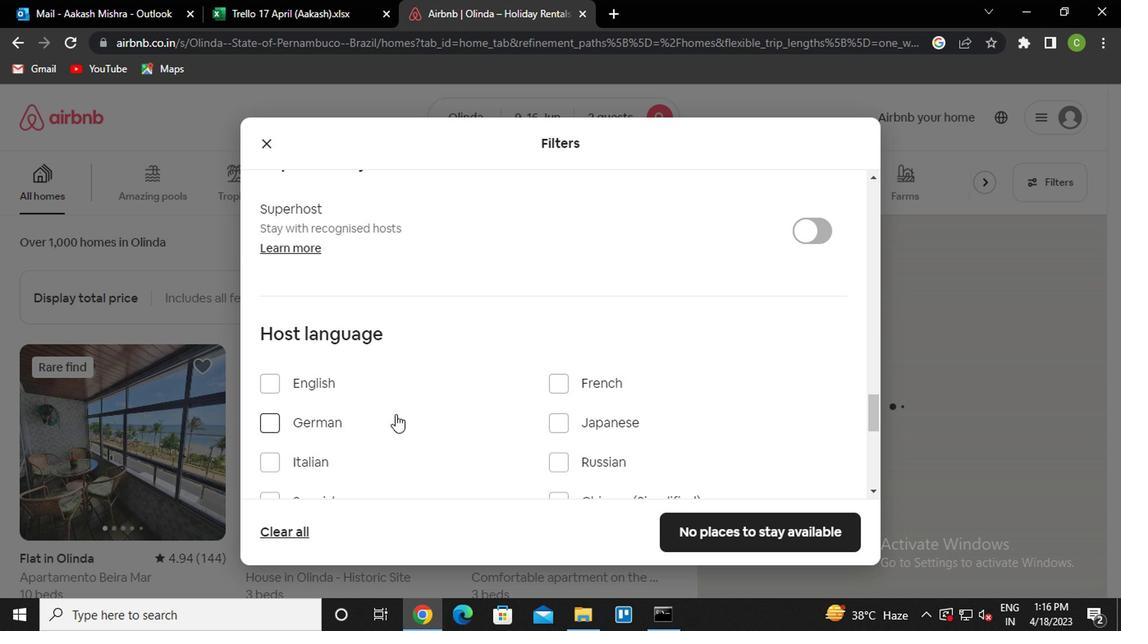 
Action: Mouse moved to (425, 405)
Screenshot: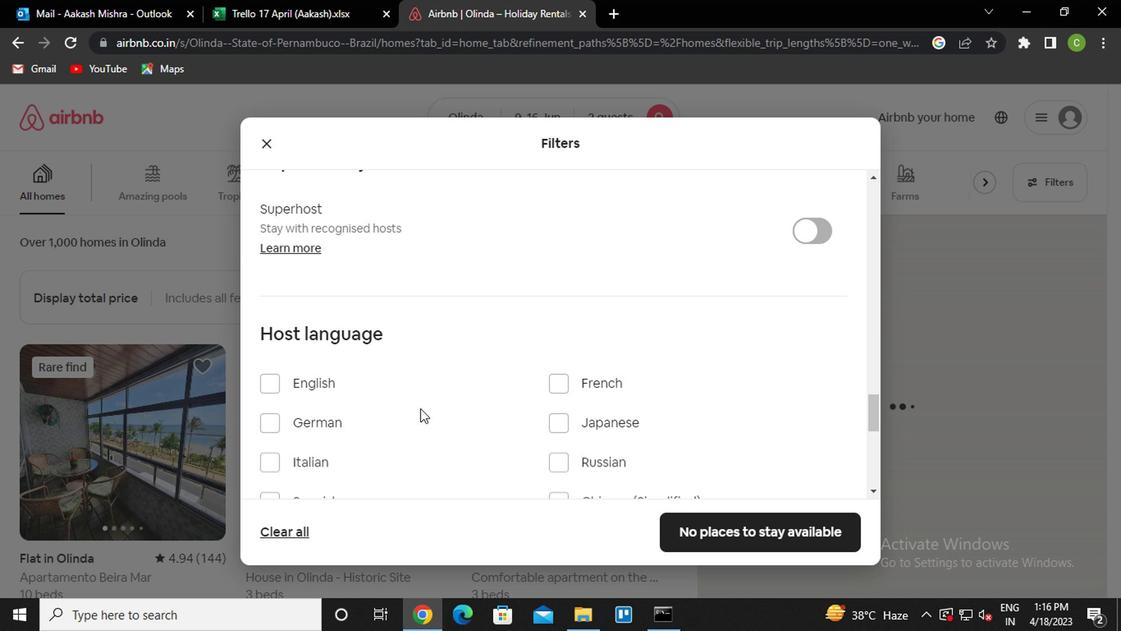 
Action: Mouse scrolled (425, 404) with delta (0, 0)
Screenshot: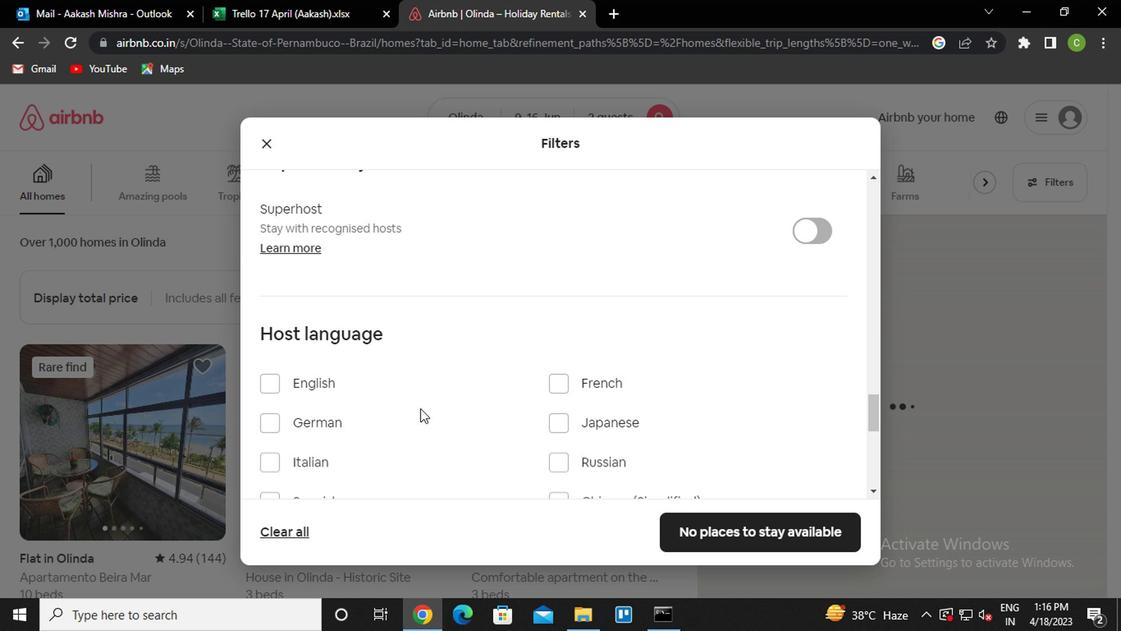 
Action: Mouse moved to (271, 337)
Screenshot: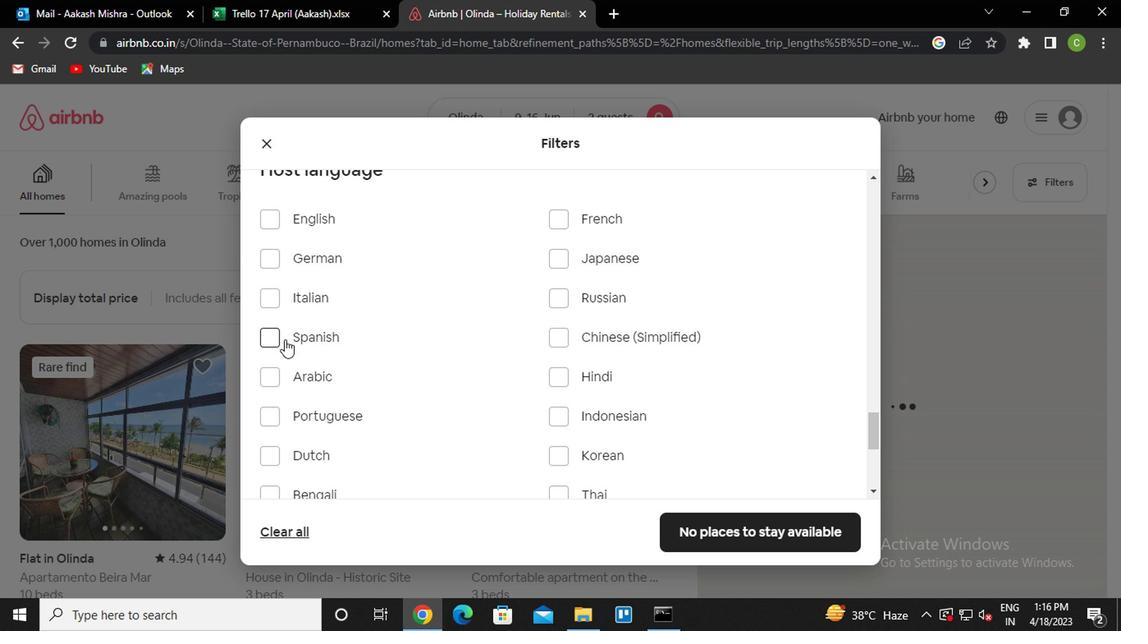 
Action: Mouse pressed left at (271, 337)
Screenshot: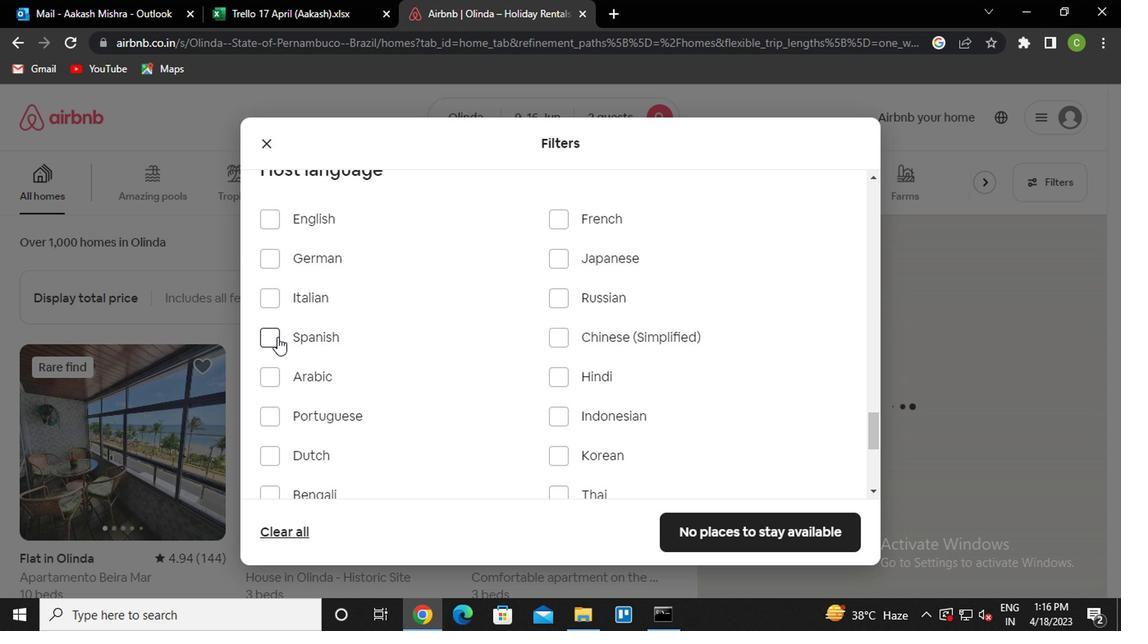 
Action: Mouse moved to (701, 518)
Screenshot: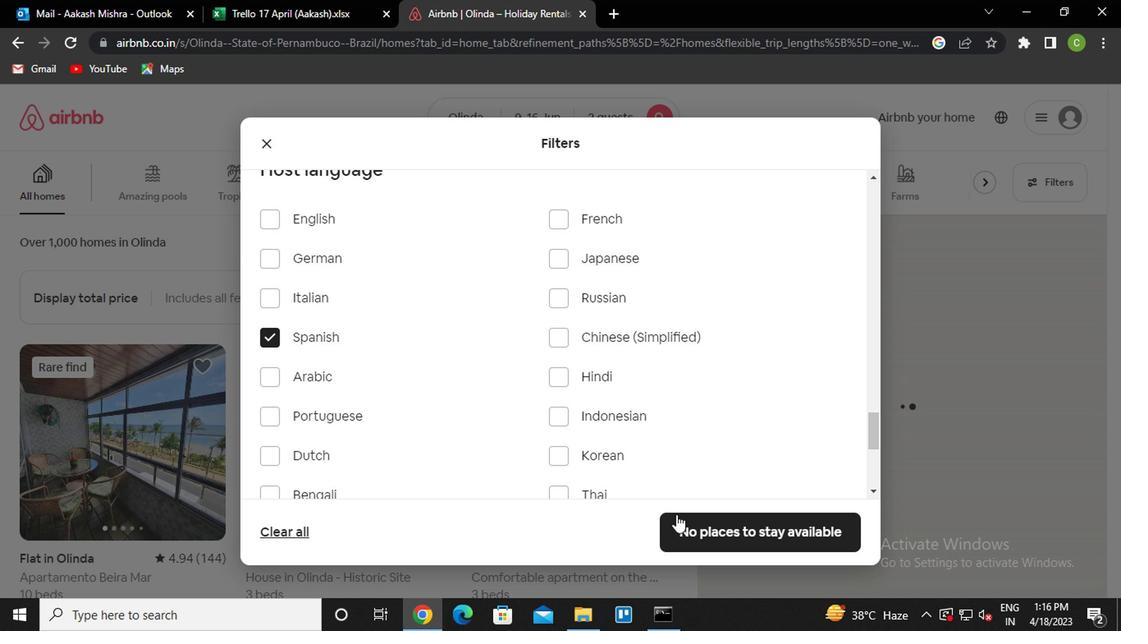 
Action: Mouse pressed left at (701, 518)
Screenshot: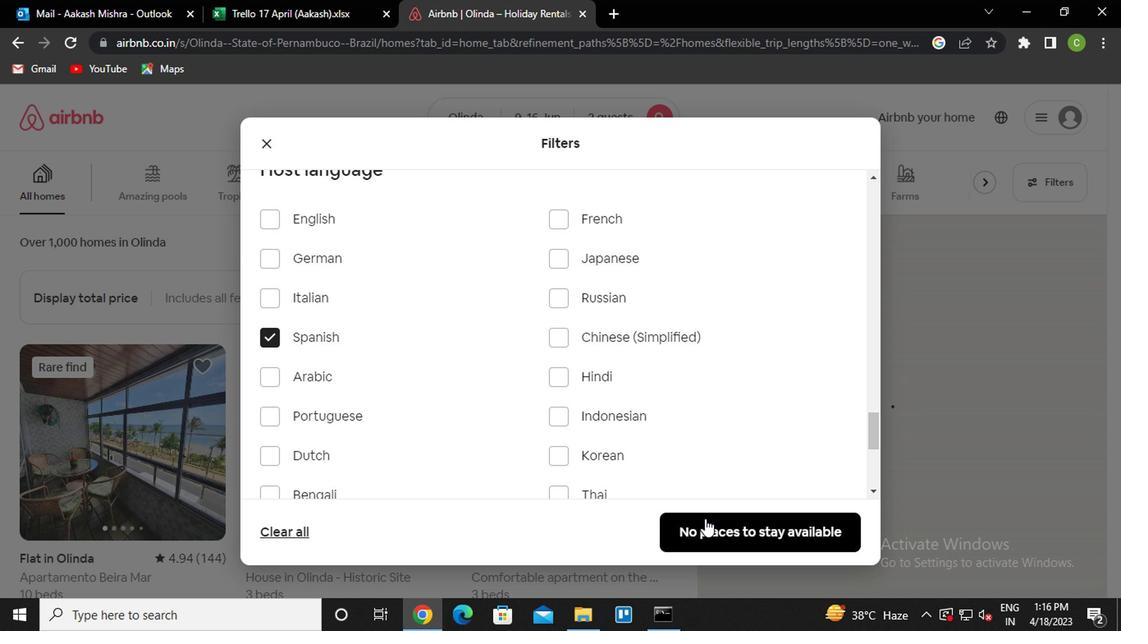 
Action: Mouse moved to (556, 386)
Screenshot: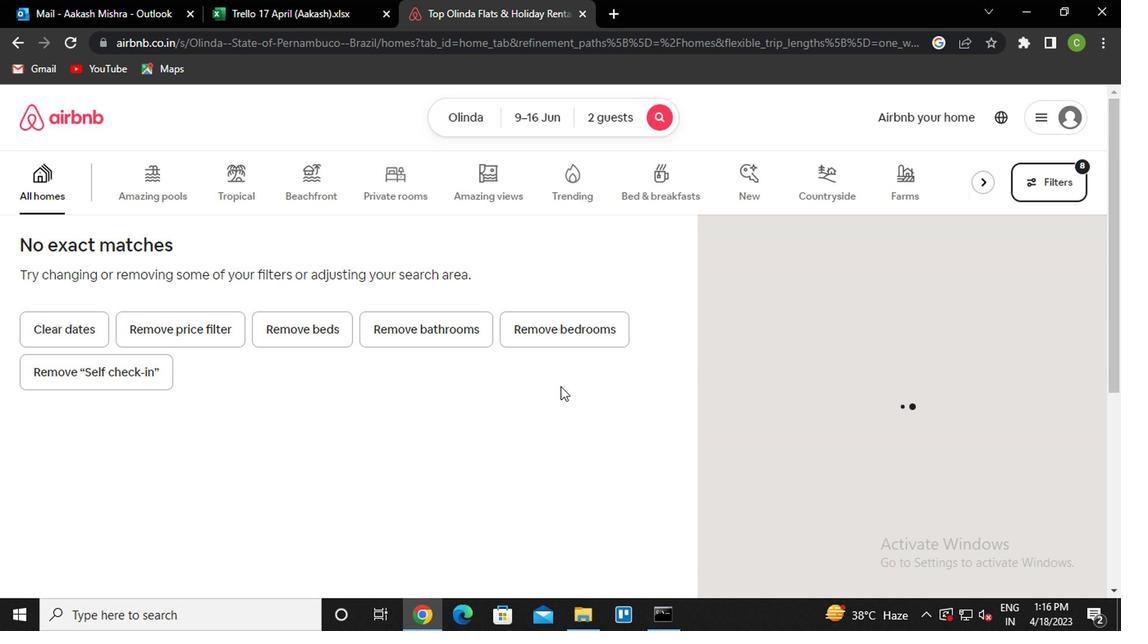 
